 Task: Search one way flight ticket for 2 adults, 2 infants in seat and 1 infant on lap in first from Phoenix: Phoenix Sky Harbor International Airport to Fort Wayne: Fort Wayne International Airport on 5-4-2023. Choice of flights is Singapure airlines. Number of bags: 1 checked bag. Price is upto 85000. Outbound departure time preference is 9:15.
Action: Mouse moved to (424, 358)
Screenshot: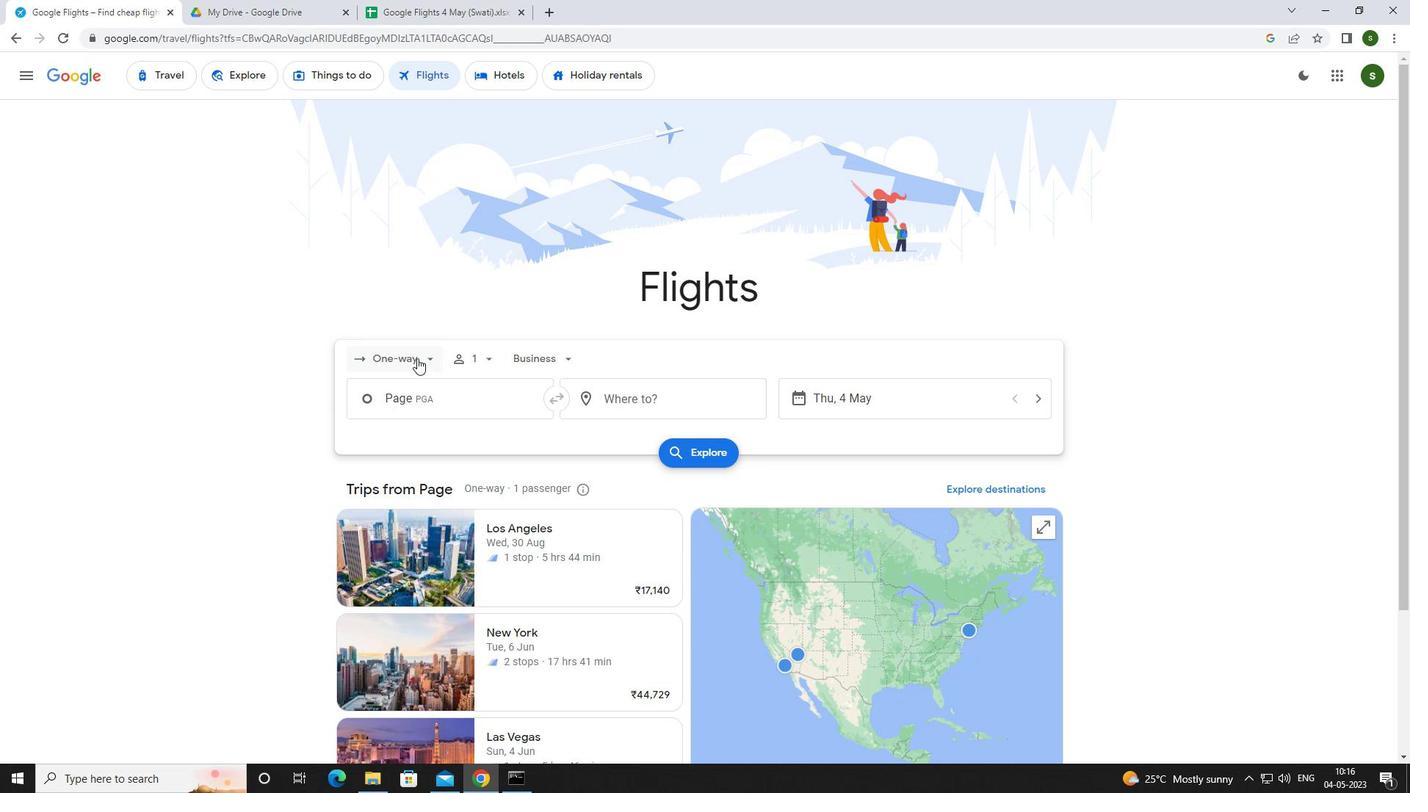 
Action: Mouse pressed left at (424, 358)
Screenshot: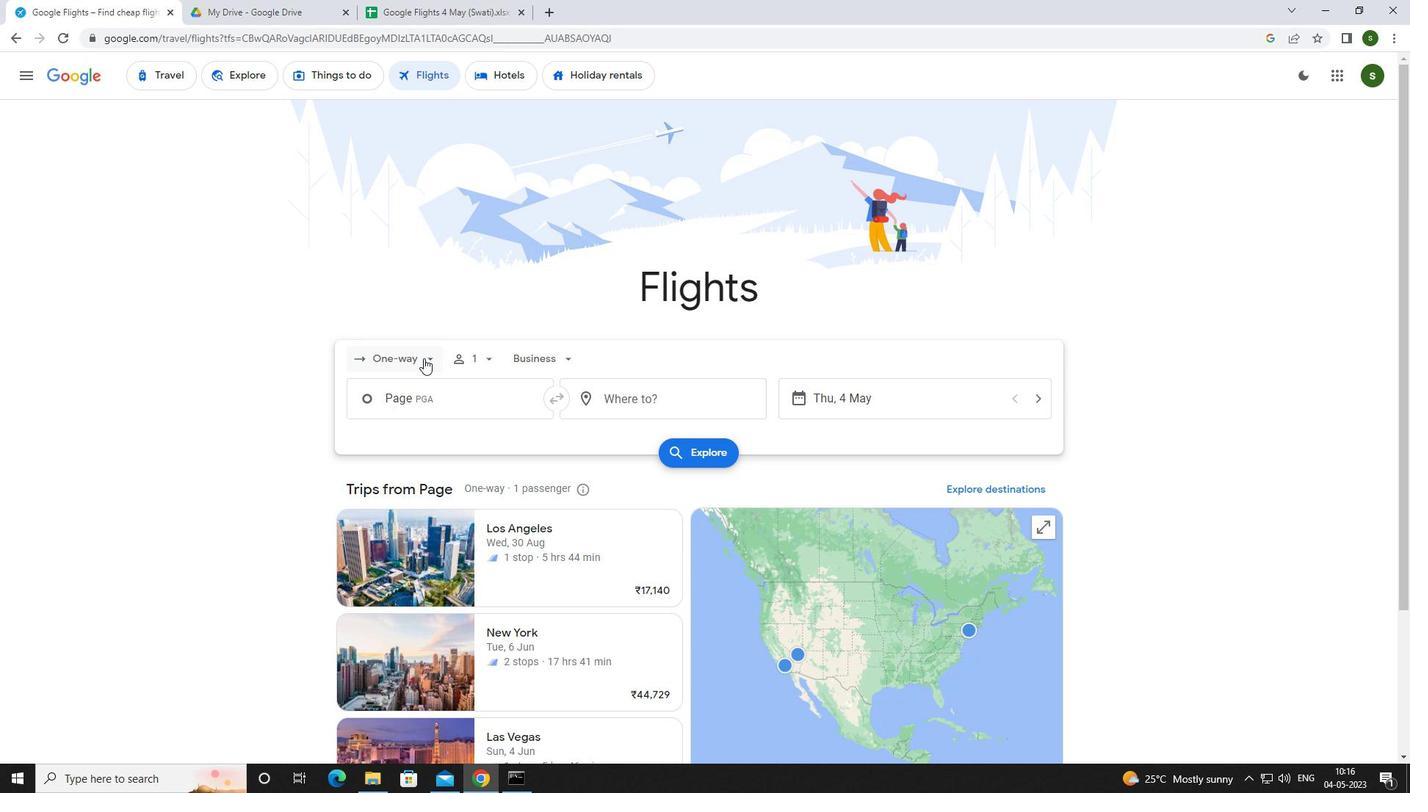 
Action: Mouse moved to (426, 432)
Screenshot: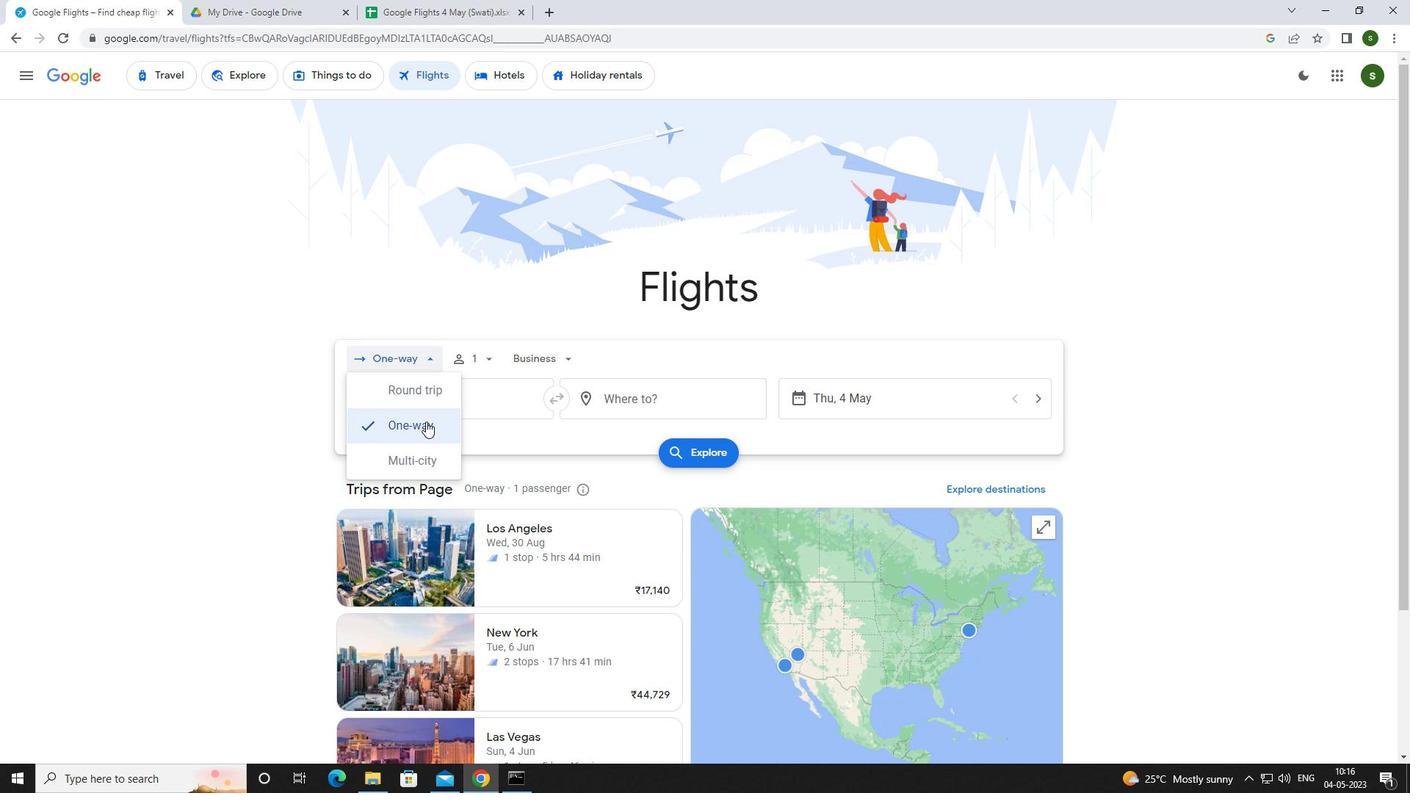 
Action: Mouse pressed left at (426, 432)
Screenshot: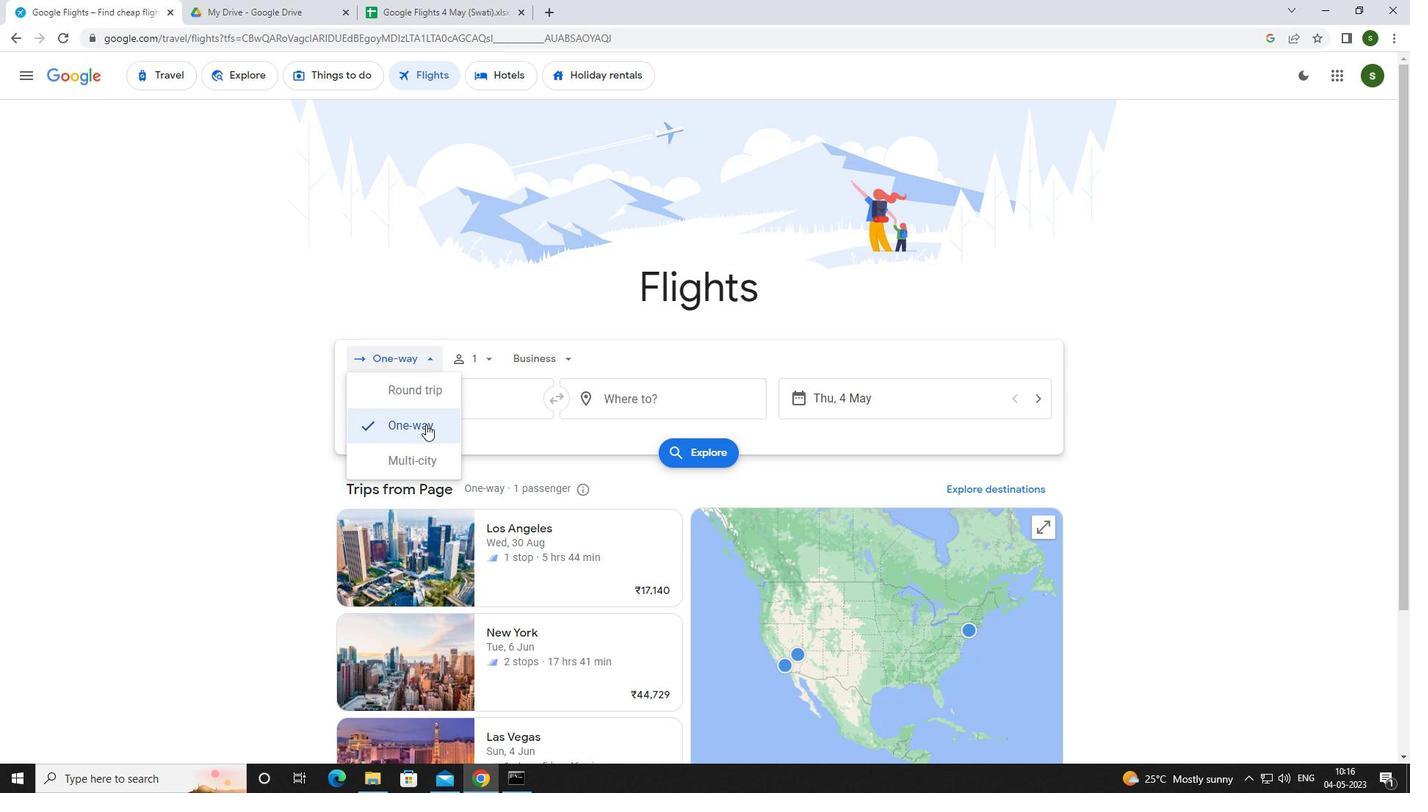 
Action: Mouse moved to (487, 349)
Screenshot: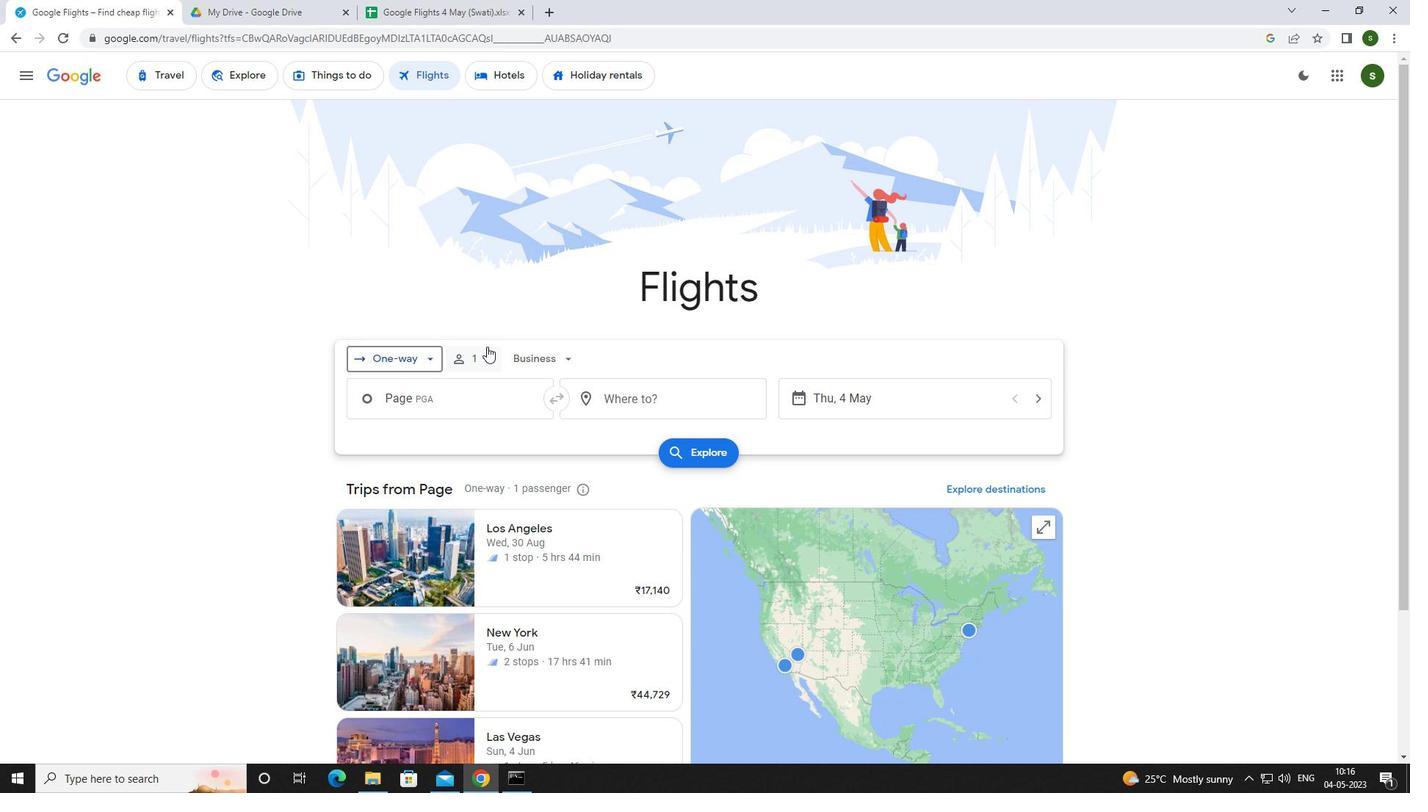 
Action: Mouse pressed left at (487, 349)
Screenshot: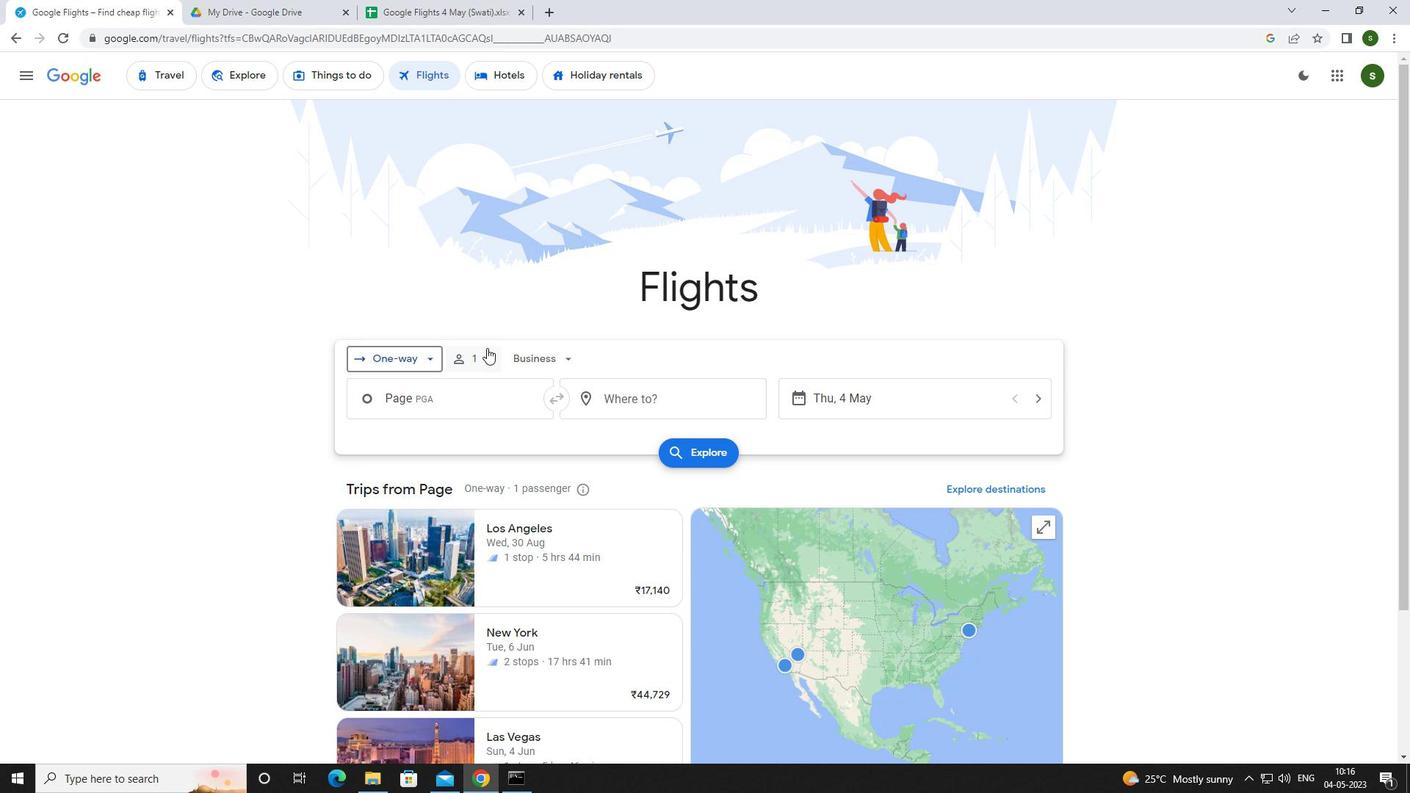 
Action: Mouse moved to (598, 397)
Screenshot: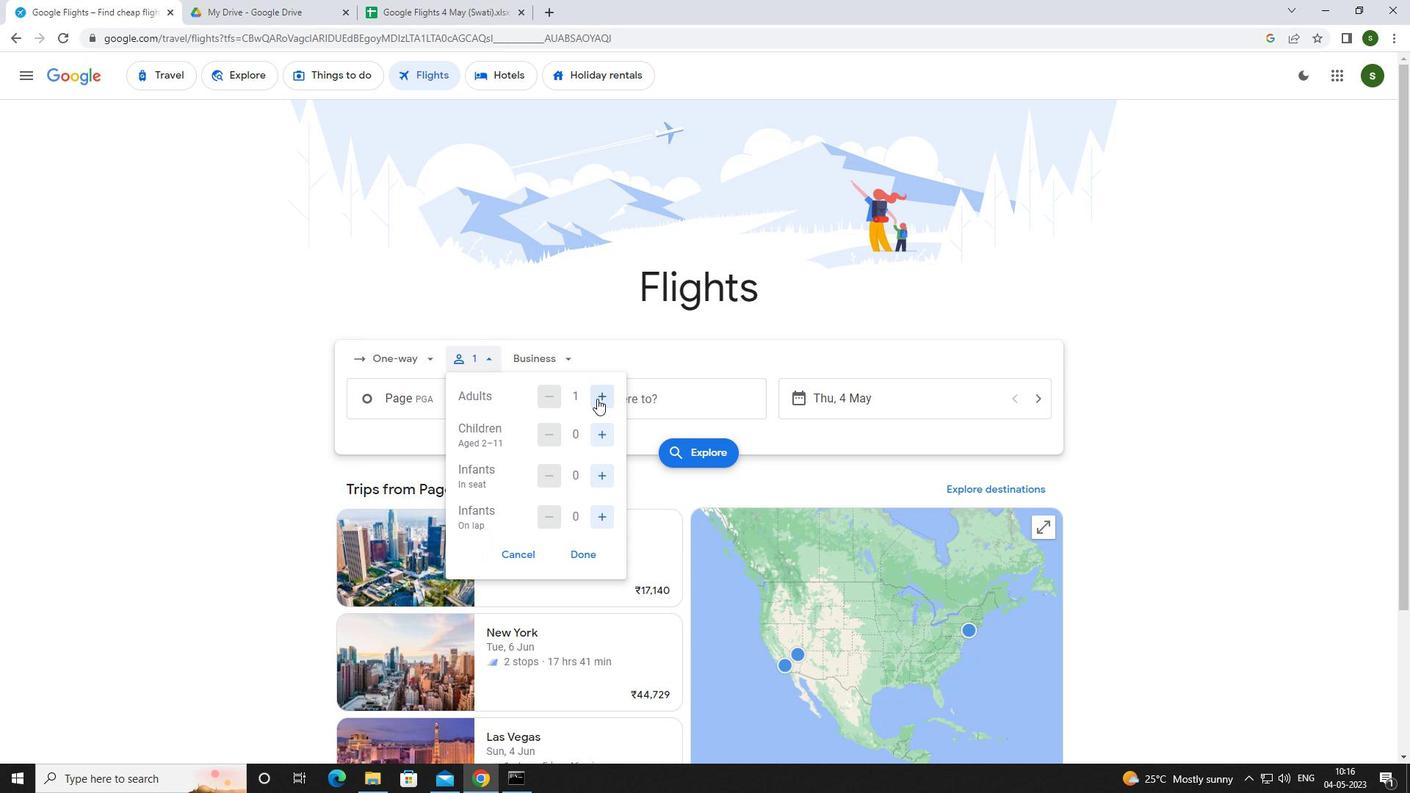 
Action: Mouse pressed left at (598, 397)
Screenshot: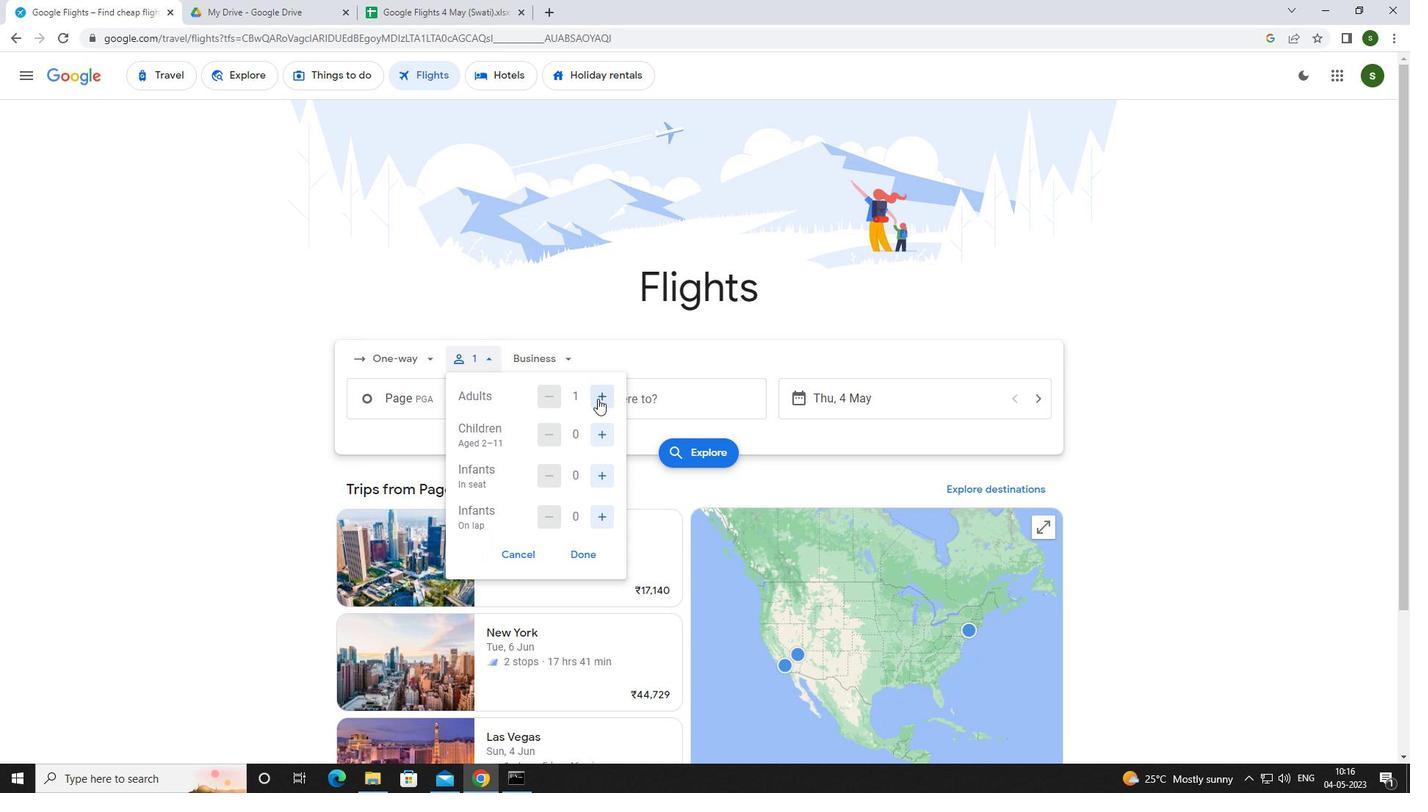 
Action: Mouse moved to (600, 471)
Screenshot: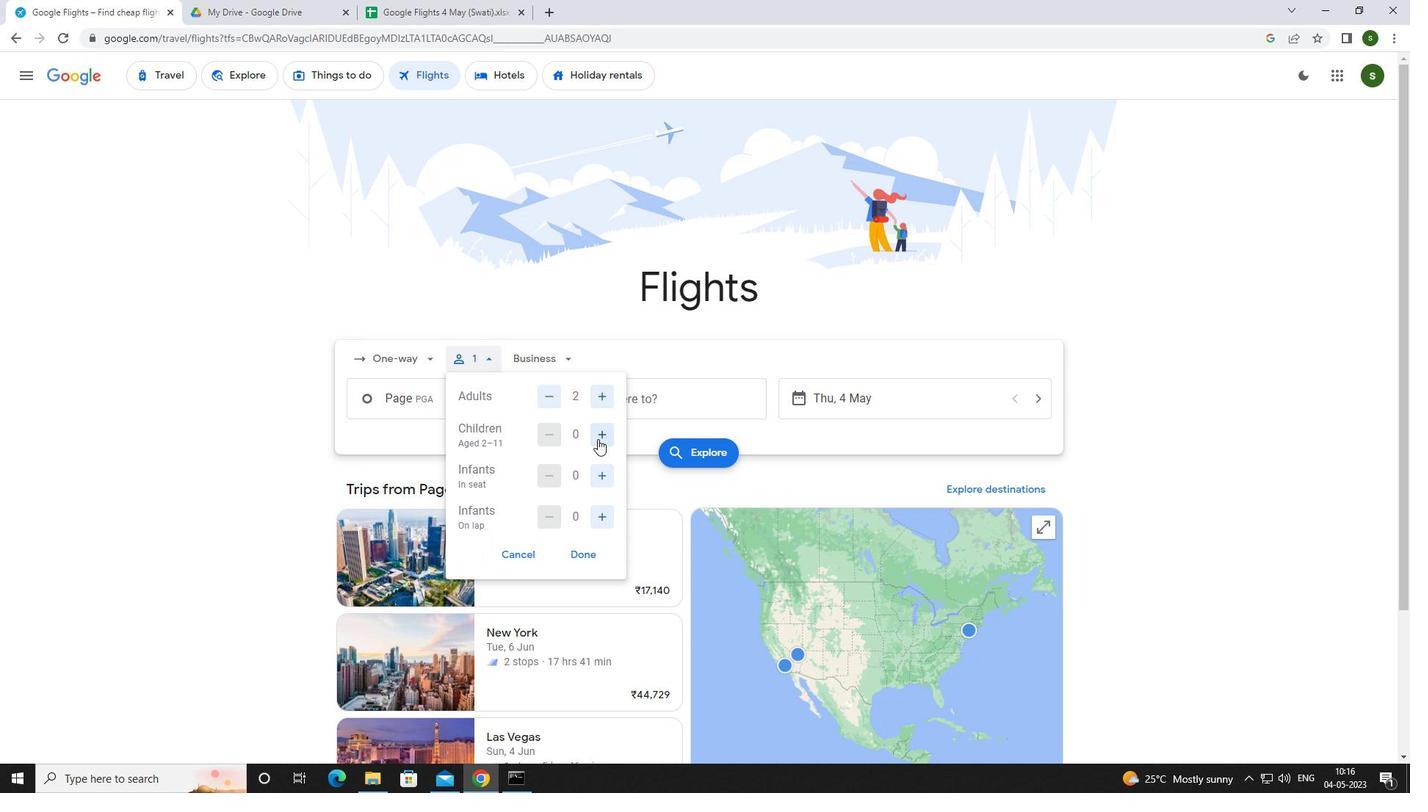 
Action: Mouse pressed left at (600, 471)
Screenshot: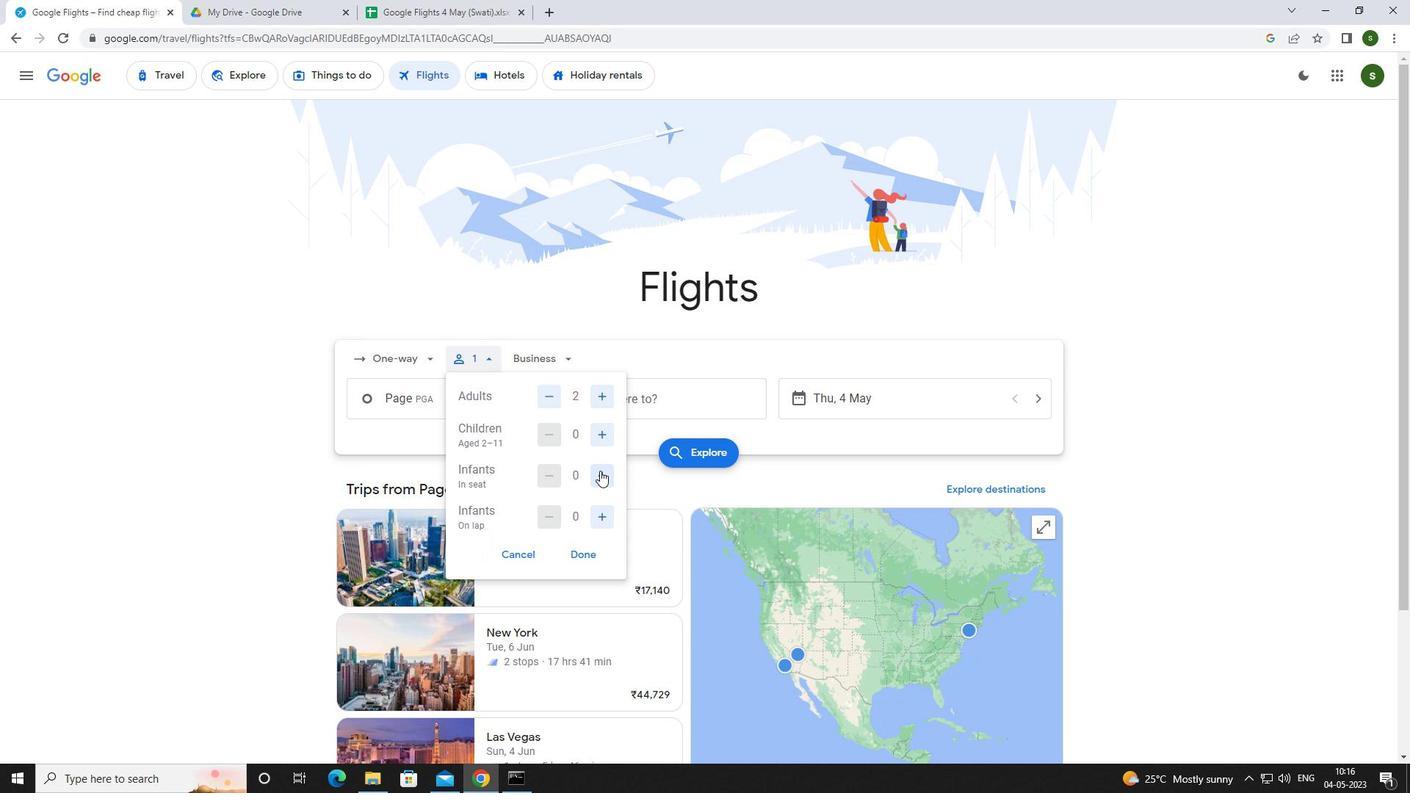 
Action: Mouse pressed left at (600, 471)
Screenshot: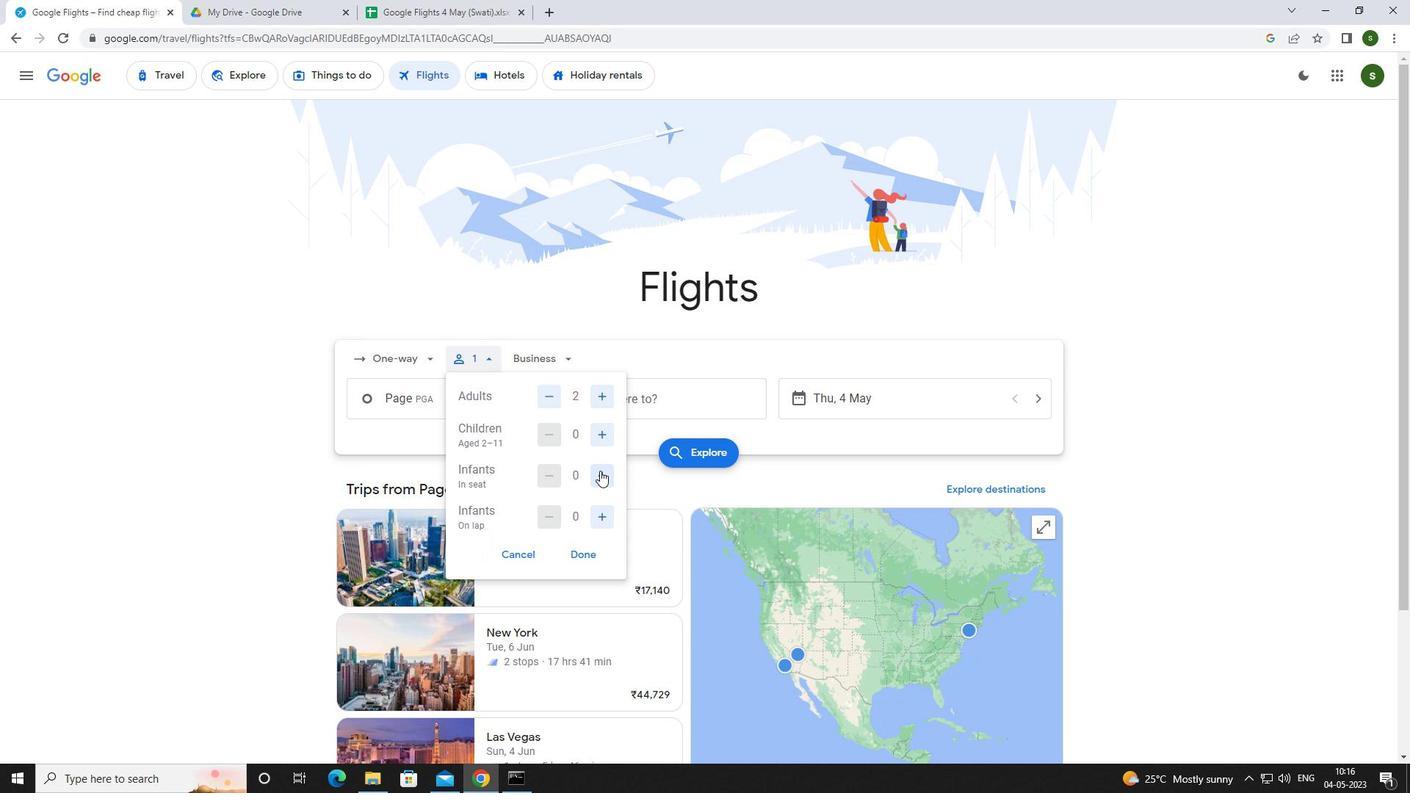 
Action: Mouse moved to (597, 518)
Screenshot: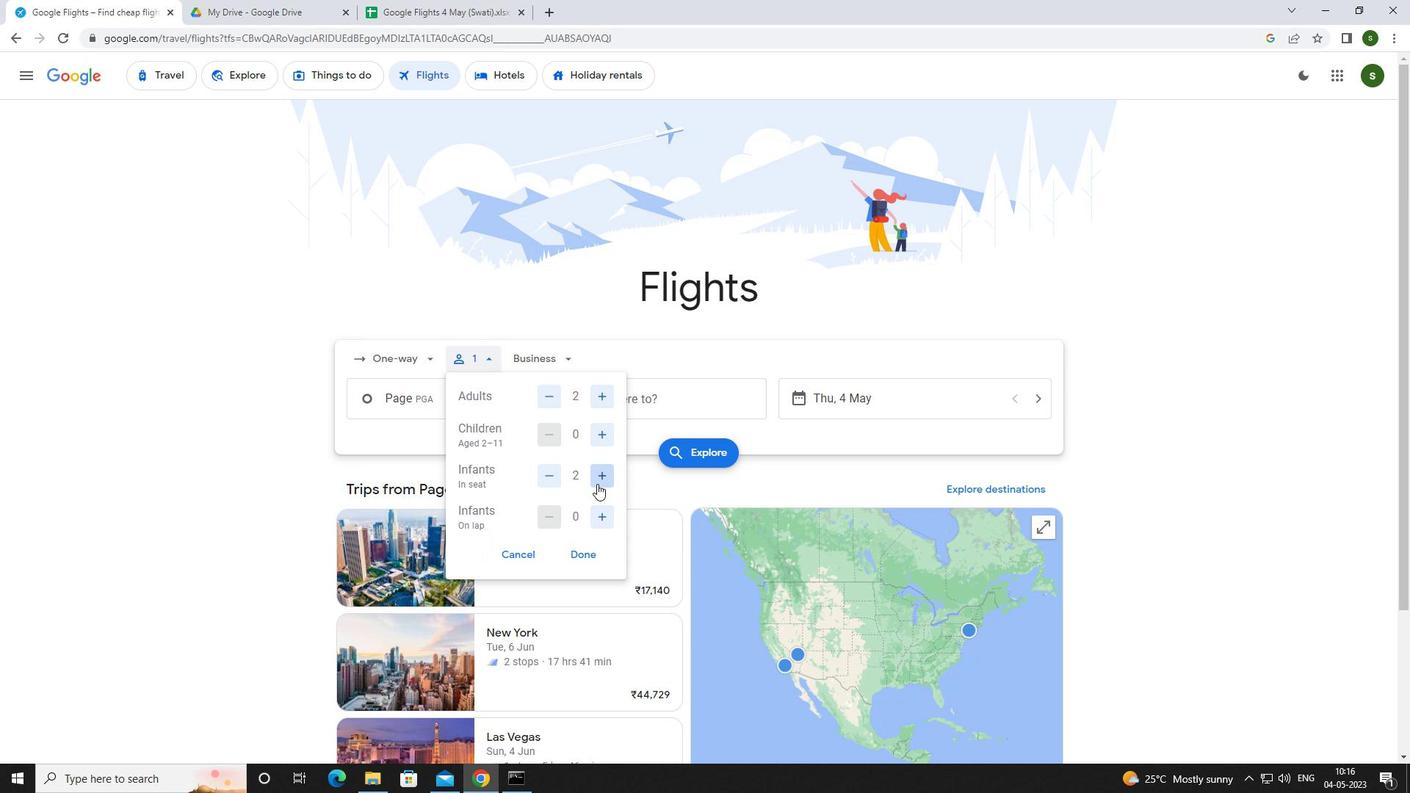
Action: Mouse pressed left at (597, 518)
Screenshot: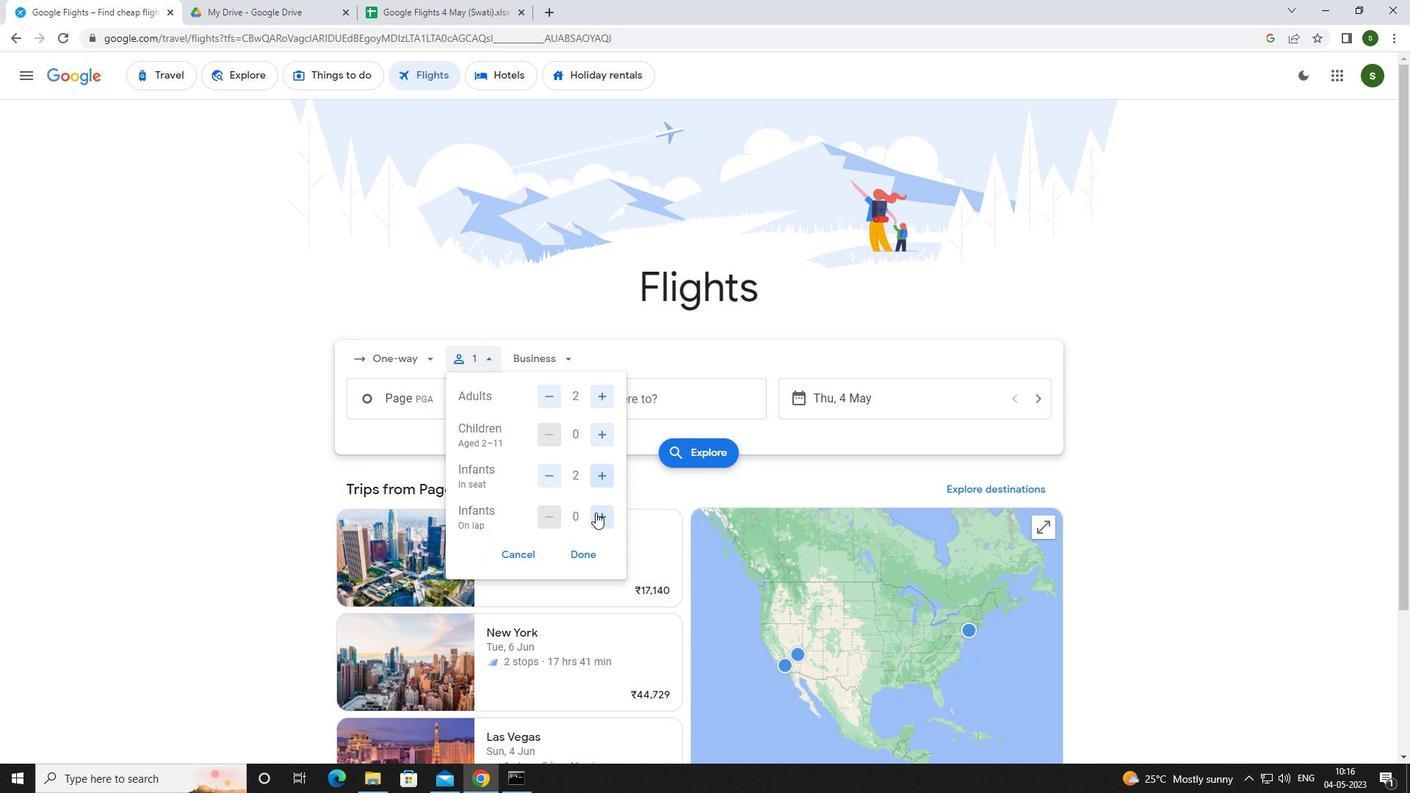 
Action: Mouse moved to (557, 351)
Screenshot: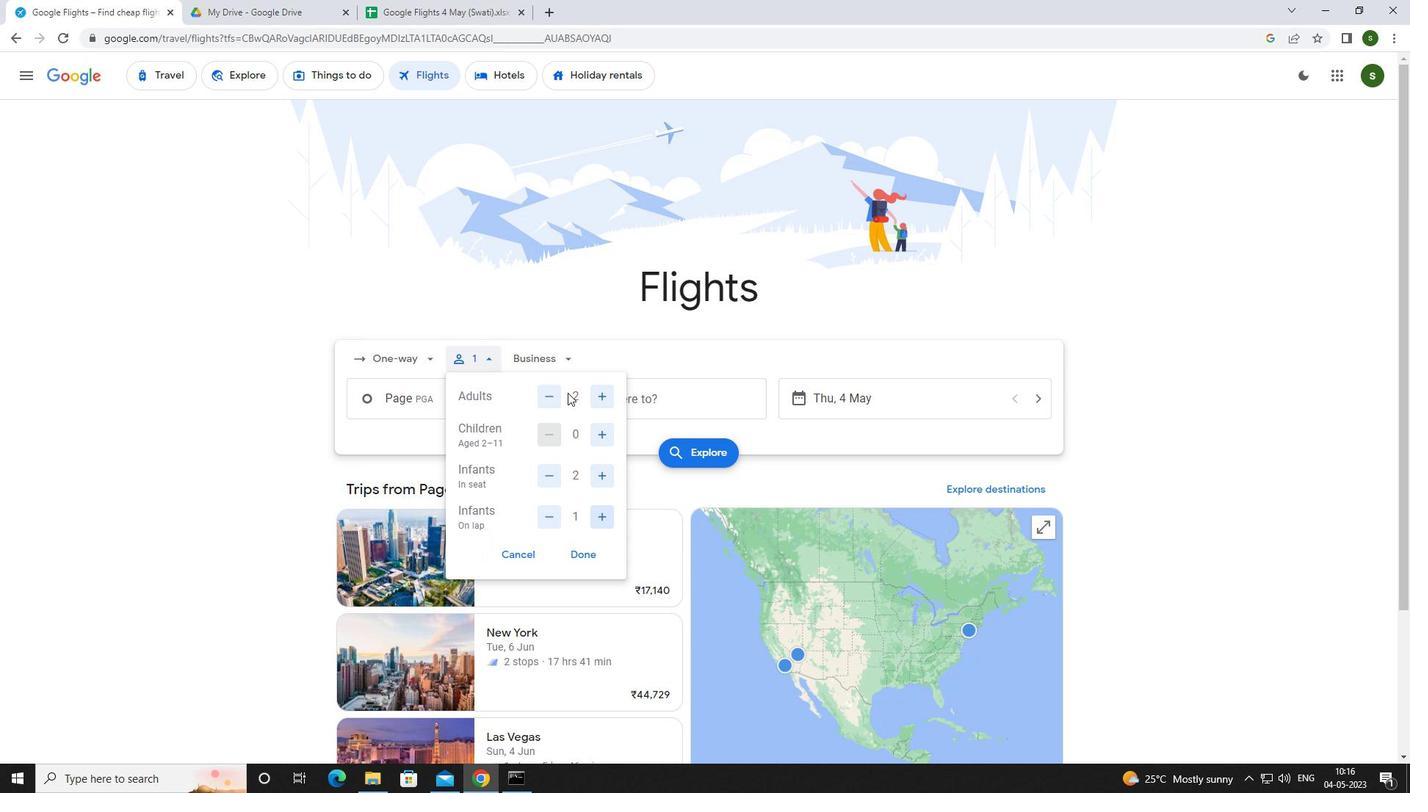 
Action: Mouse pressed left at (557, 351)
Screenshot: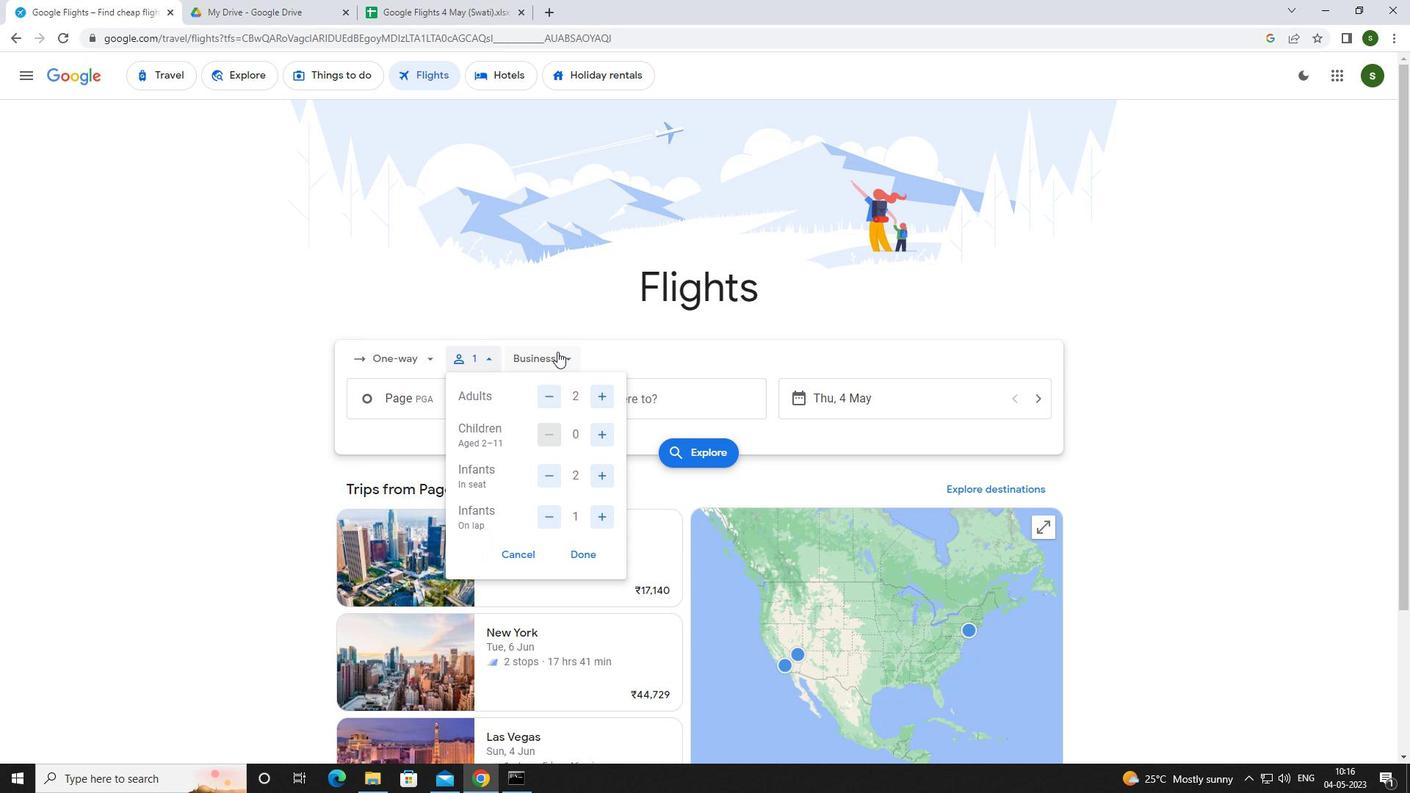 
Action: Mouse moved to (570, 496)
Screenshot: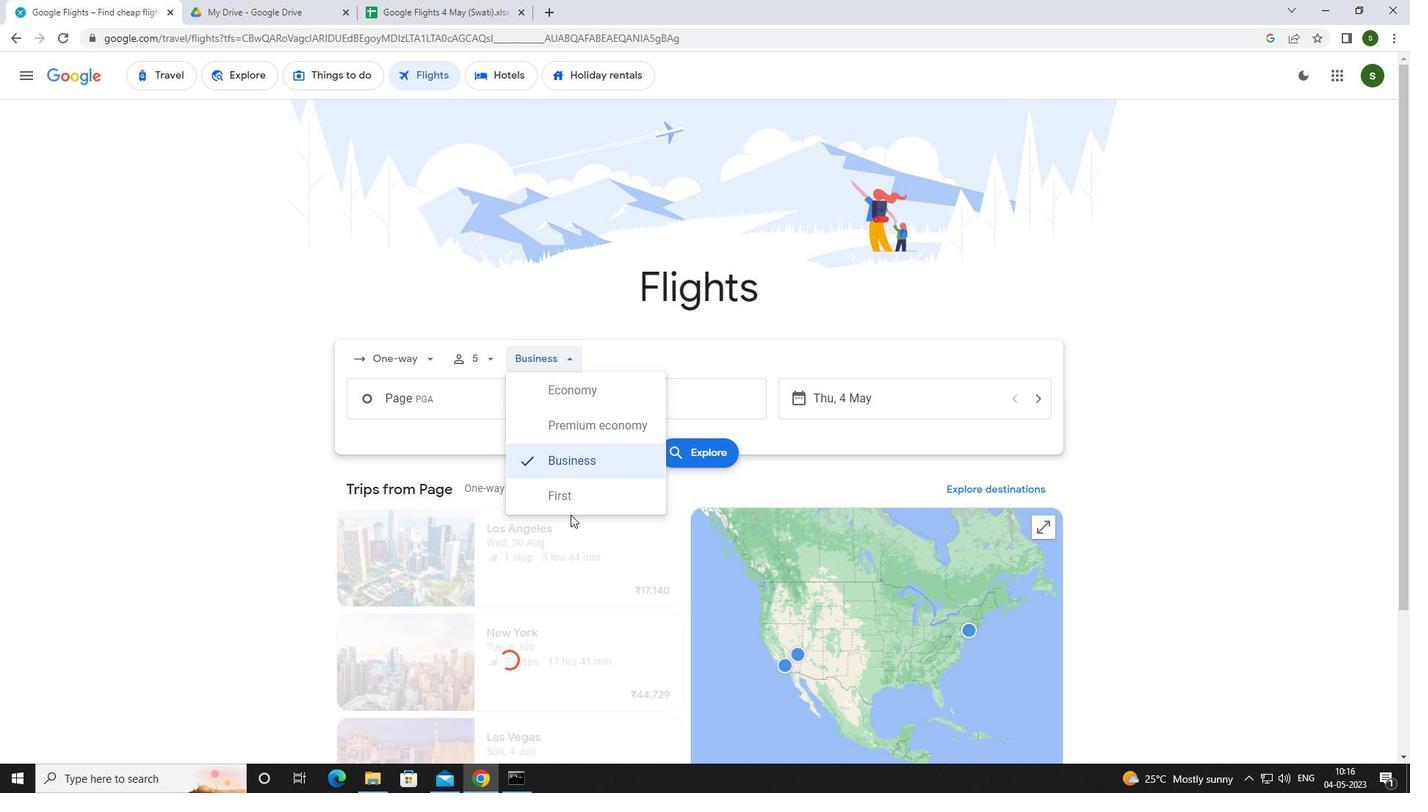 
Action: Mouse pressed left at (570, 496)
Screenshot: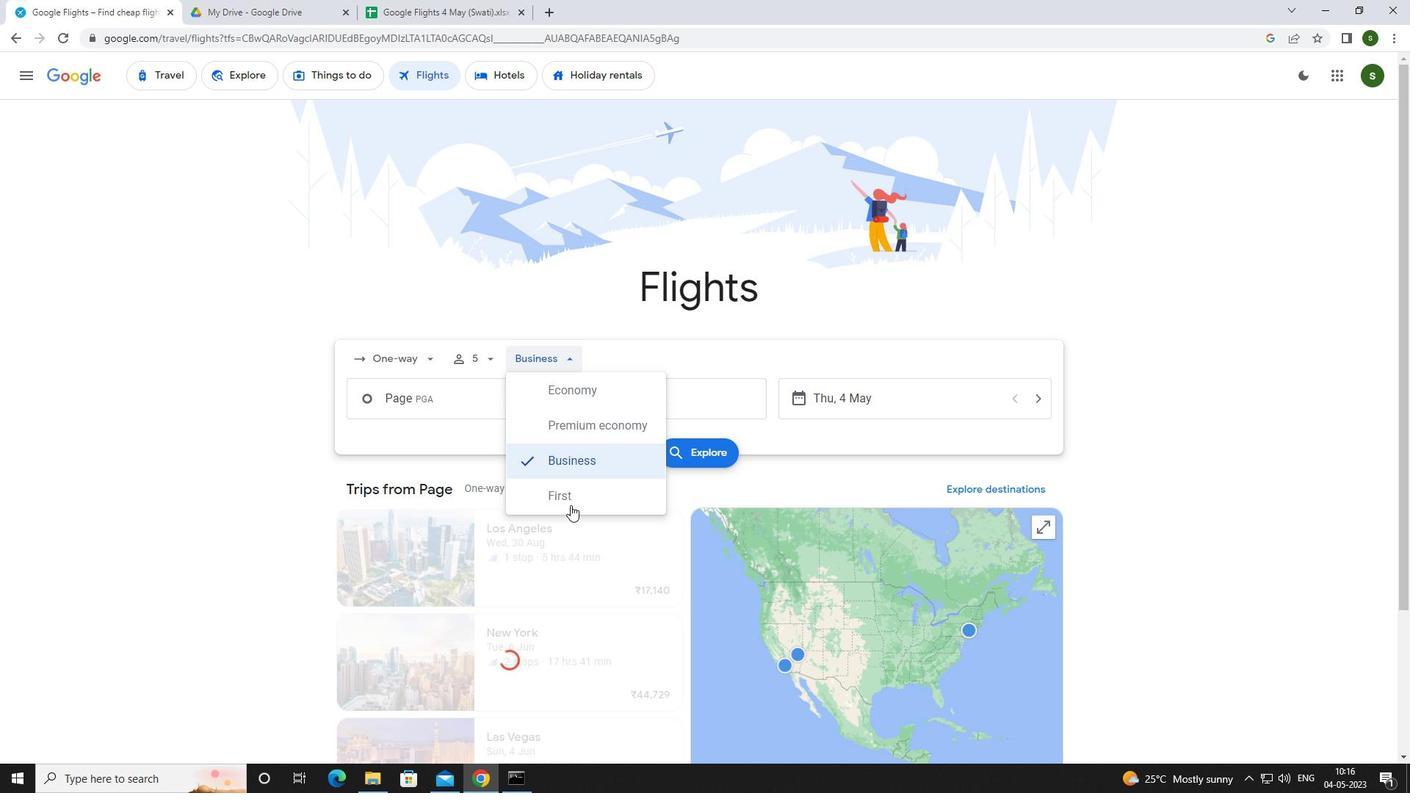 
Action: Mouse moved to (454, 398)
Screenshot: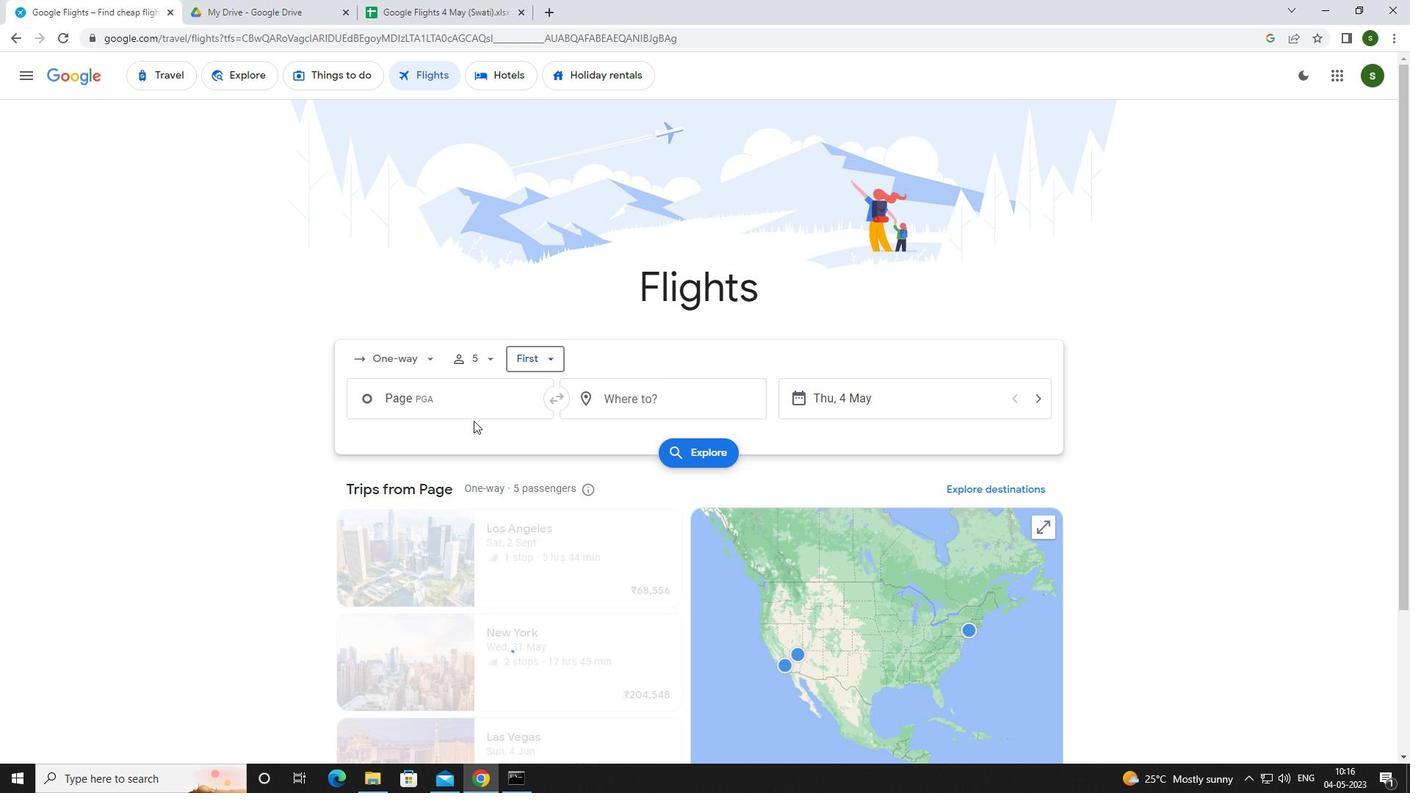 
Action: Mouse pressed left at (454, 398)
Screenshot: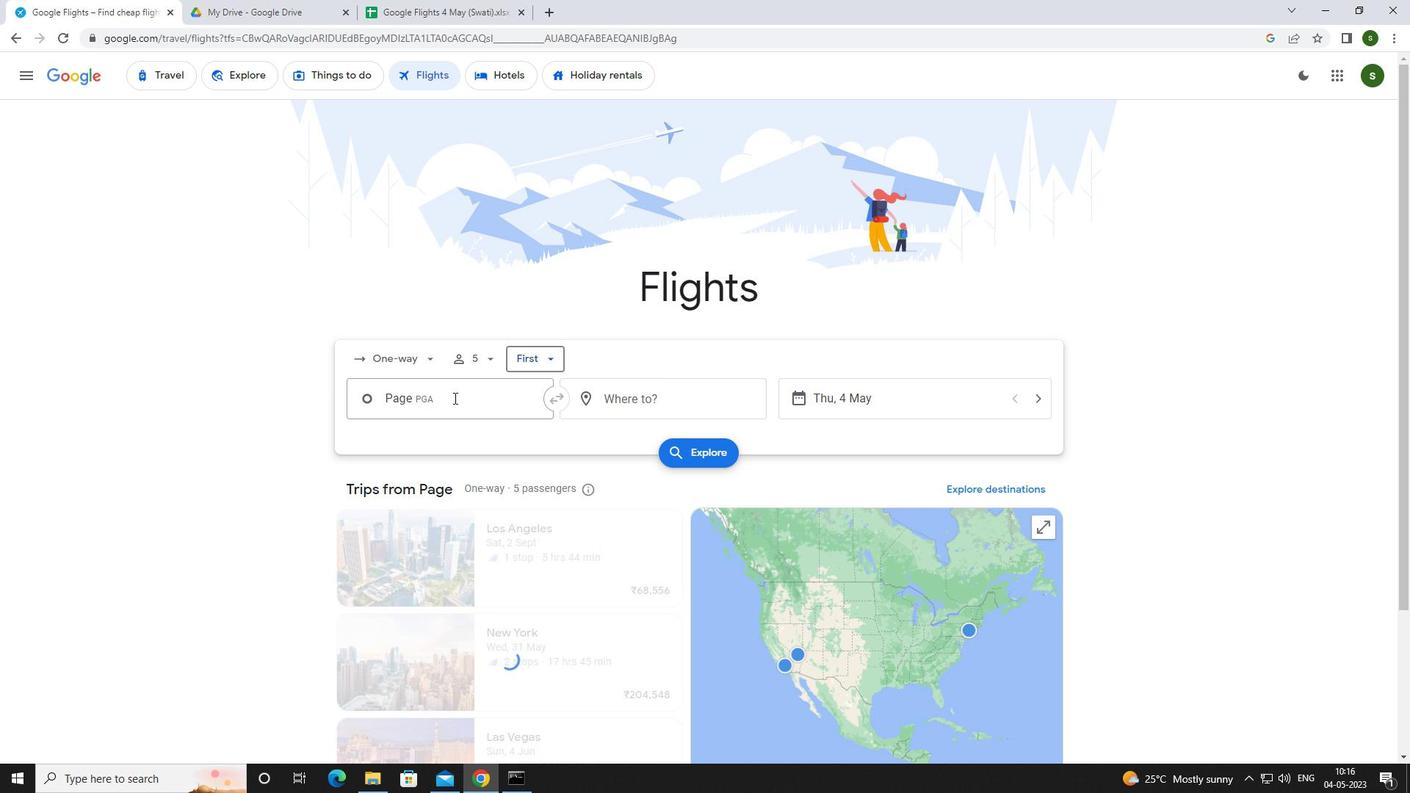 
Action: Key pressed <Key.caps_lock>p<Key.caps_lock>hoenix
Screenshot: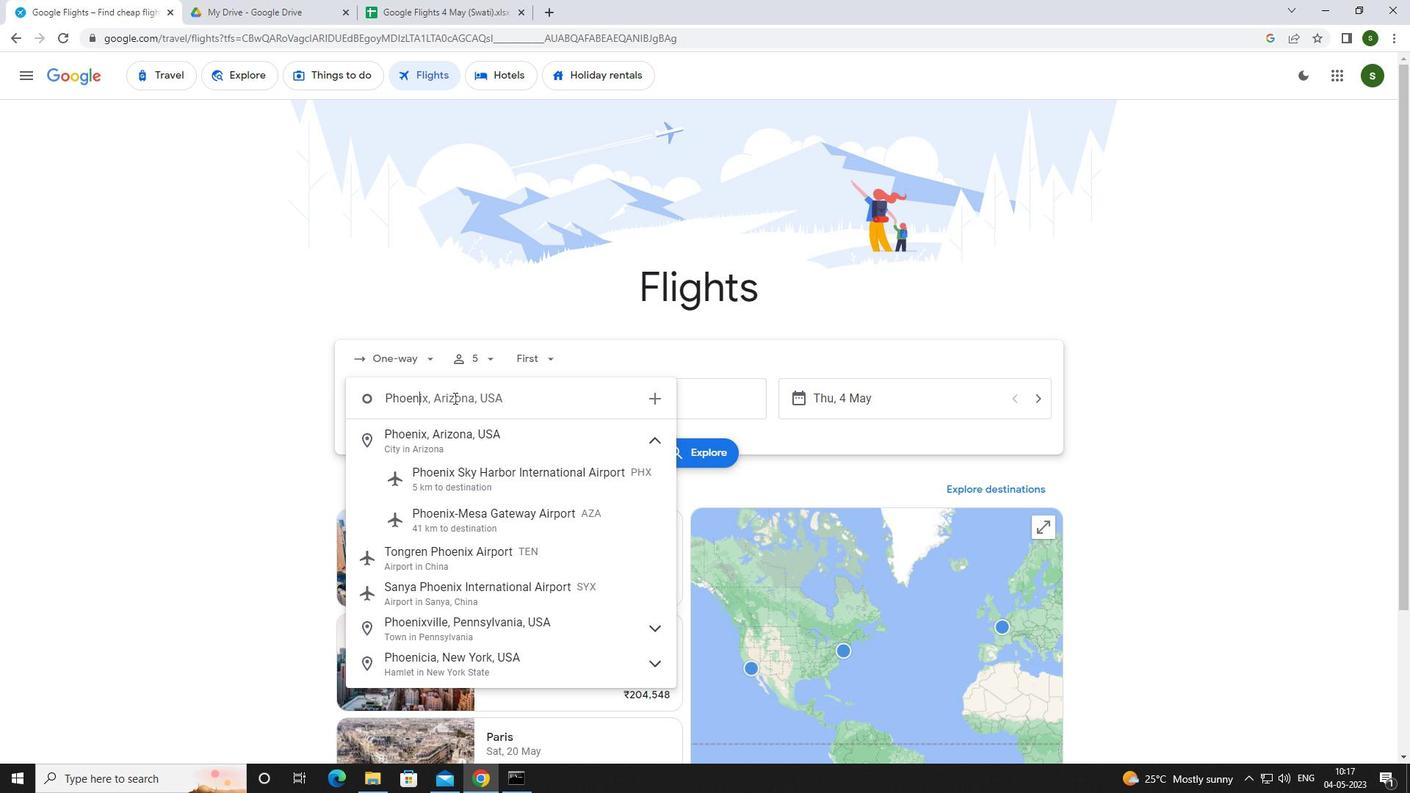 
Action: Mouse moved to (481, 471)
Screenshot: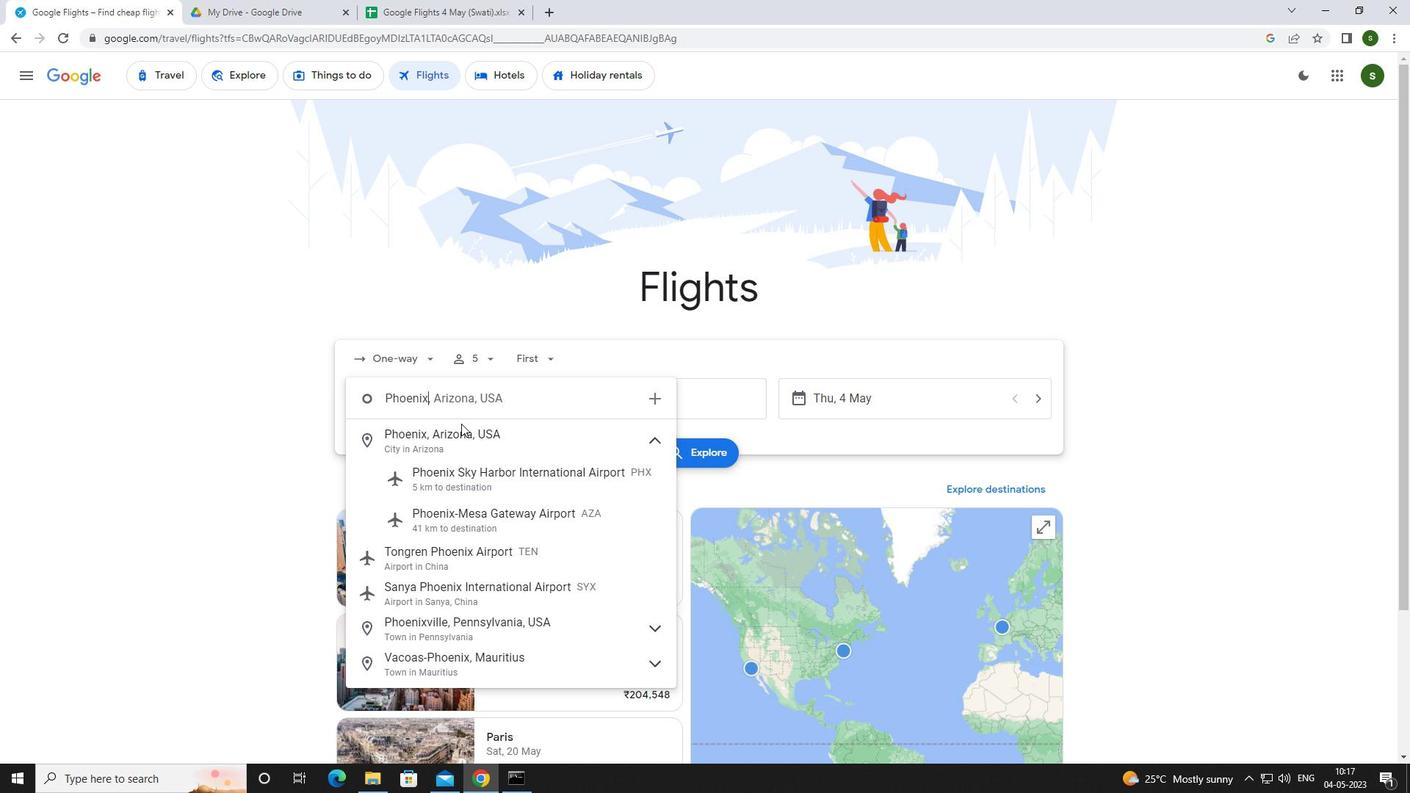 
Action: Mouse pressed left at (481, 471)
Screenshot: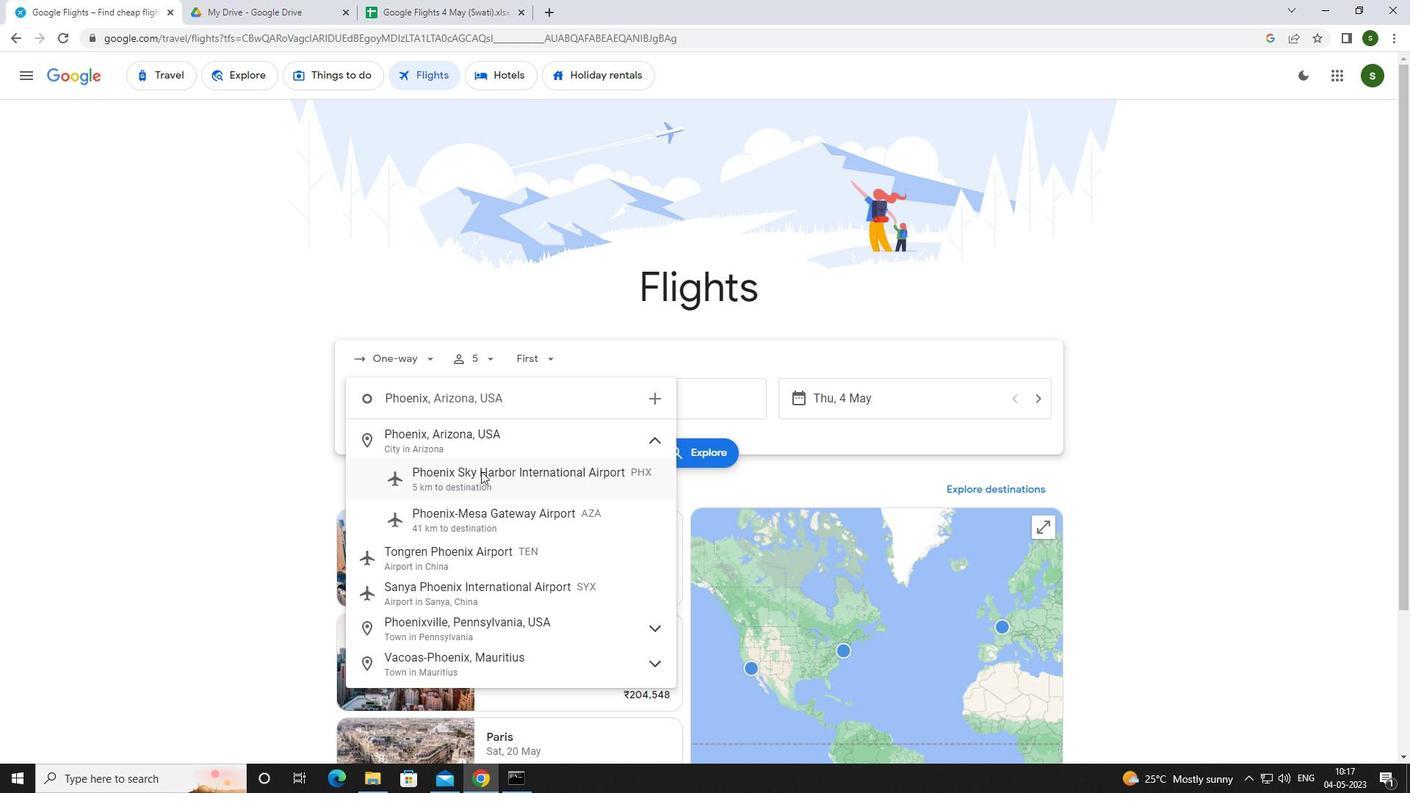 
Action: Mouse moved to (672, 396)
Screenshot: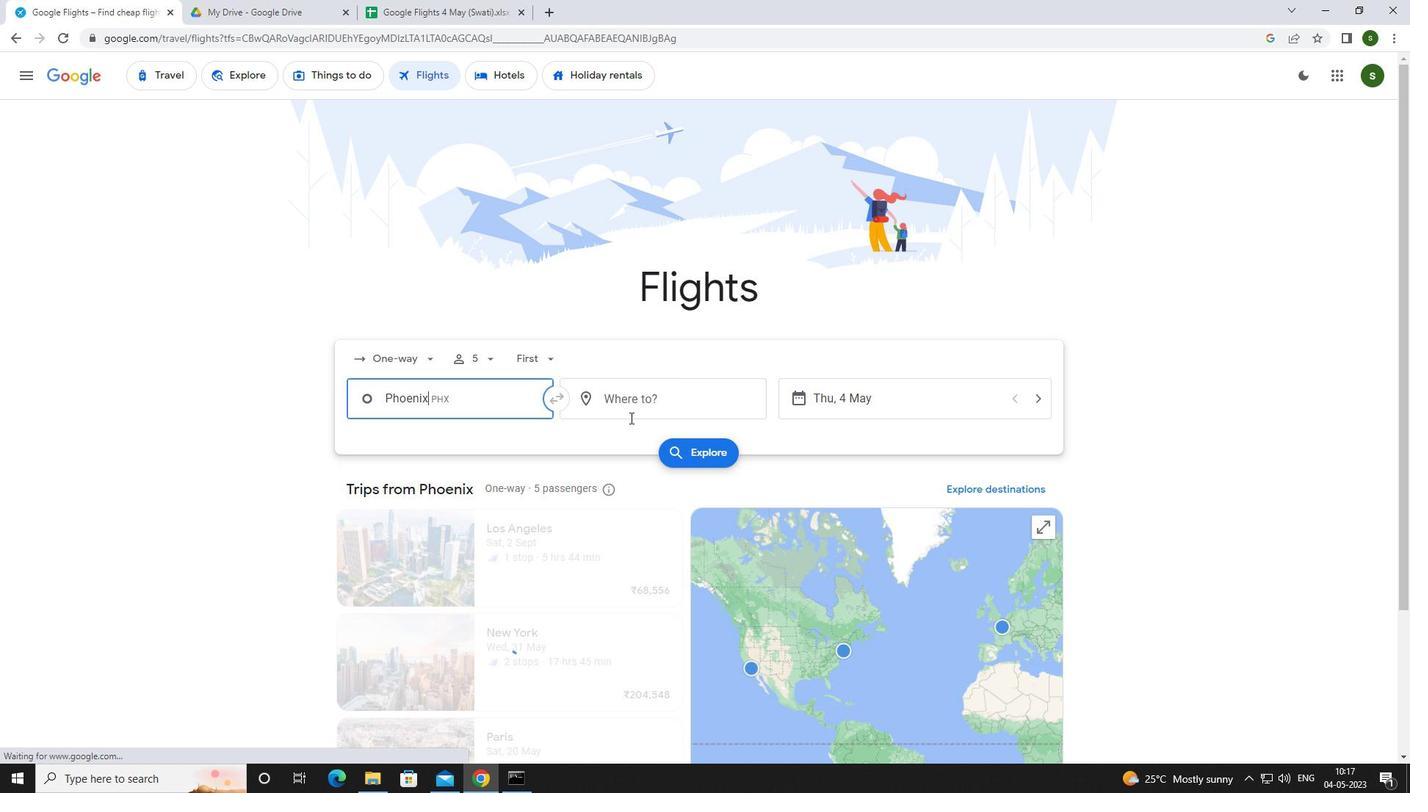 
Action: Mouse pressed left at (672, 396)
Screenshot: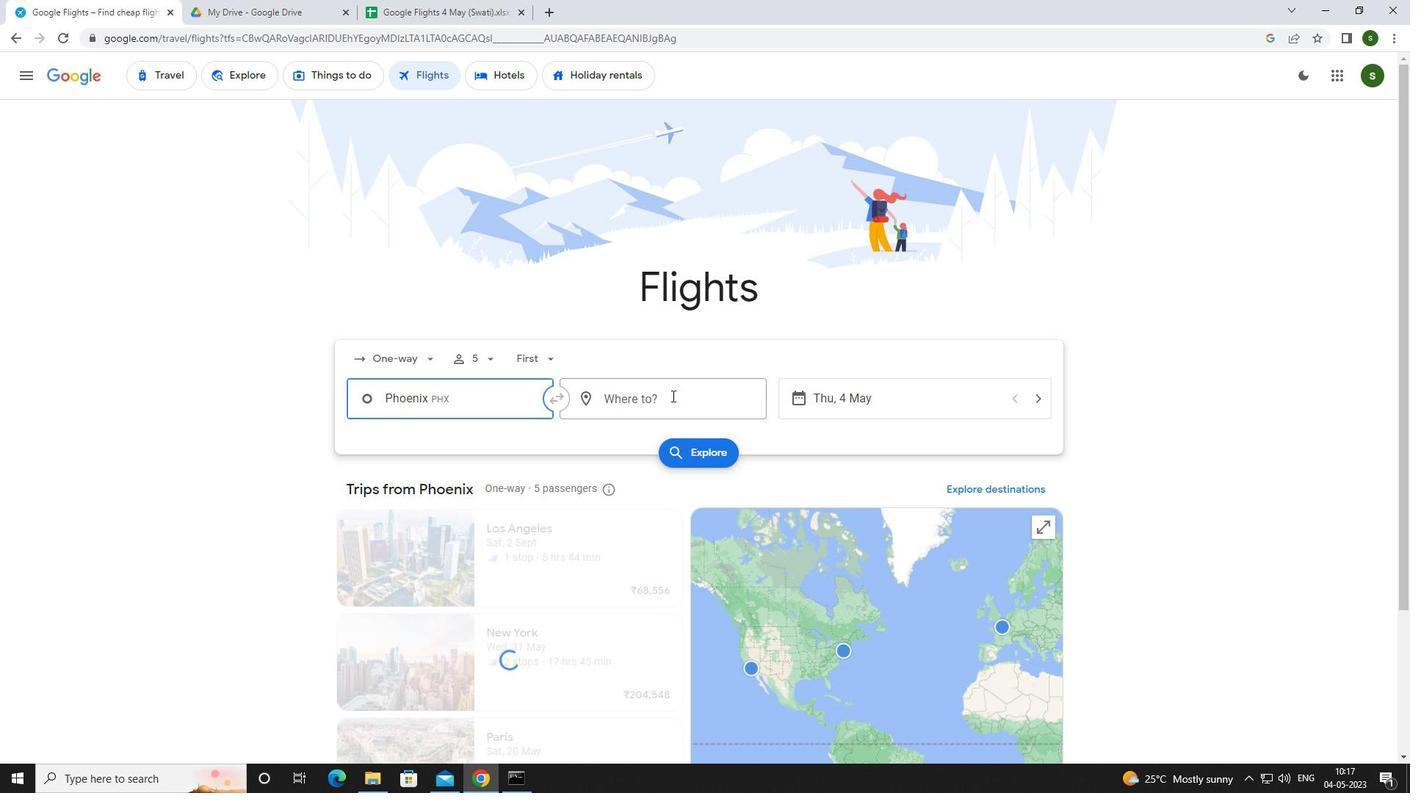 
Action: Key pressed <Key.caps_lock>f<Key.caps_lock>ort<Key.space><Key.caps_lock>
Screenshot: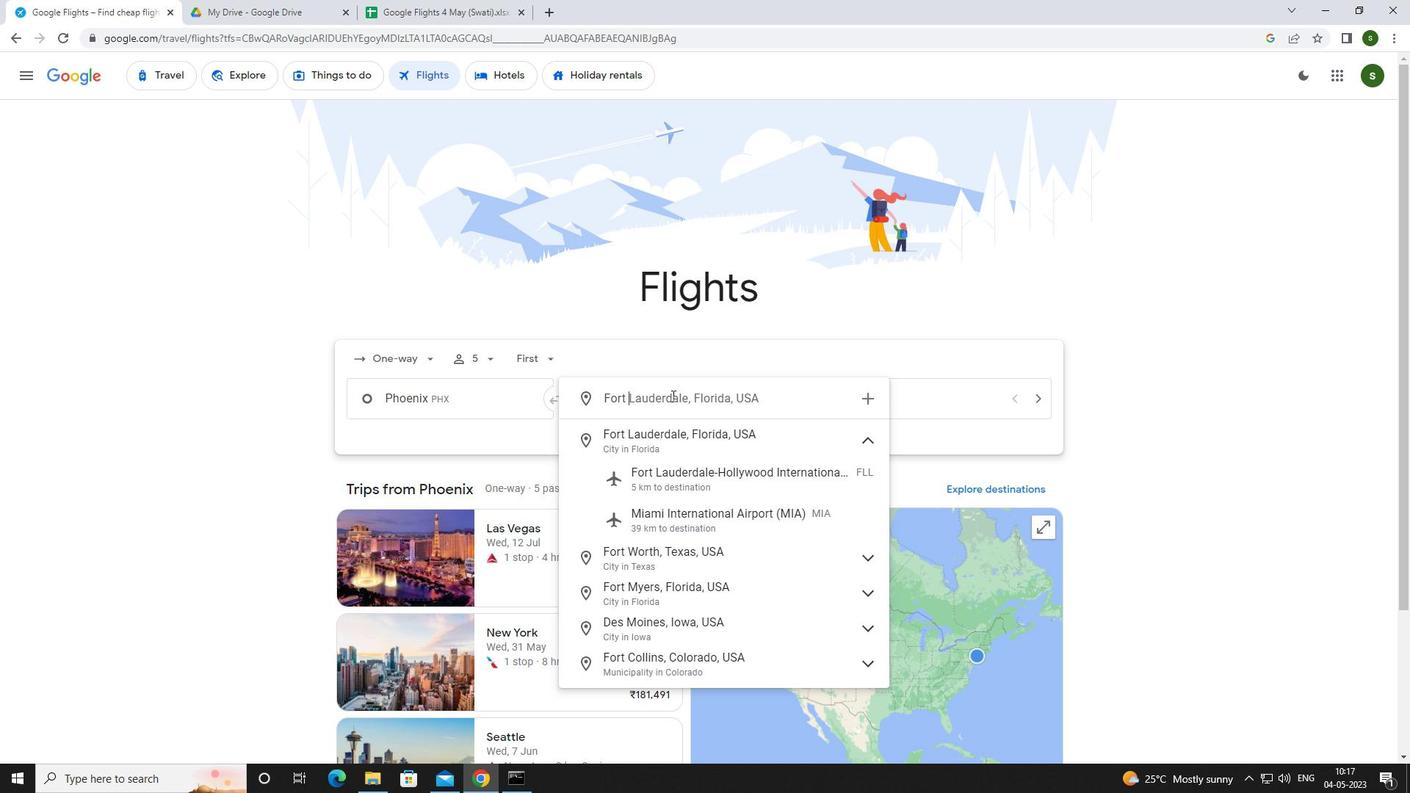 
Action: Mouse moved to (672, 396)
Screenshot: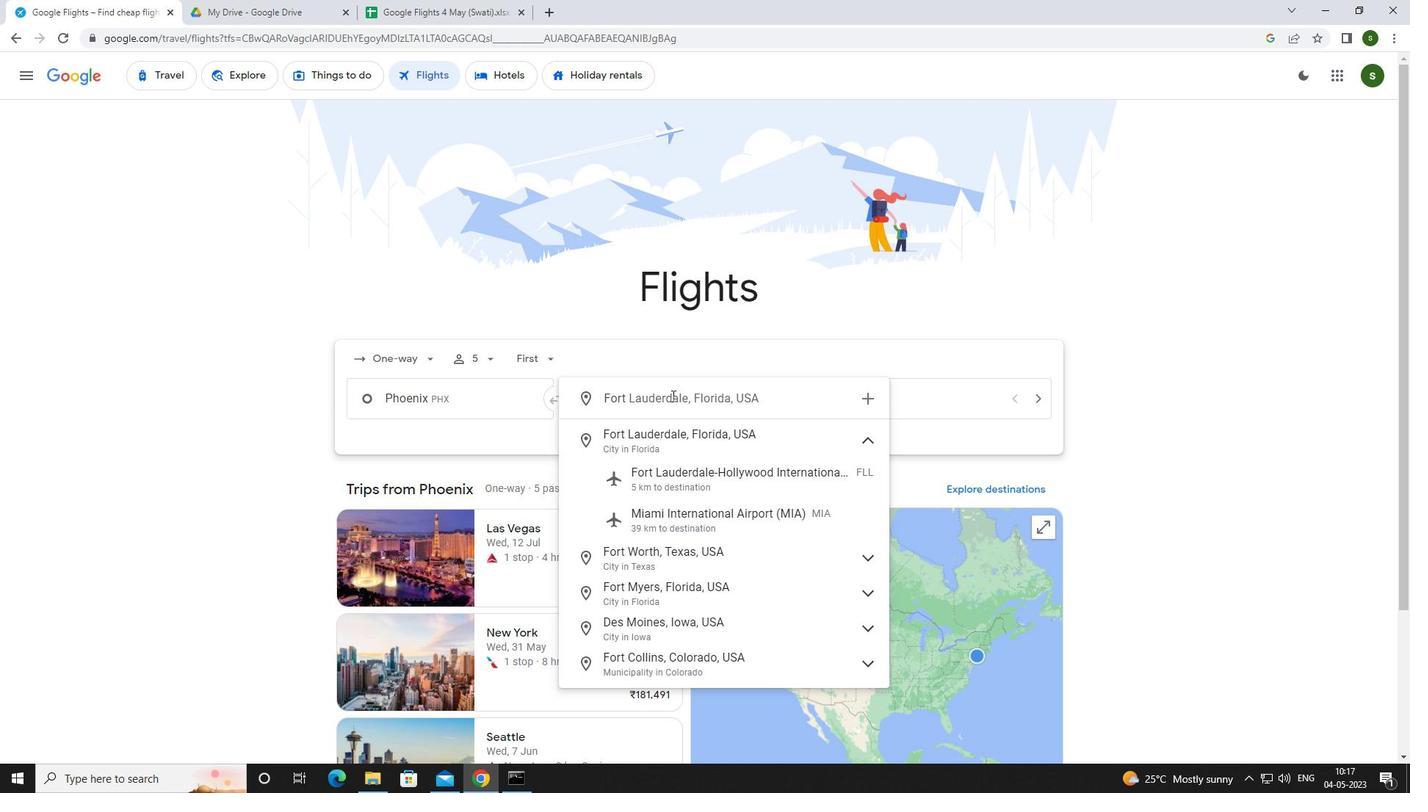 
Action: Key pressed w<Key.caps_lock>a
Screenshot: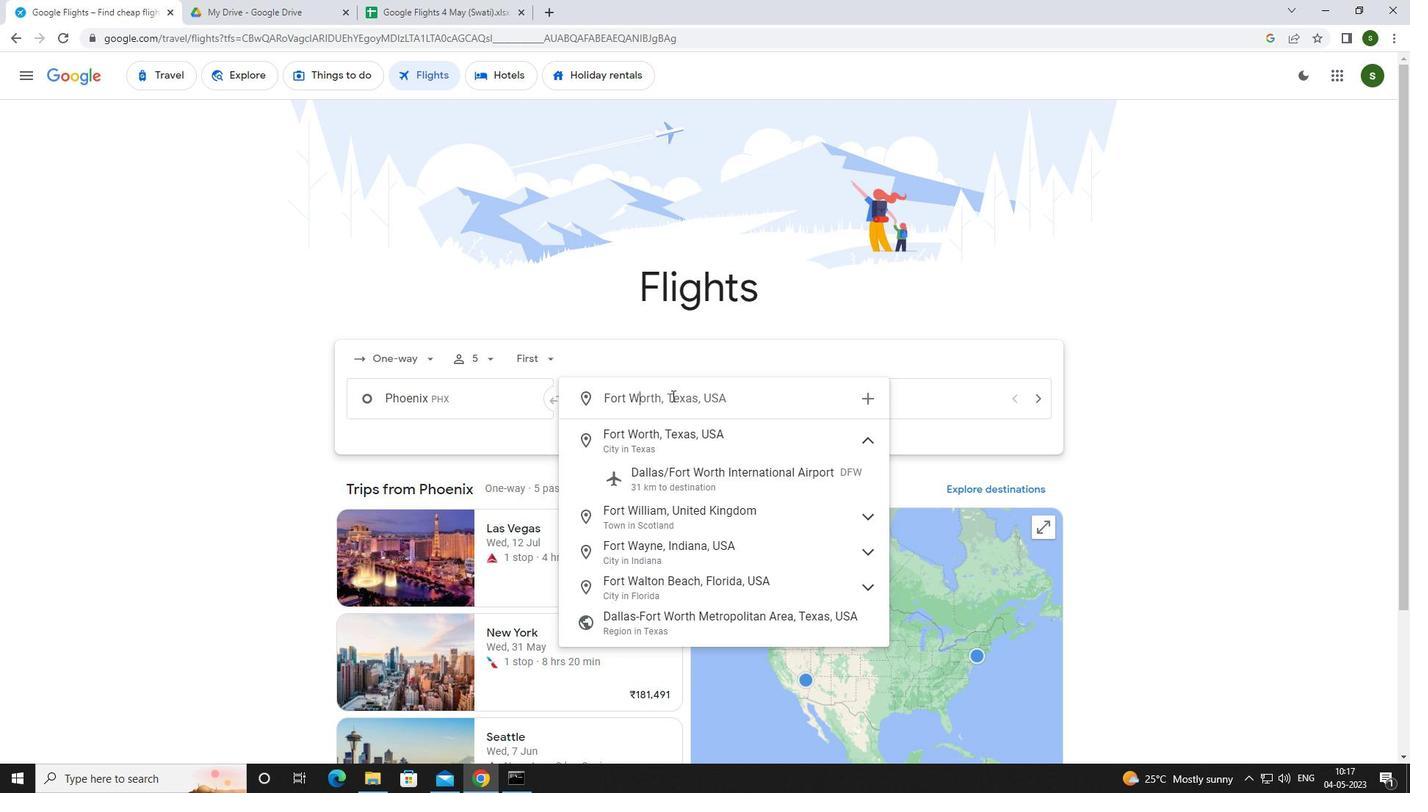 
Action: Mouse moved to (684, 469)
Screenshot: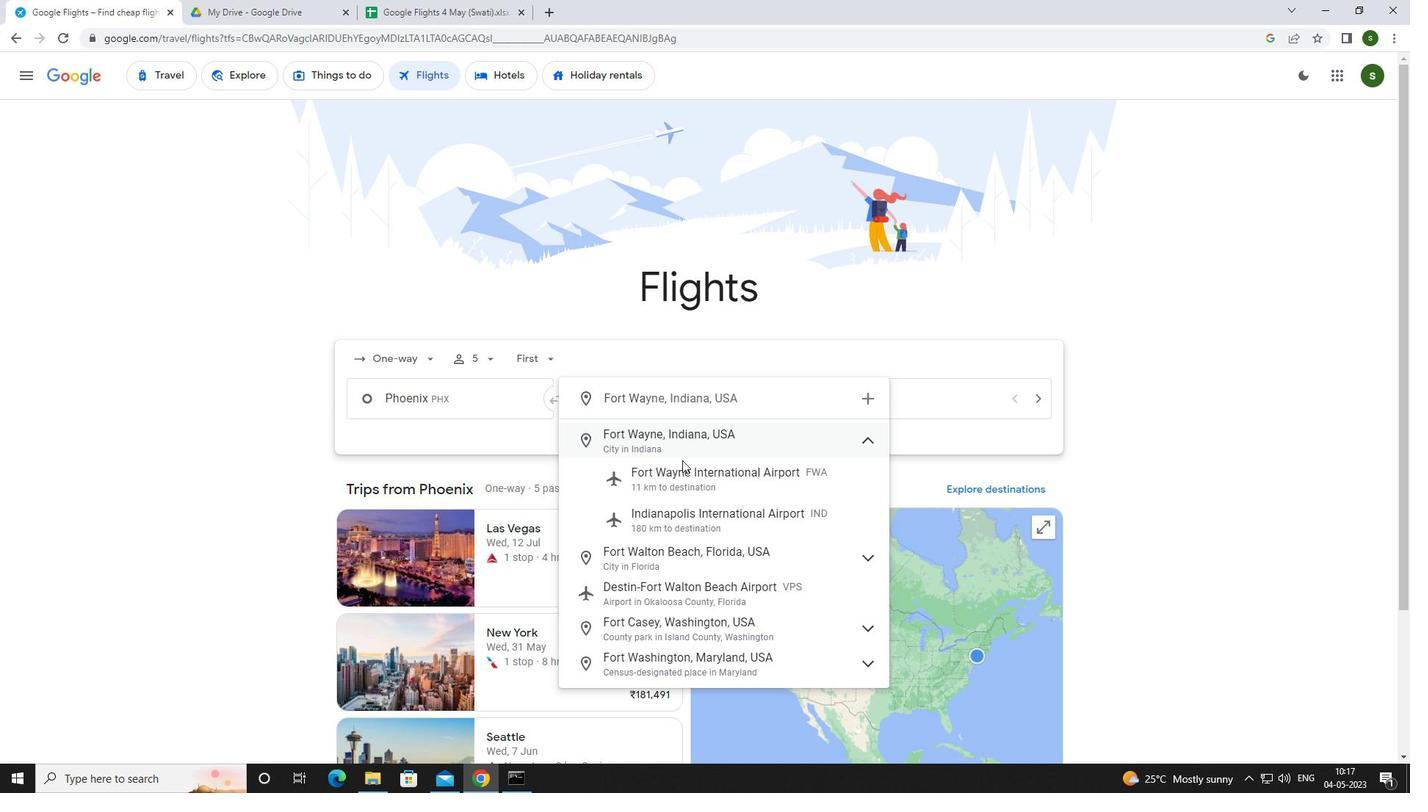 
Action: Mouse pressed left at (684, 469)
Screenshot: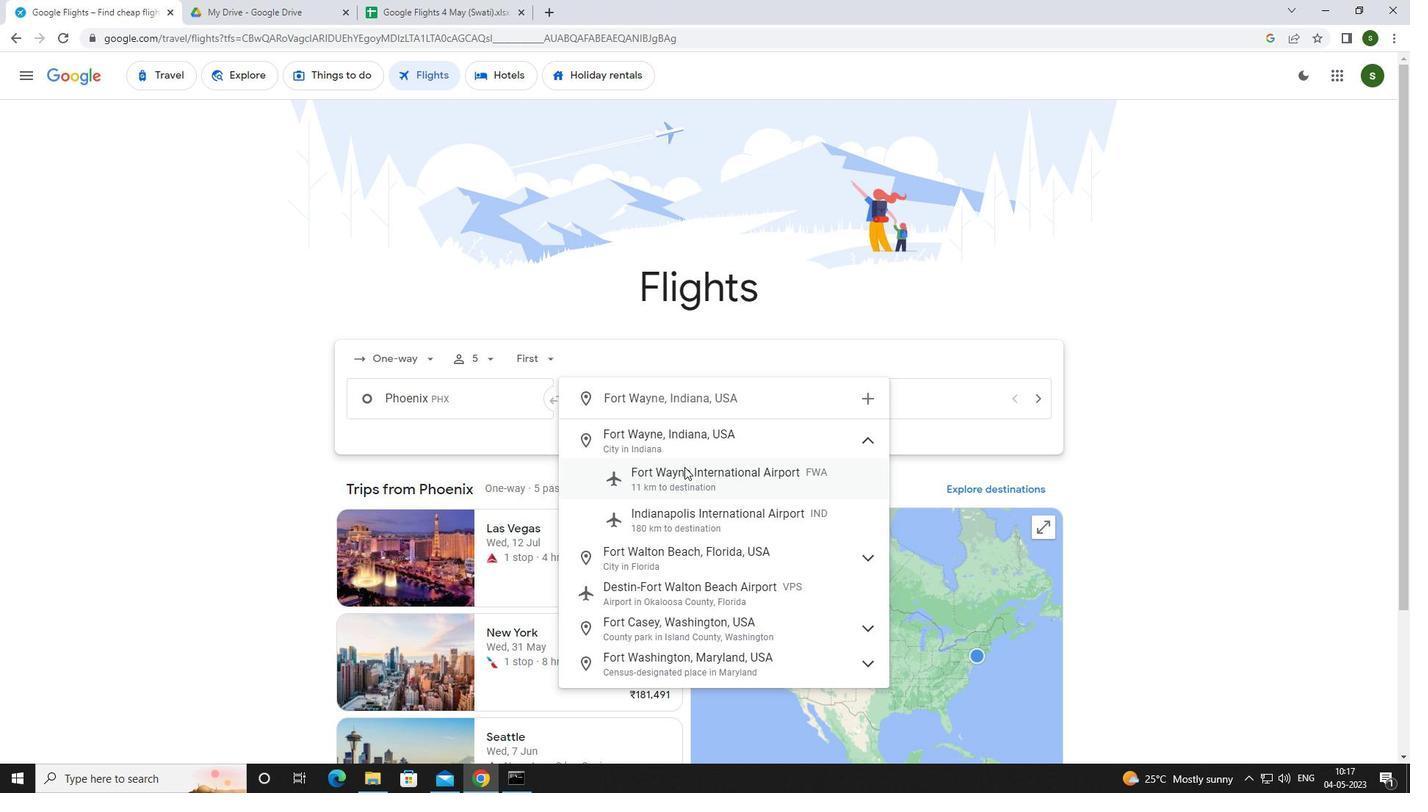 
Action: Mouse moved to (886, 396)
Screenshot: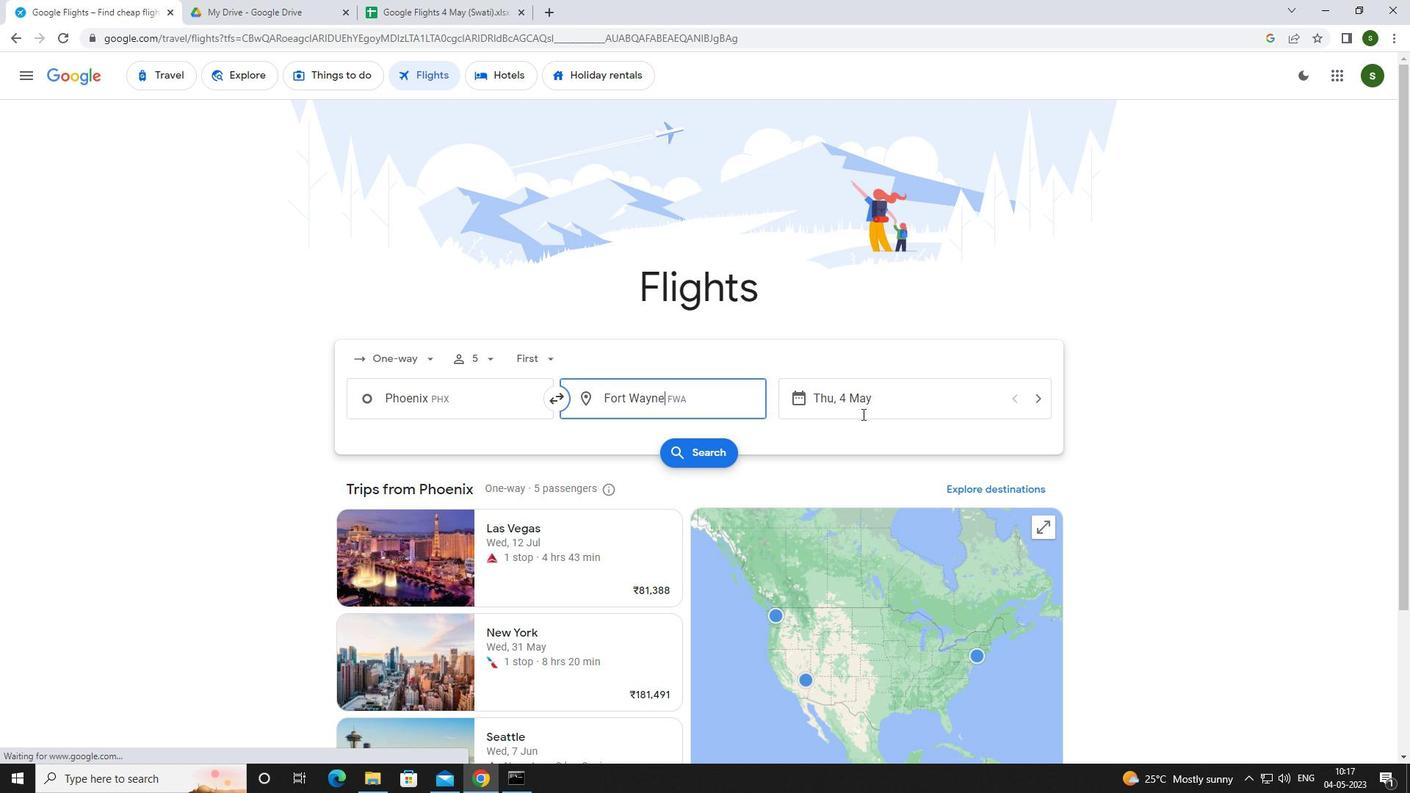 
Action: Mouse pressed left at (886, 396)
Screenshot: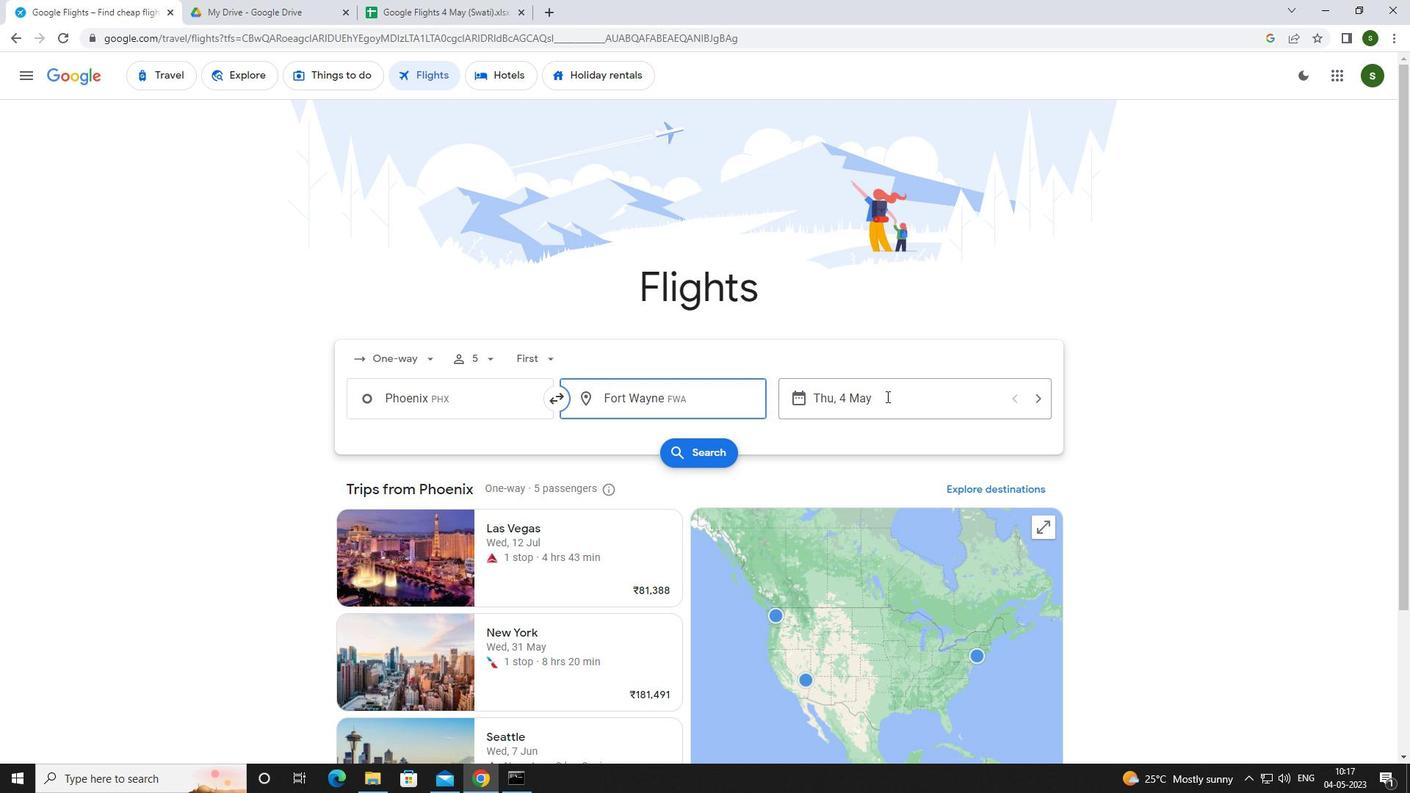 
Action: Mouse moved to (670, 507)
Screenshot: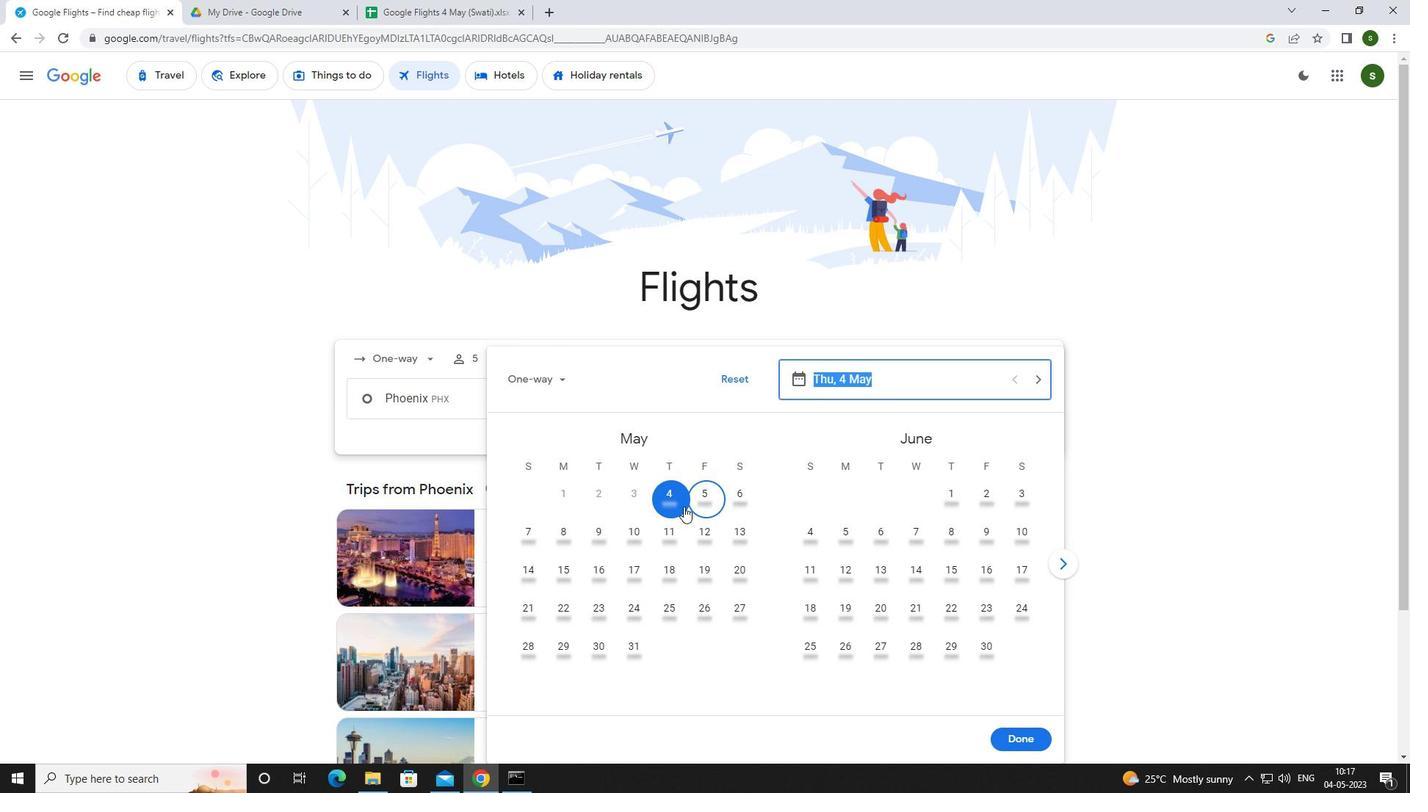 
Action: Mouse pressed left at (670, 507)
Screenshot: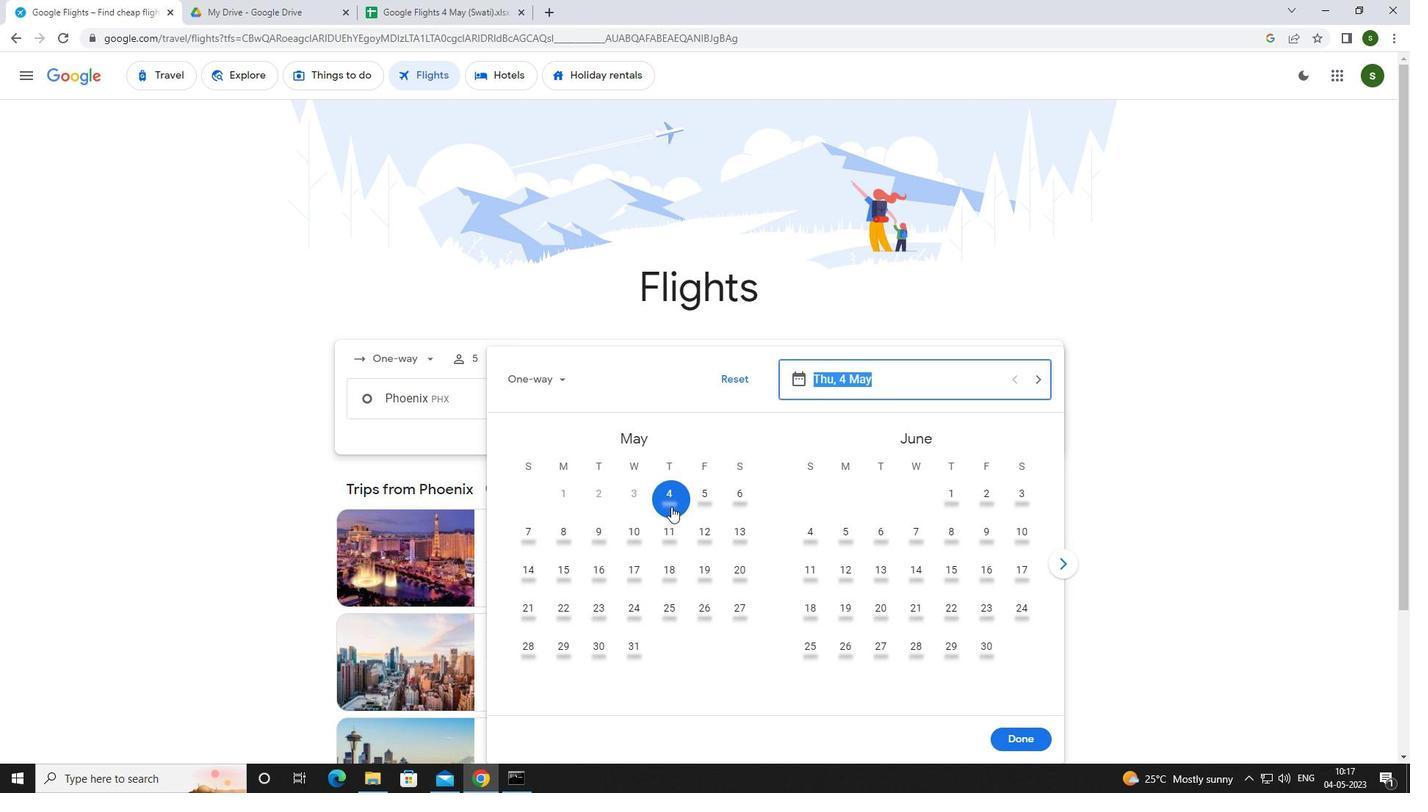 
Action: Mouse moved to (1020, 731)
Screenshot: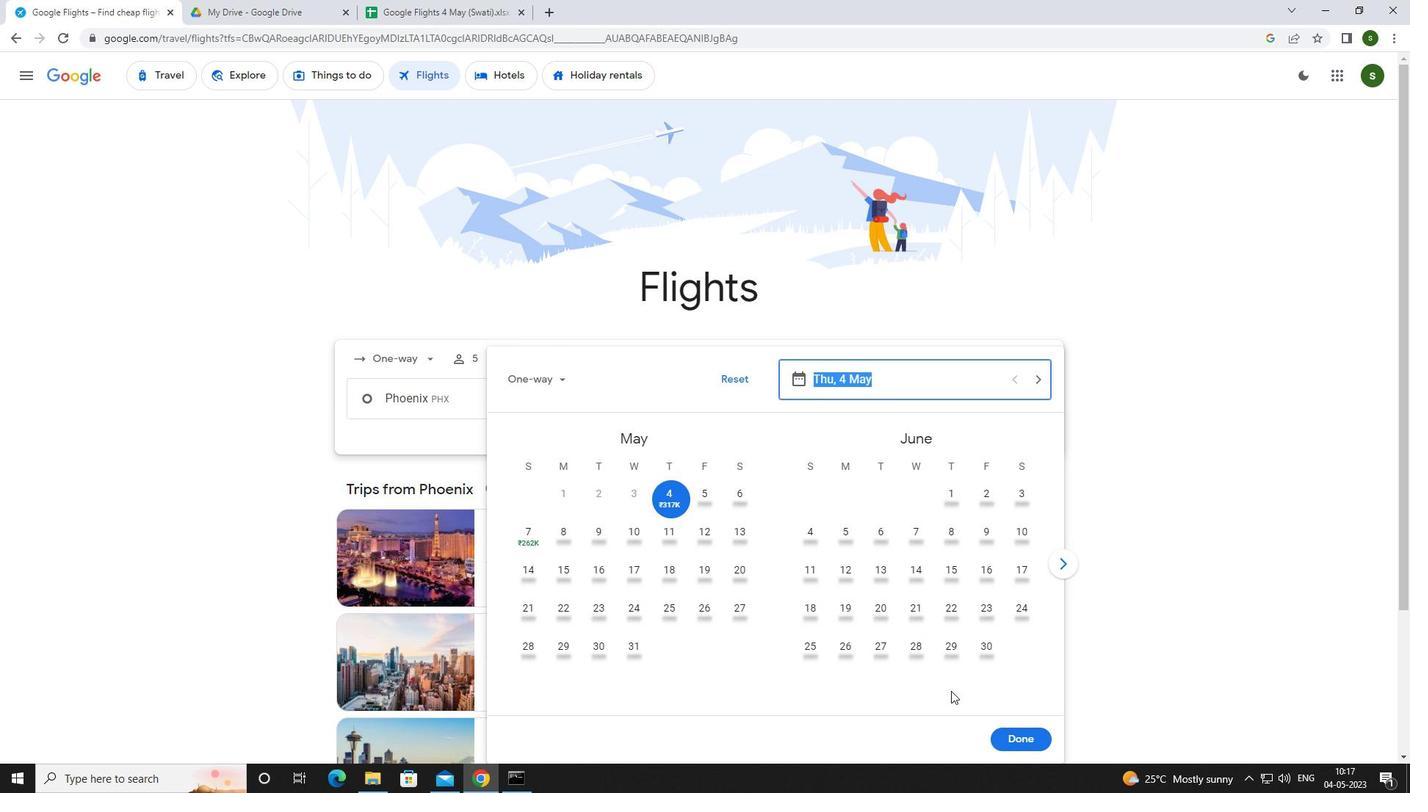 
Action: Mouse pressed left at (1020, 731)
Screenshot: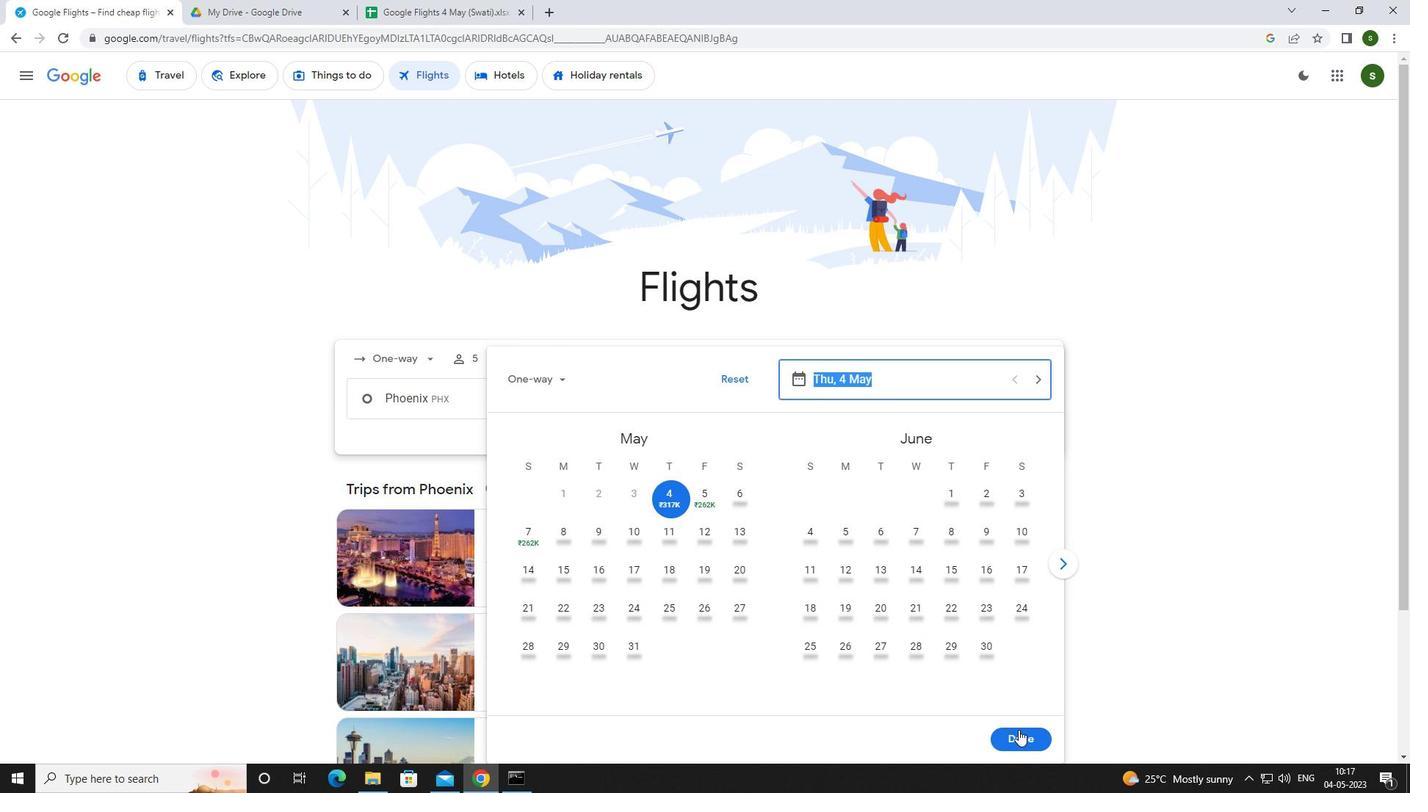 
Action: Mouse moved to (697, 457)
Screenshot: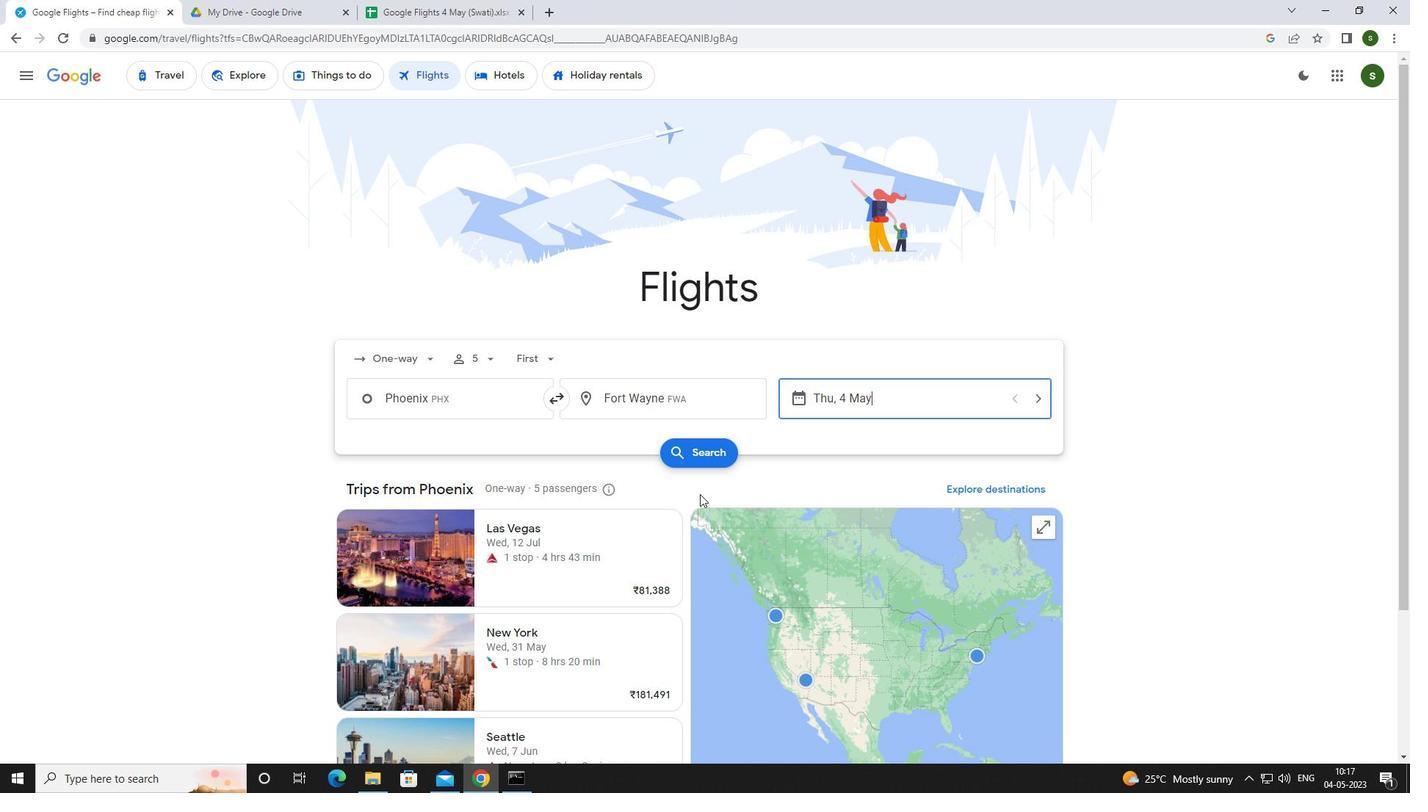 
Action: Mouse pressed left at (697, 457)
Screenshot: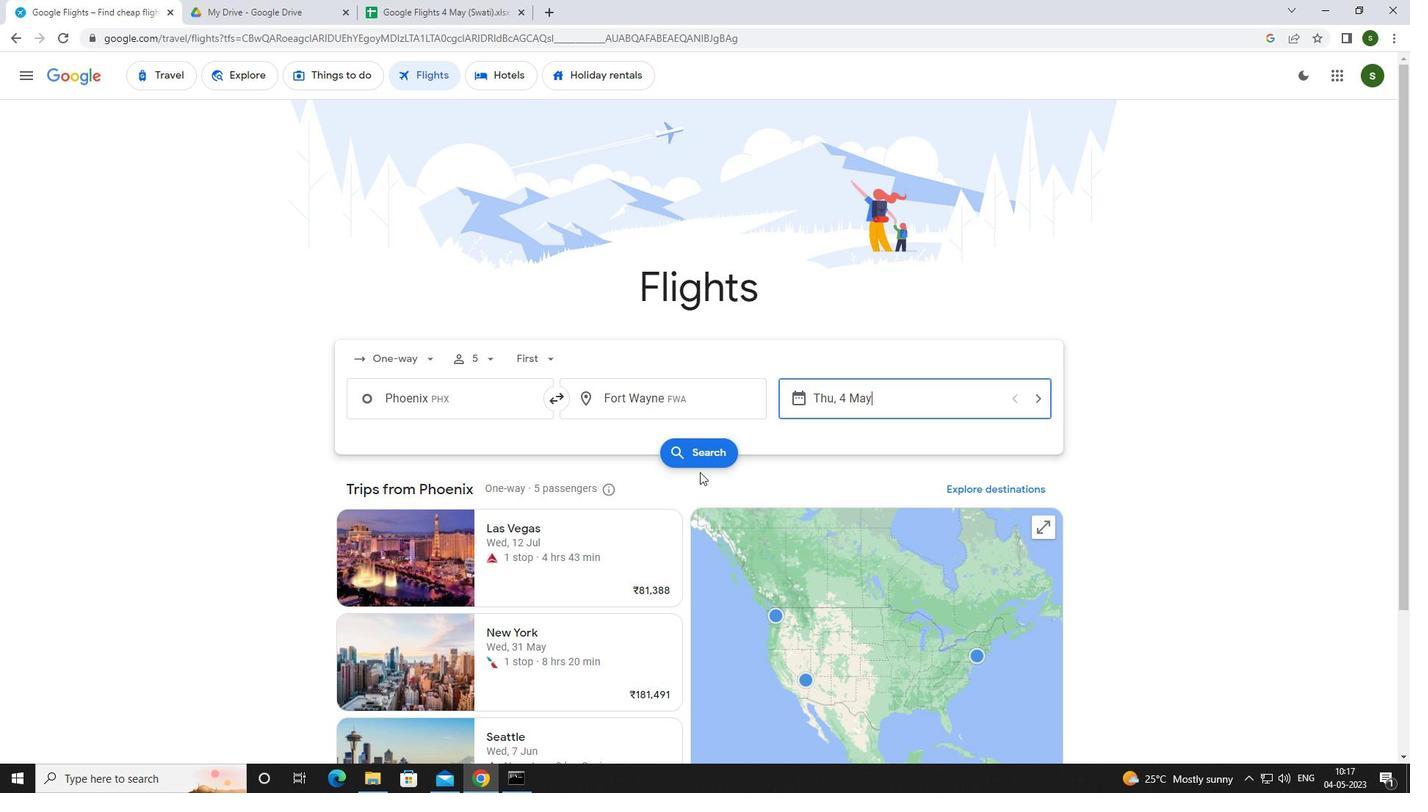 
Action: Mouse moved to (372, 208)
Screenshot: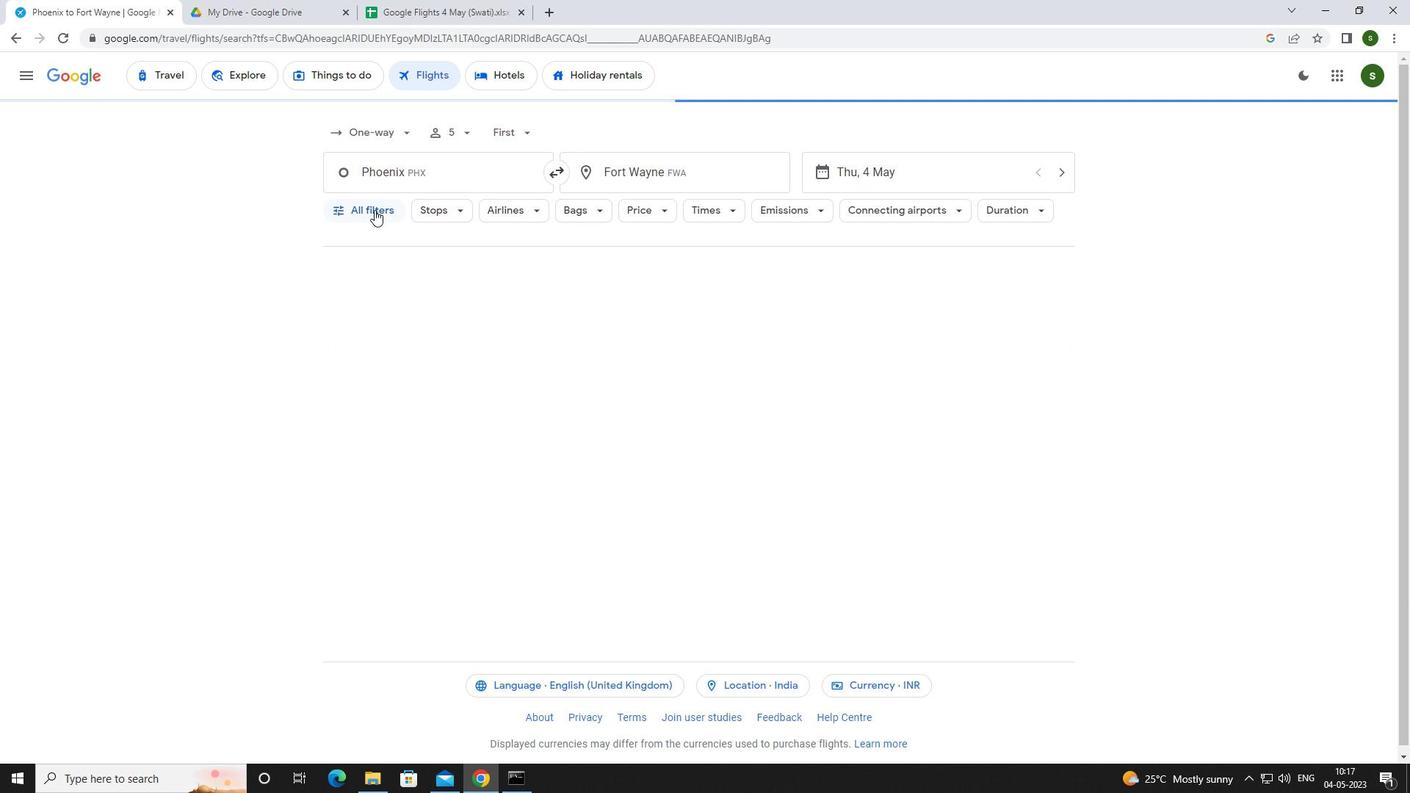 
Action: Mouse pressed left at (372, 208)
Screenshot: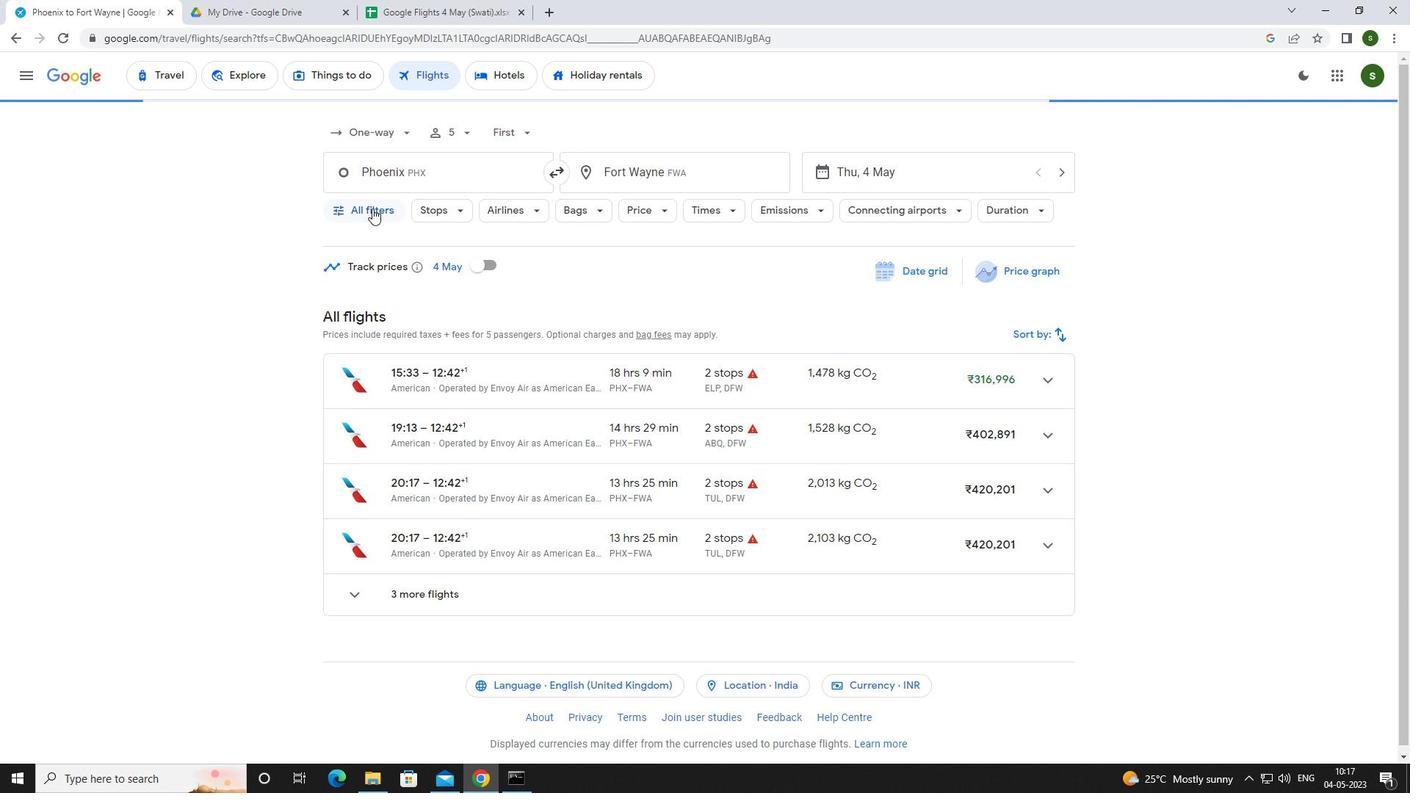 
Action: Mouse moved to (560, 523)
Screenshot: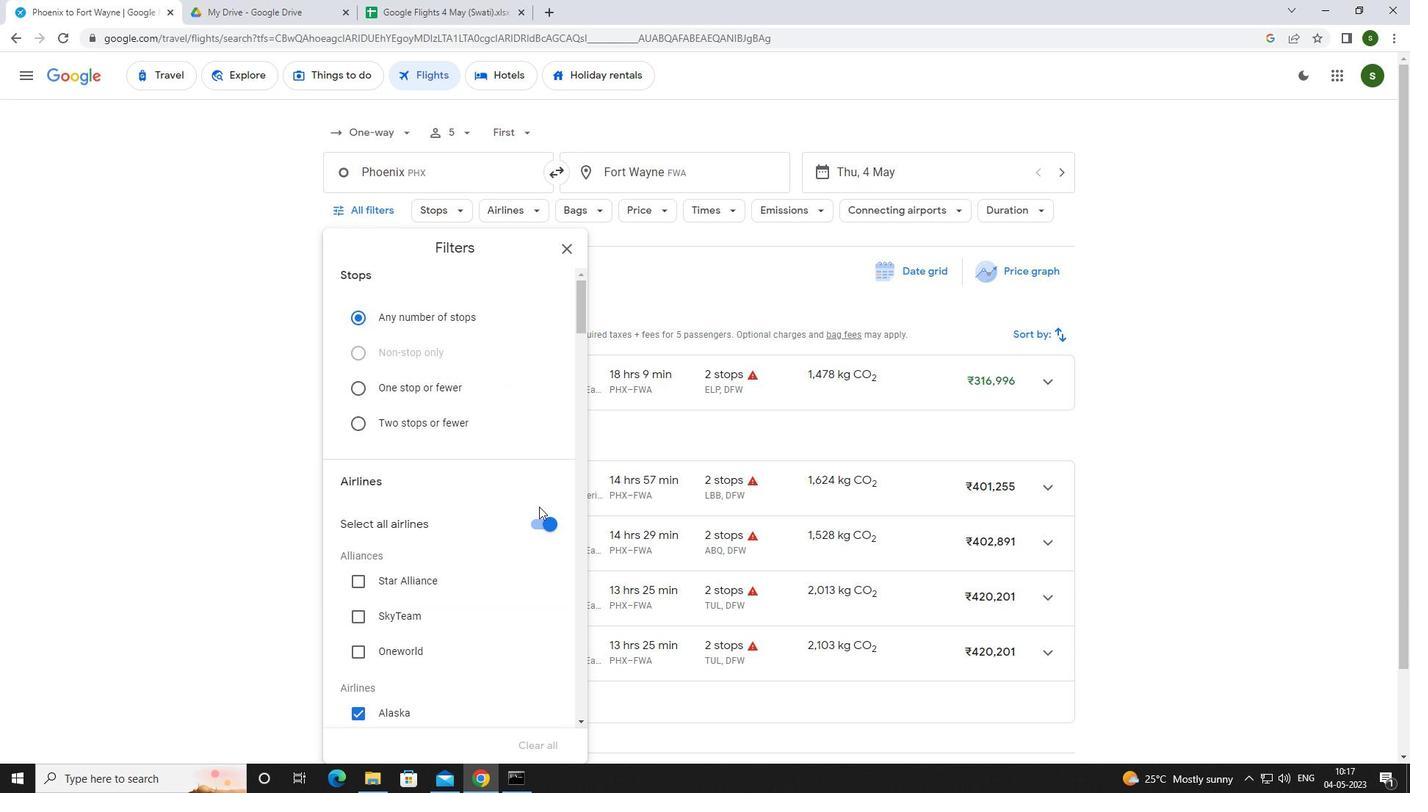 
Action: Mouse pressed left at (560, 523)
Screenshot: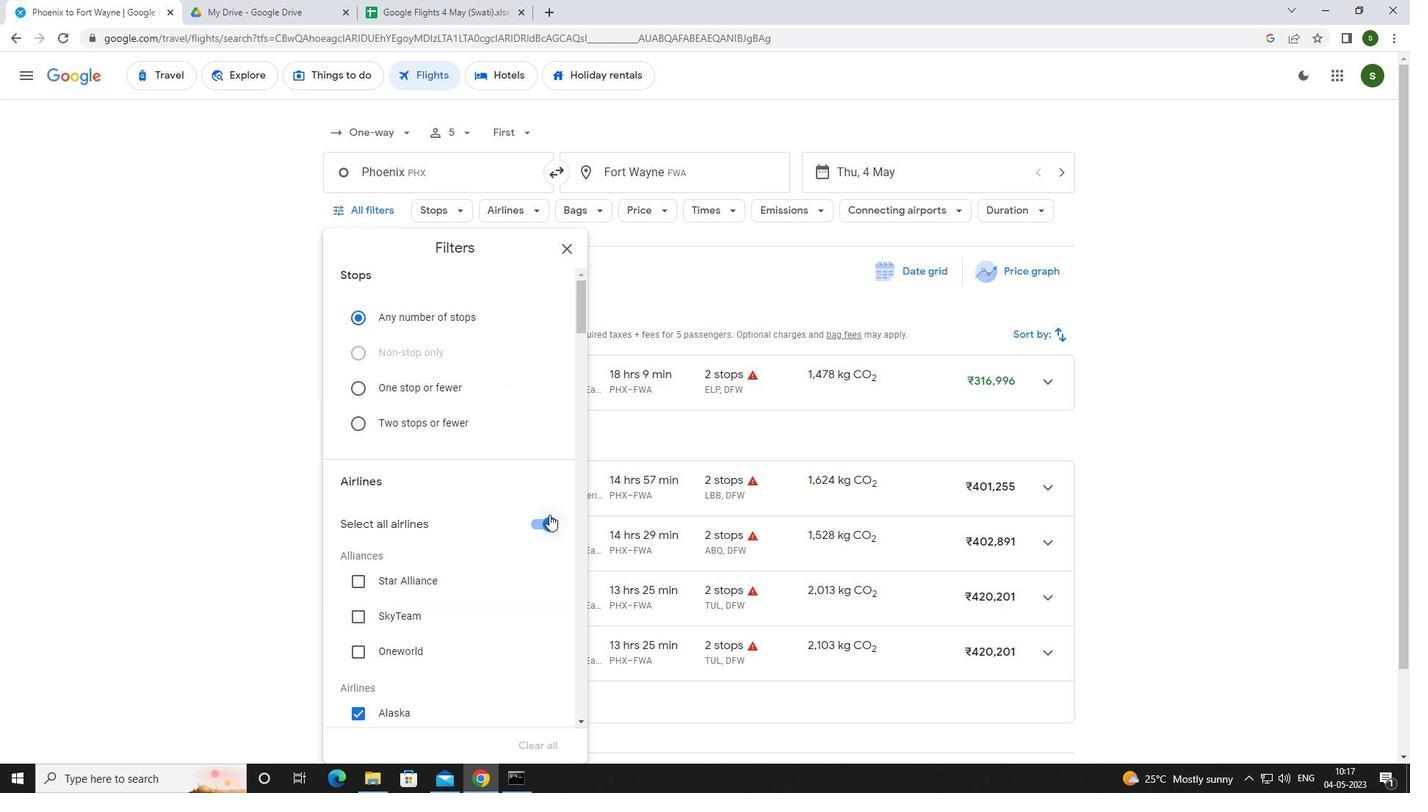 
Action: Mouse moved to (500, 457)
Screenshot: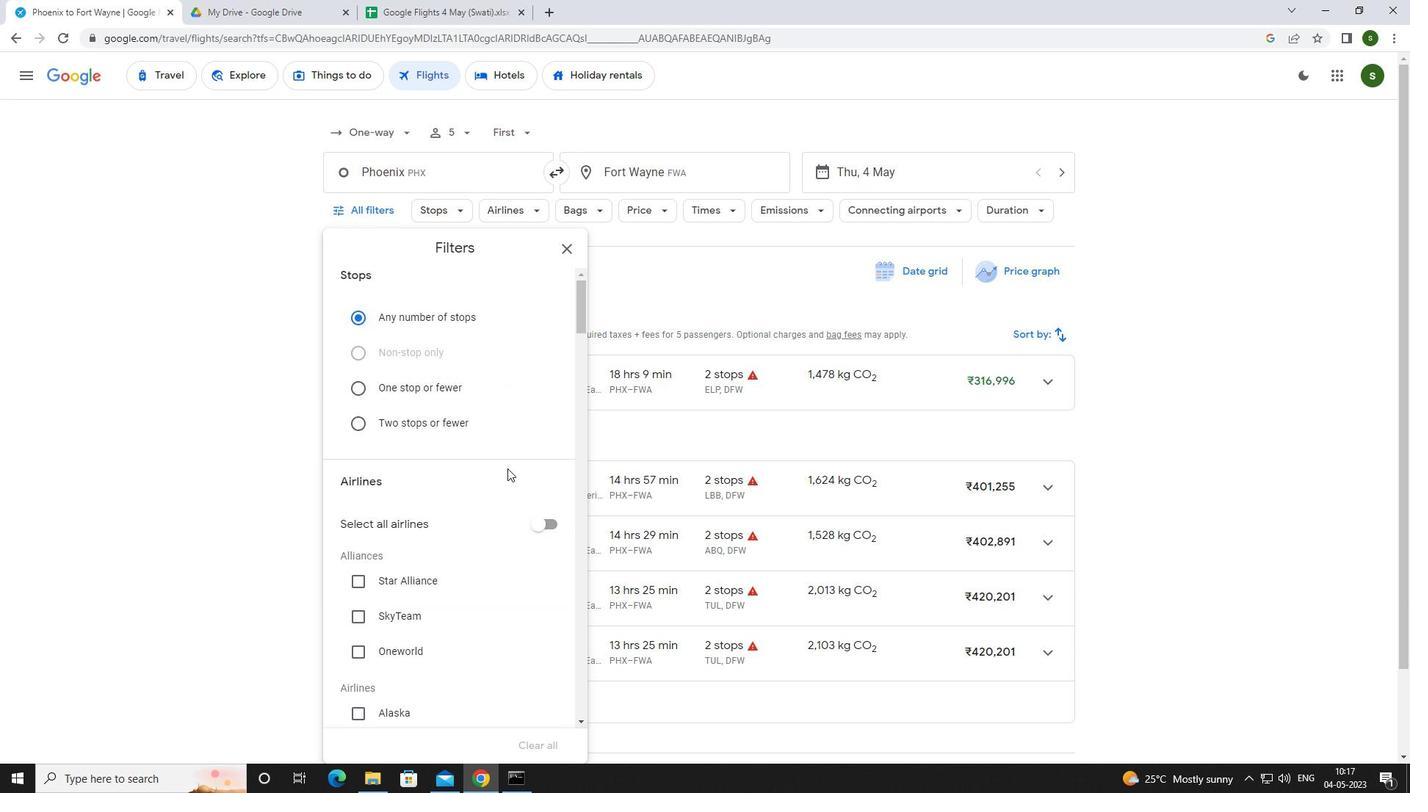 
Action: Mouse scrolled (500, 456) with delta (0, 0)
Screenshot: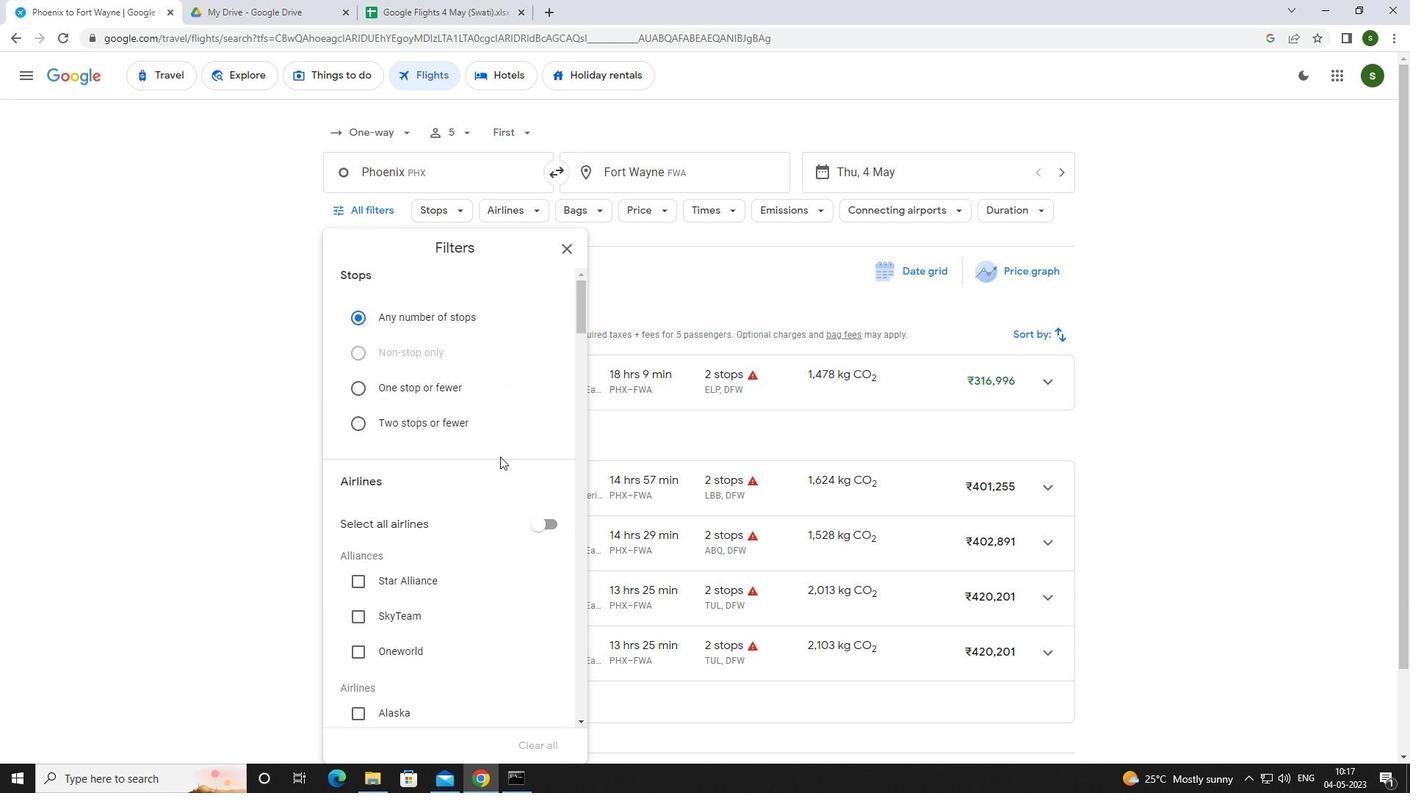 
Action: Mouse scrolled (500, 456) with delta (0, 0)
Screenshot: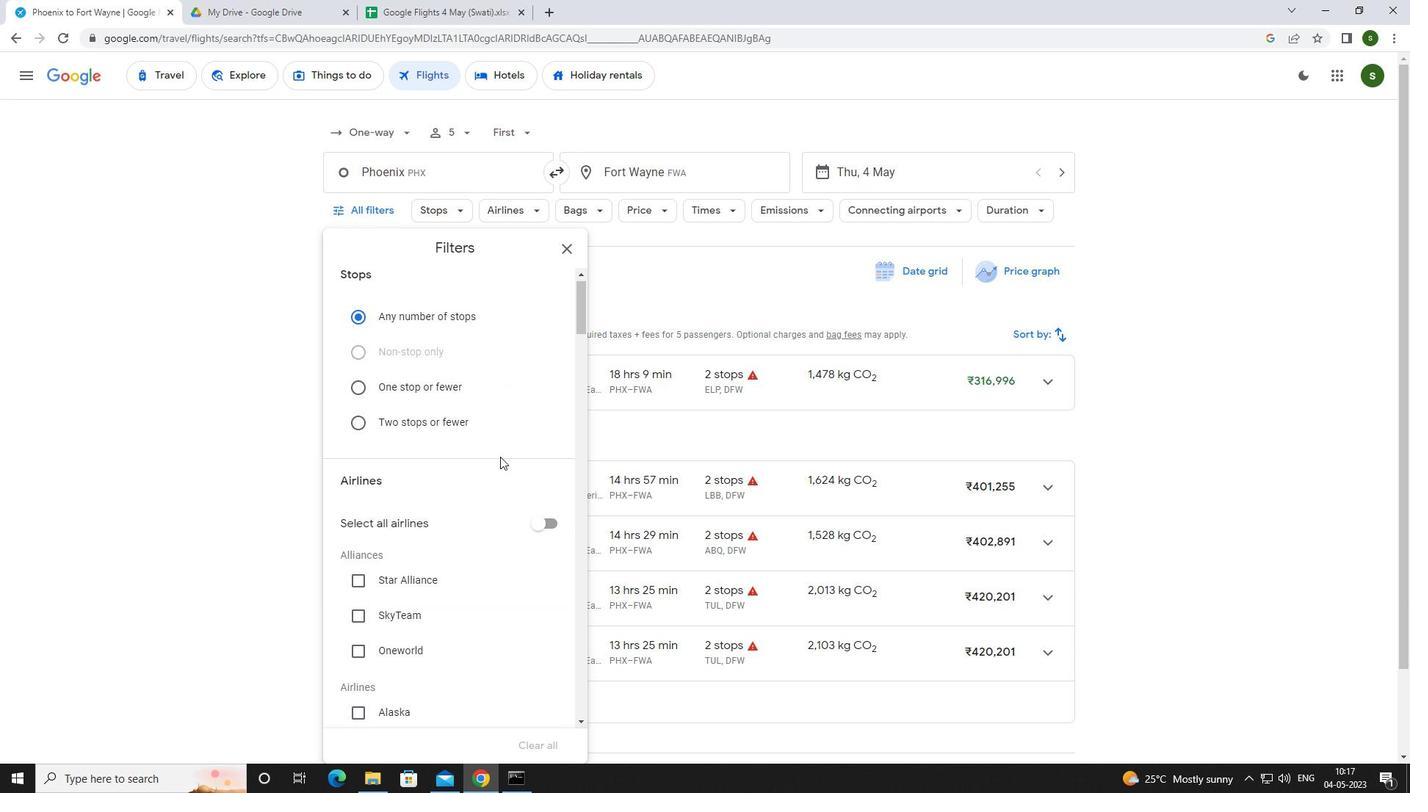 
Action: Mouse scrolled (500, 456) with delta (0, 0)
Screenshot: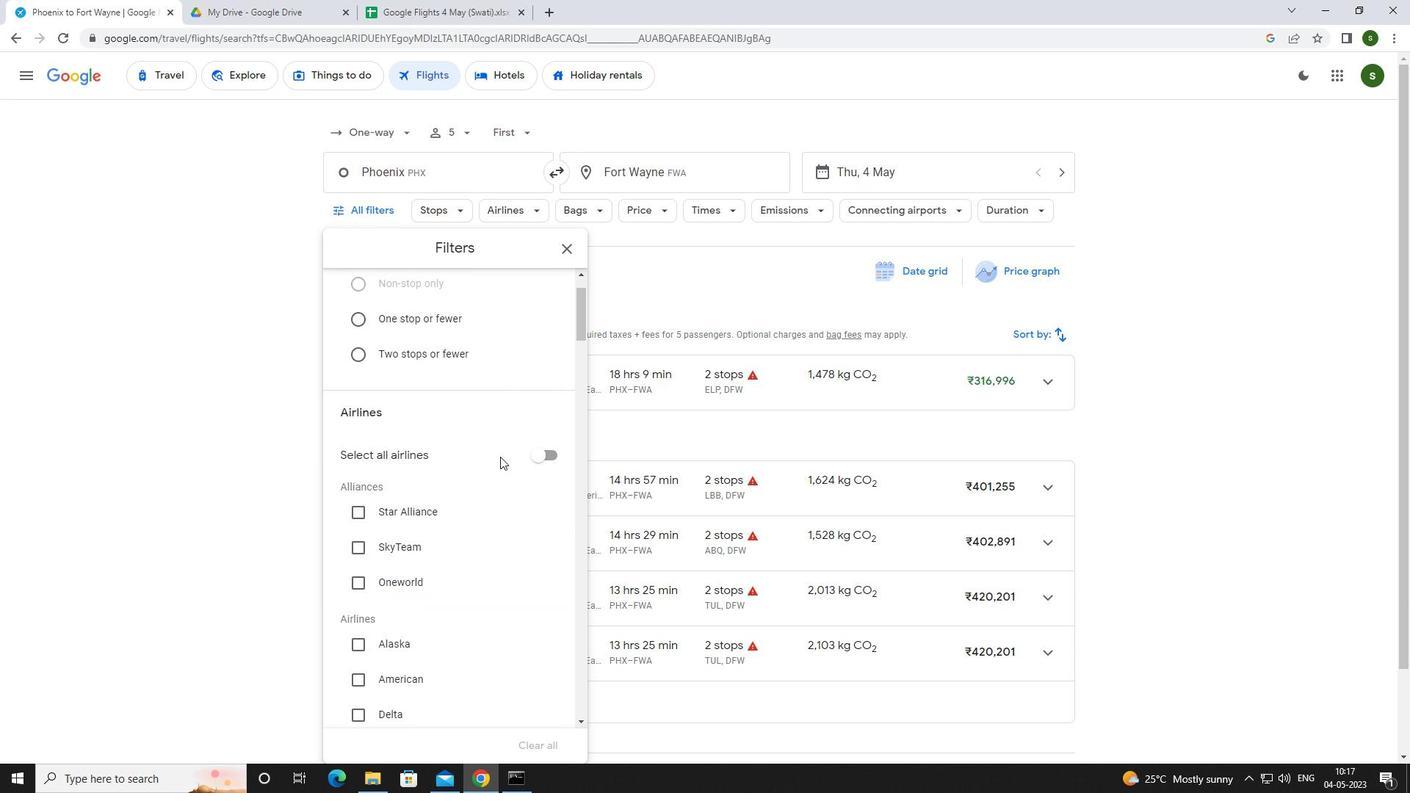 
Action: Mouse scrolled (500, 456) with delta (0, 0)
Screenshot: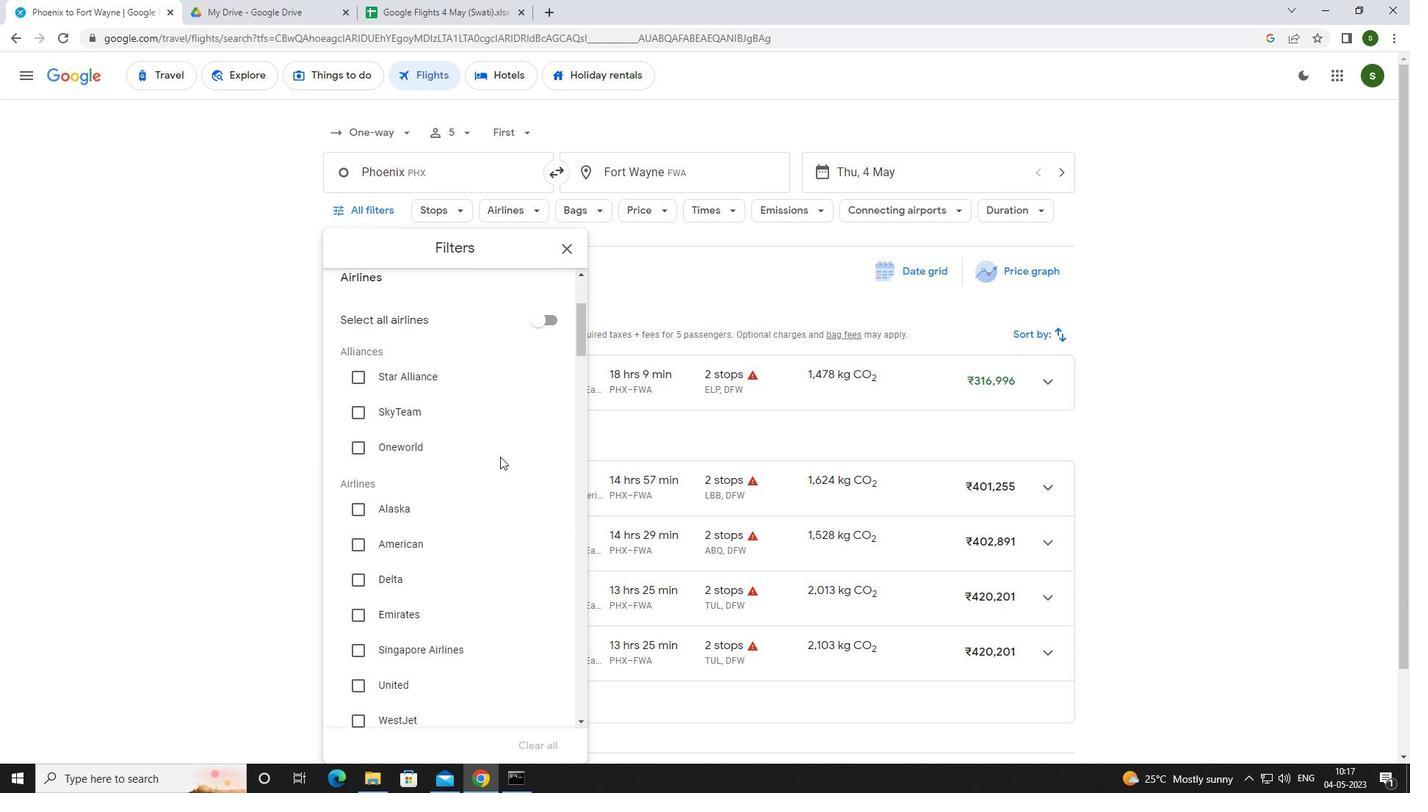 
Action: Mouse moved to (447, 563)
Screenshot: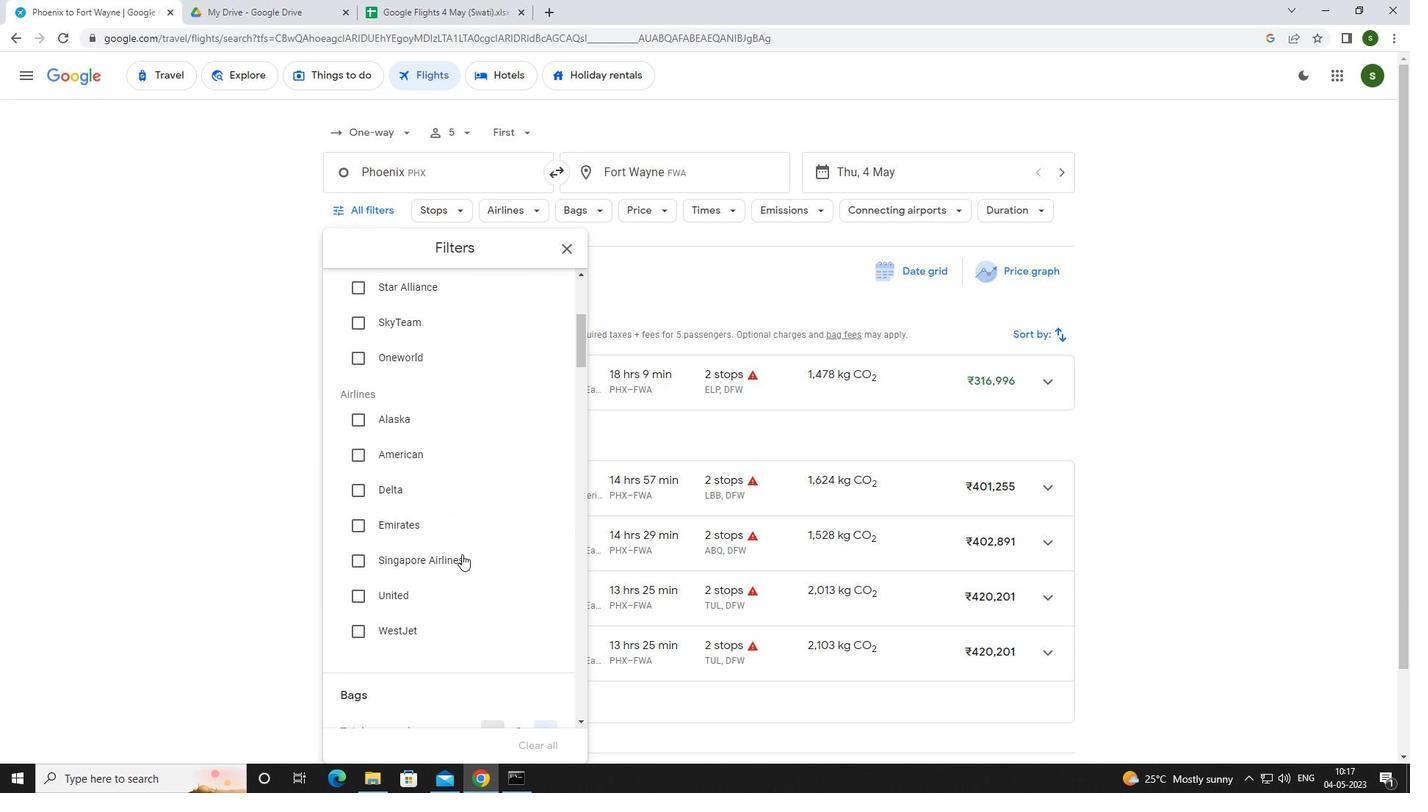
Action: Mouse pressed left at (447, 563)
Screenshot: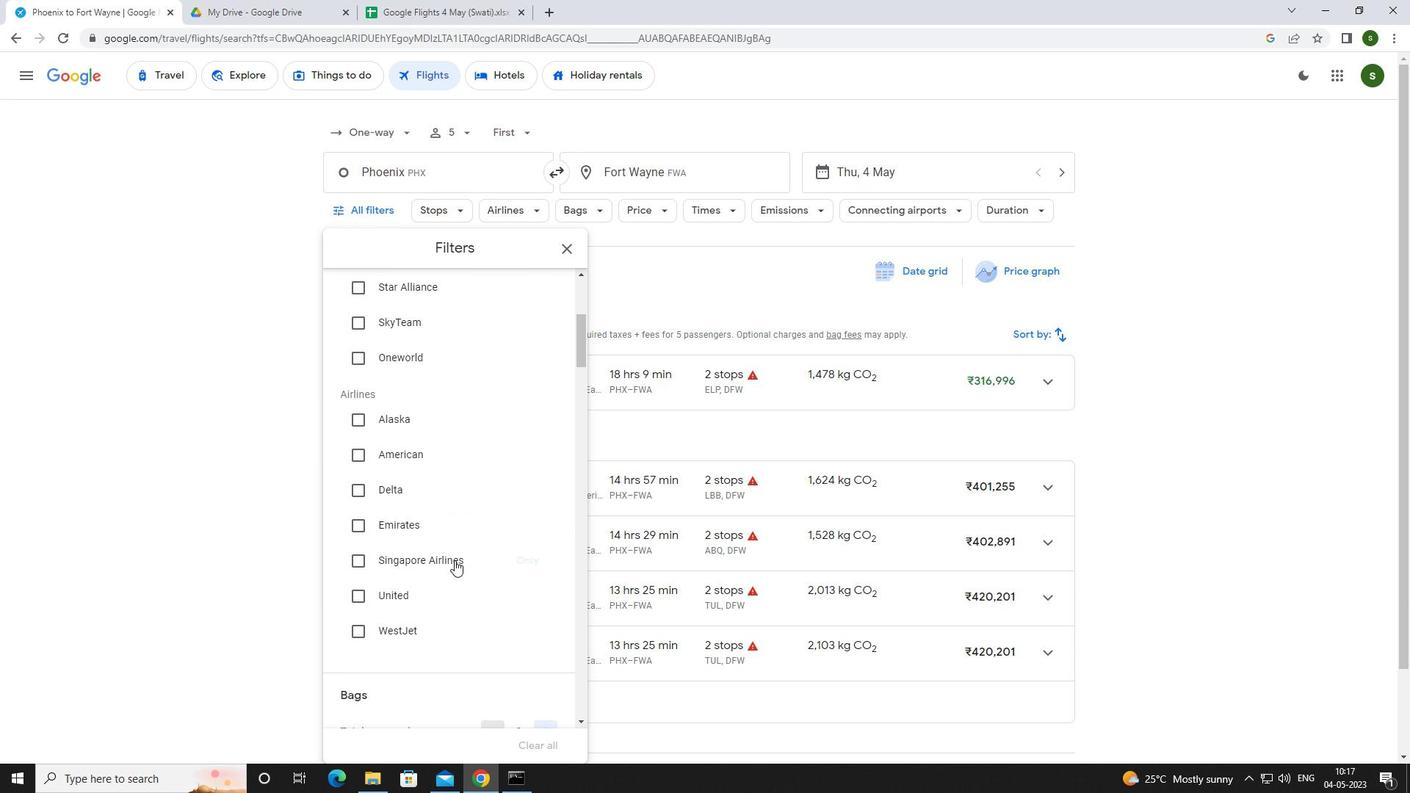 
Action: Mouse scrolled (447, 562) with delta (0, 0)
Screenshot: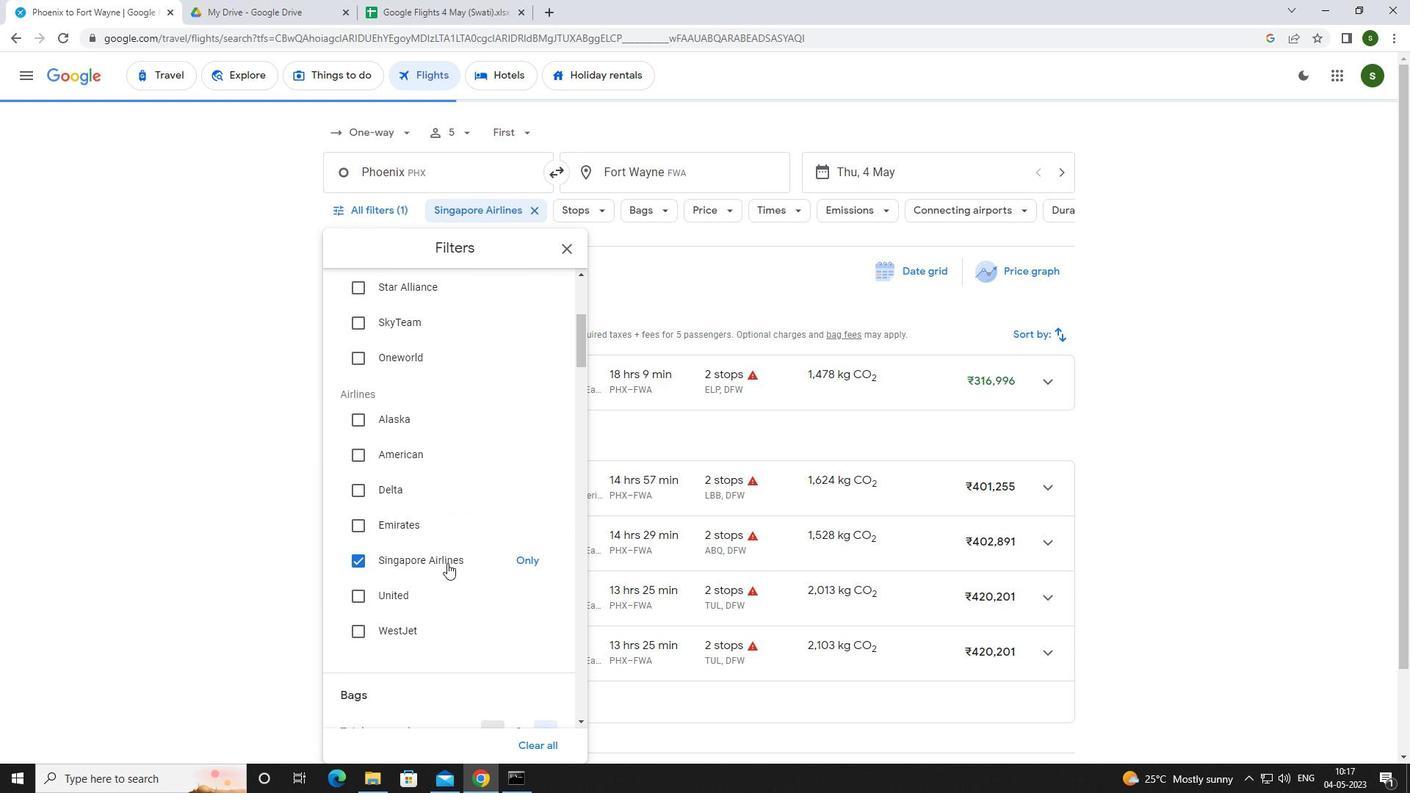 
Action: Mouse scrolled (447, 562) with delta (0, 0)
Screenshot: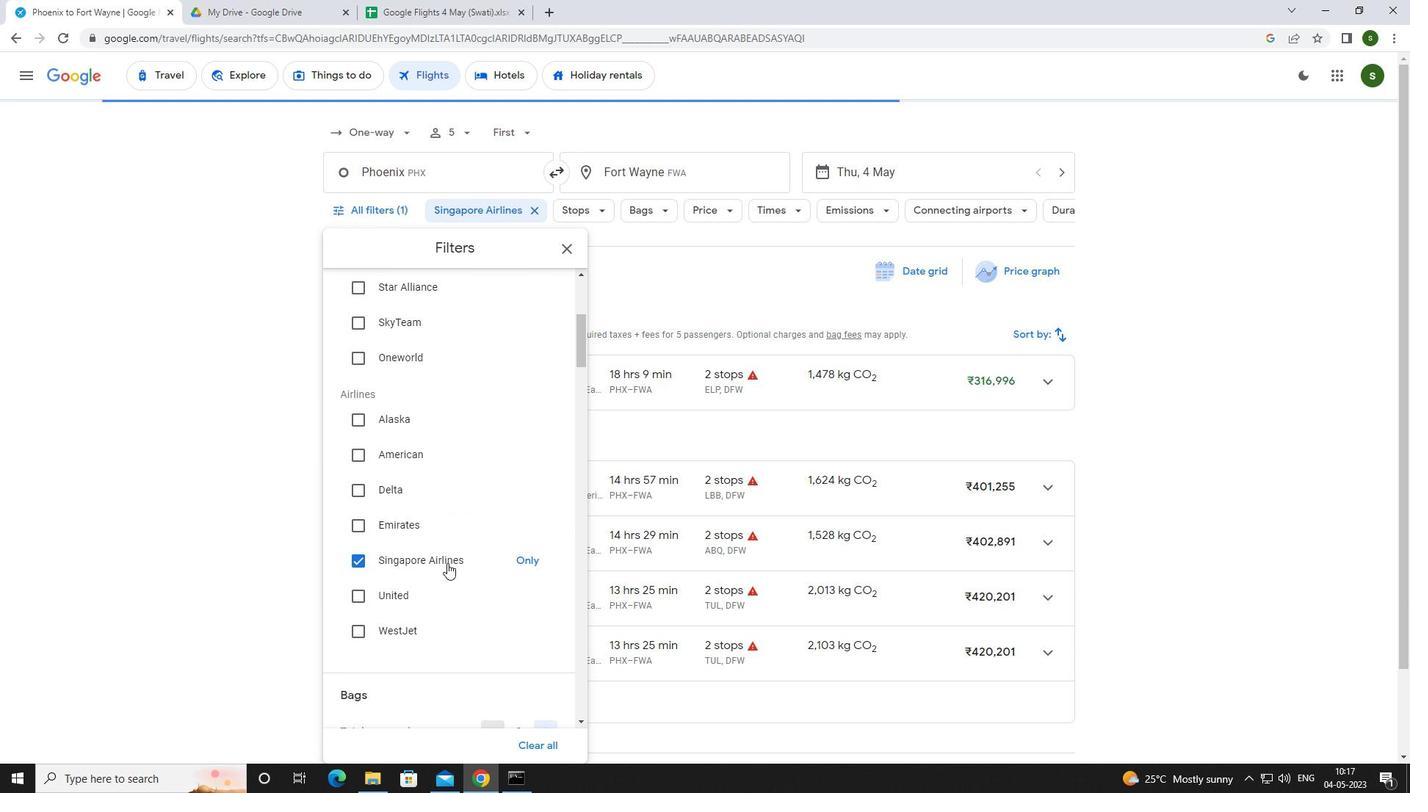 
Action: Mouse scrolled (447, 562) with delta (0, 0)
Screenshot: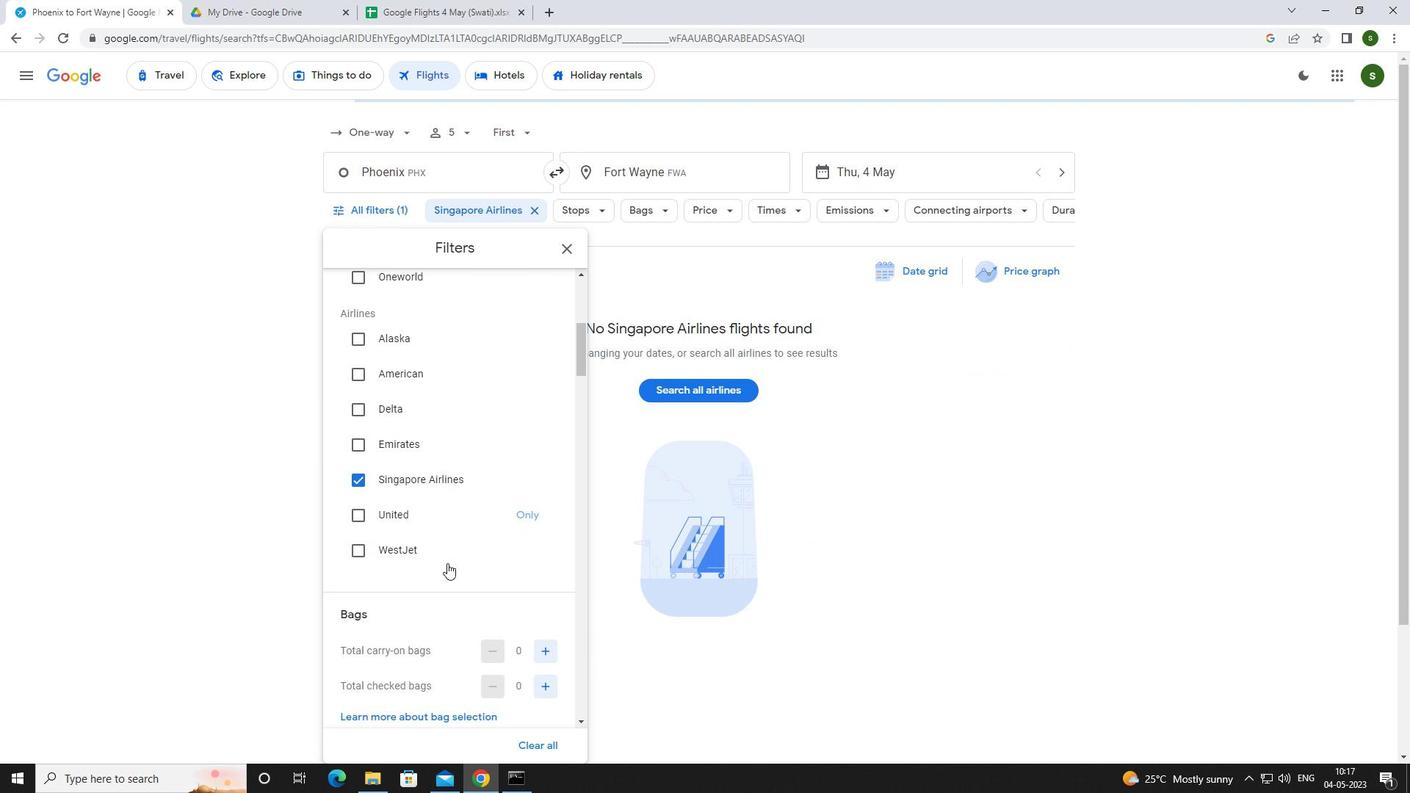 
Action: Mouse moved to (553, 551)
Screenshot: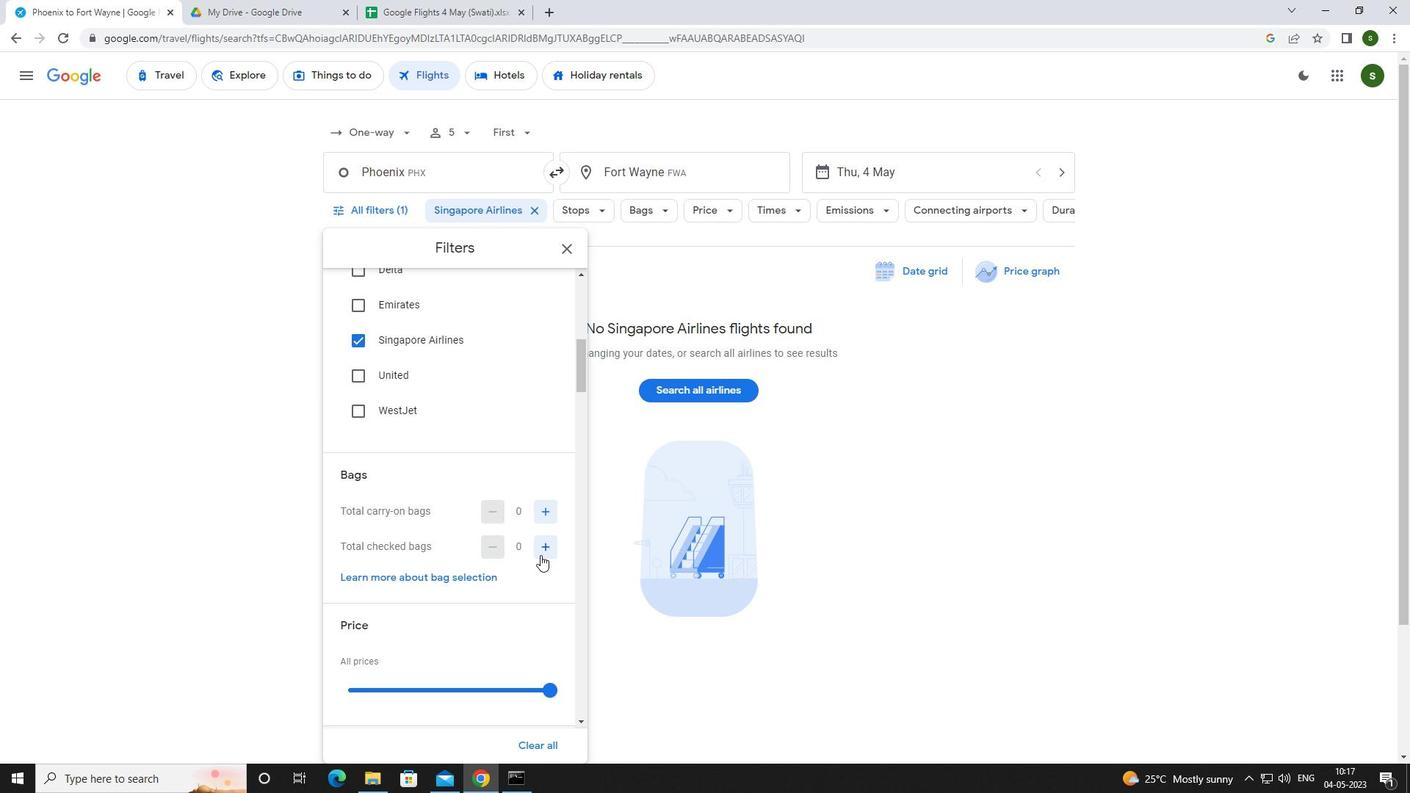 
Action: Mouse pressed left at (553, 551)
Screenshot: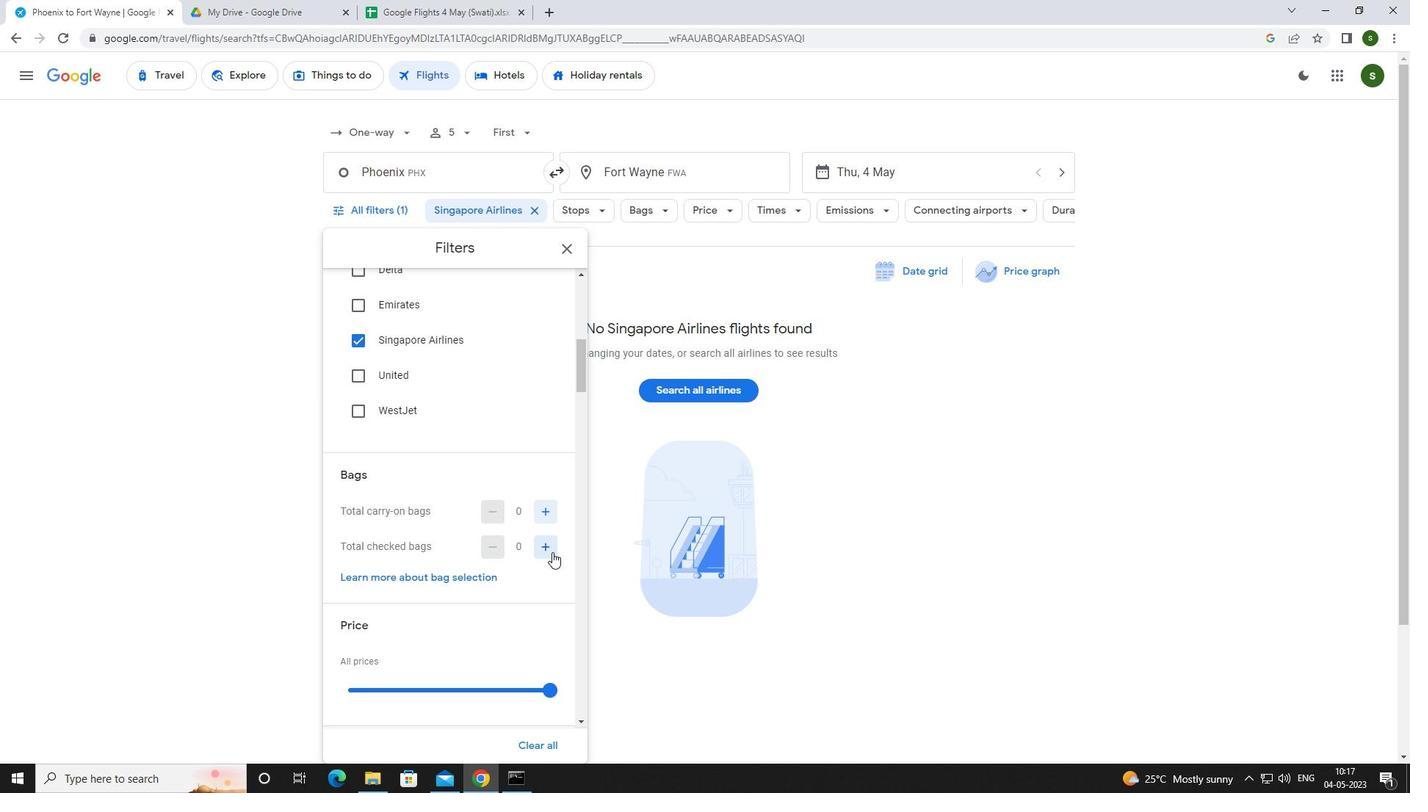 
Action: Mouse moved to (553, 551)
Screenshot: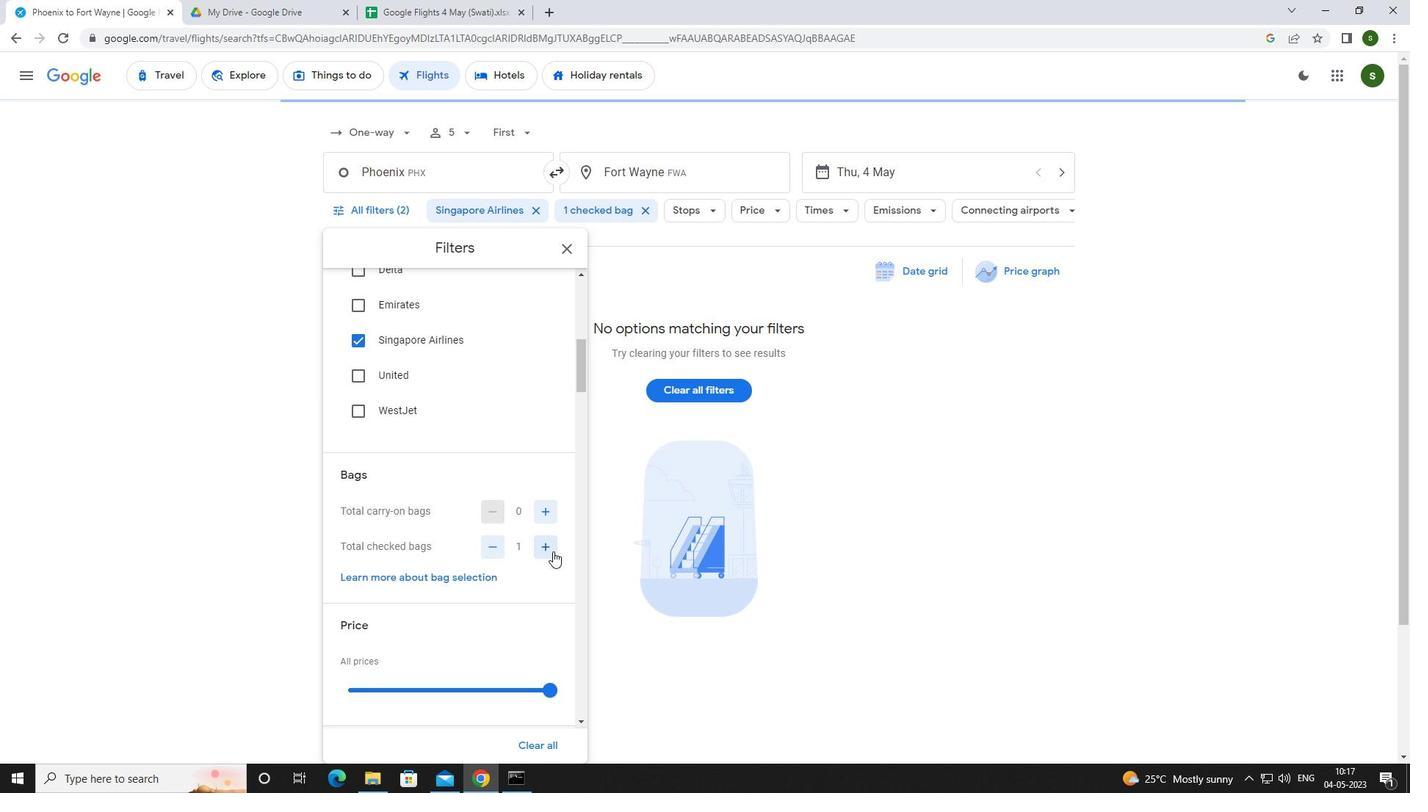 
Action: Mouse scrolled (553, 551) with delta (0, 0)
Screenshot: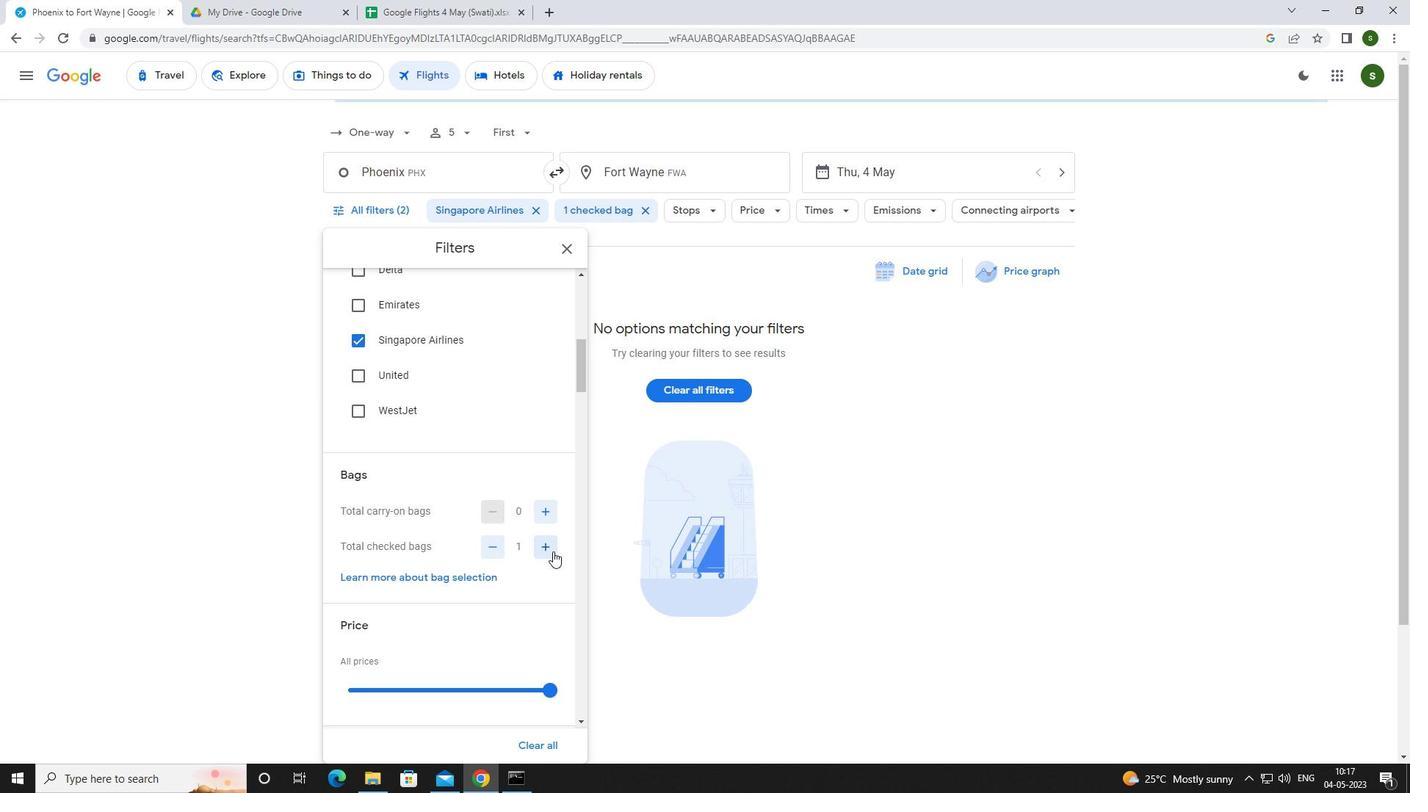 
Action: Mouse scrolled (553, 551) with delta (0, 0)
Screenshot: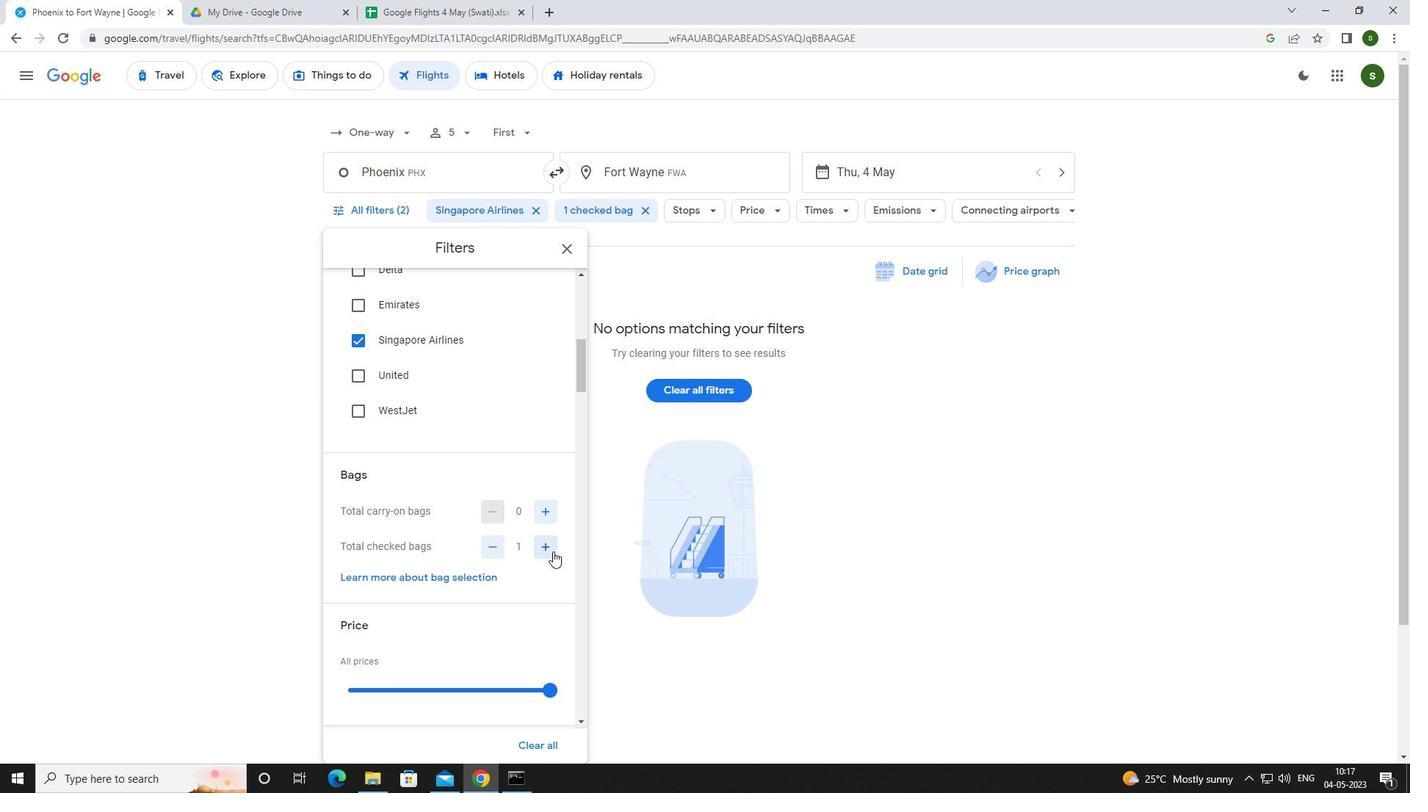 
Action: Mouse moved to (552, 546)
Screenshot: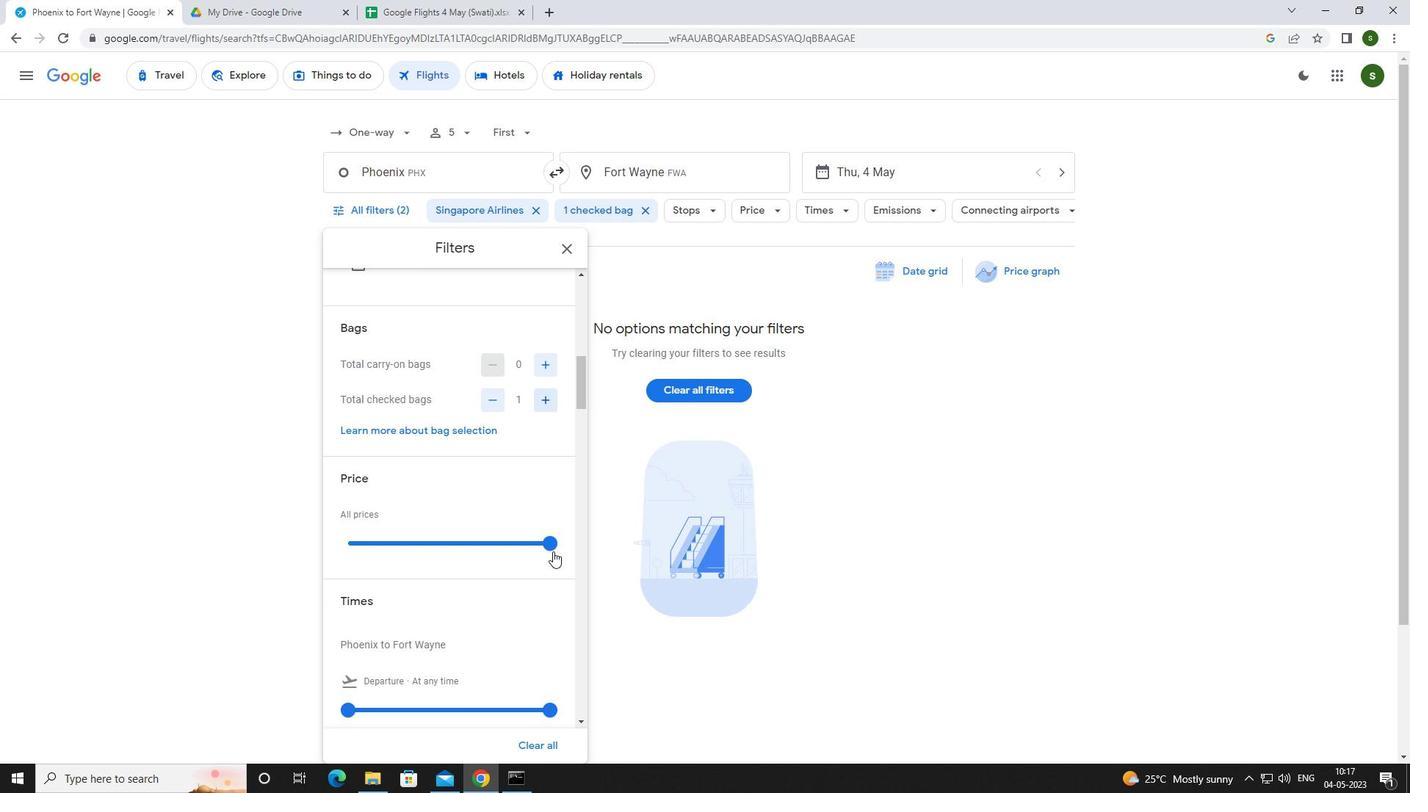 
Action: Mouse pressed left at (552, 546)
Screenshot: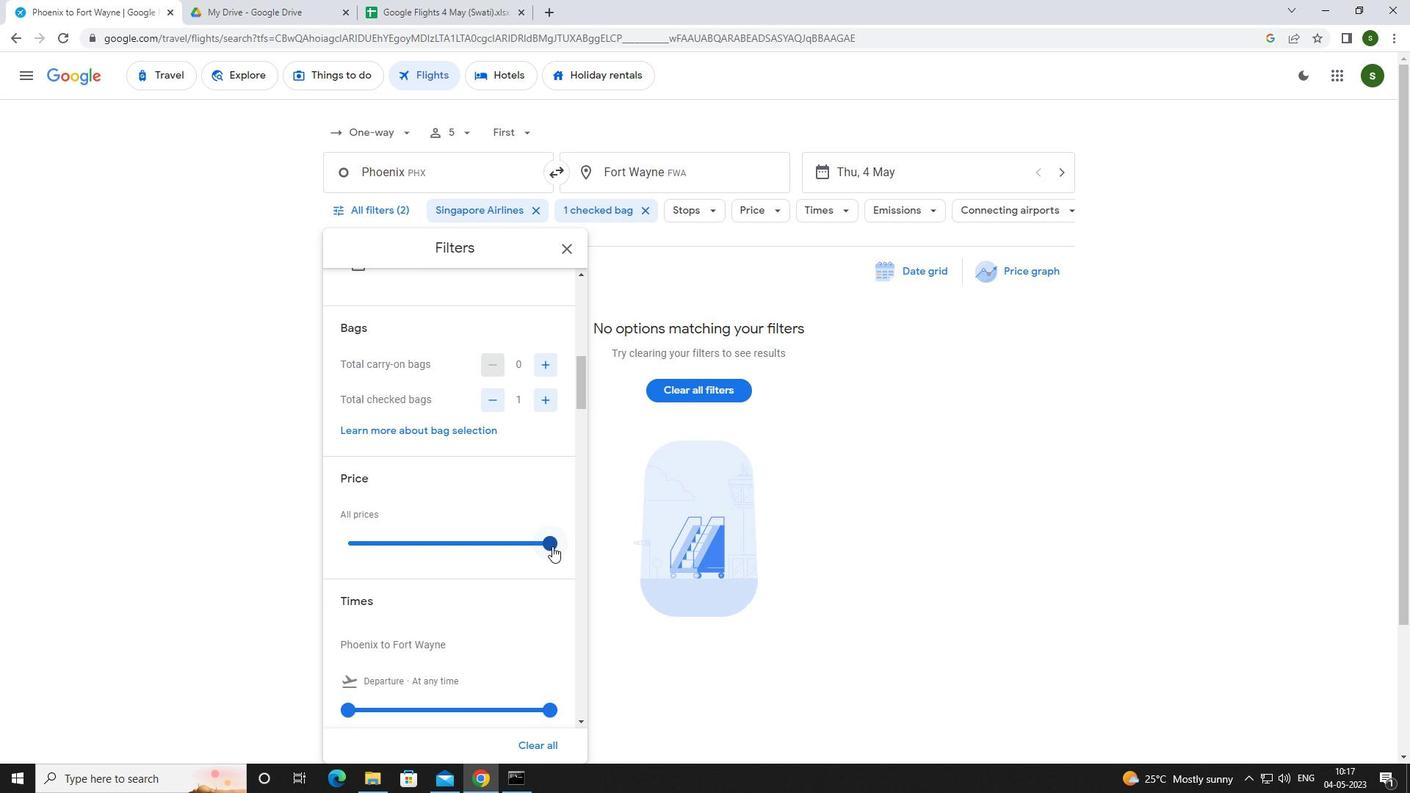 
Action: Mouse moved to (441, 553)
Screenshot: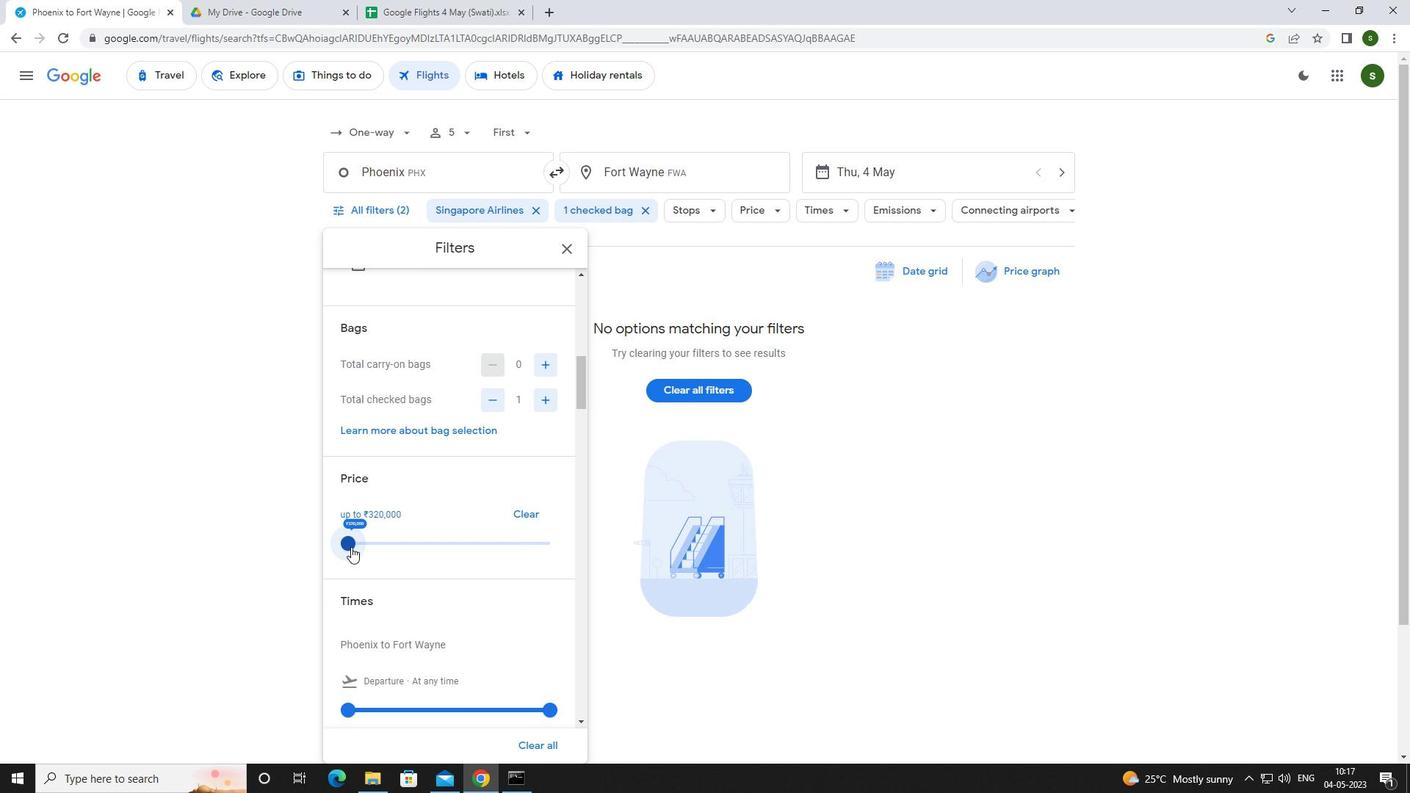 
Action: Mouse scrolled (441, 552) with delta (0, 0)
Screenshot: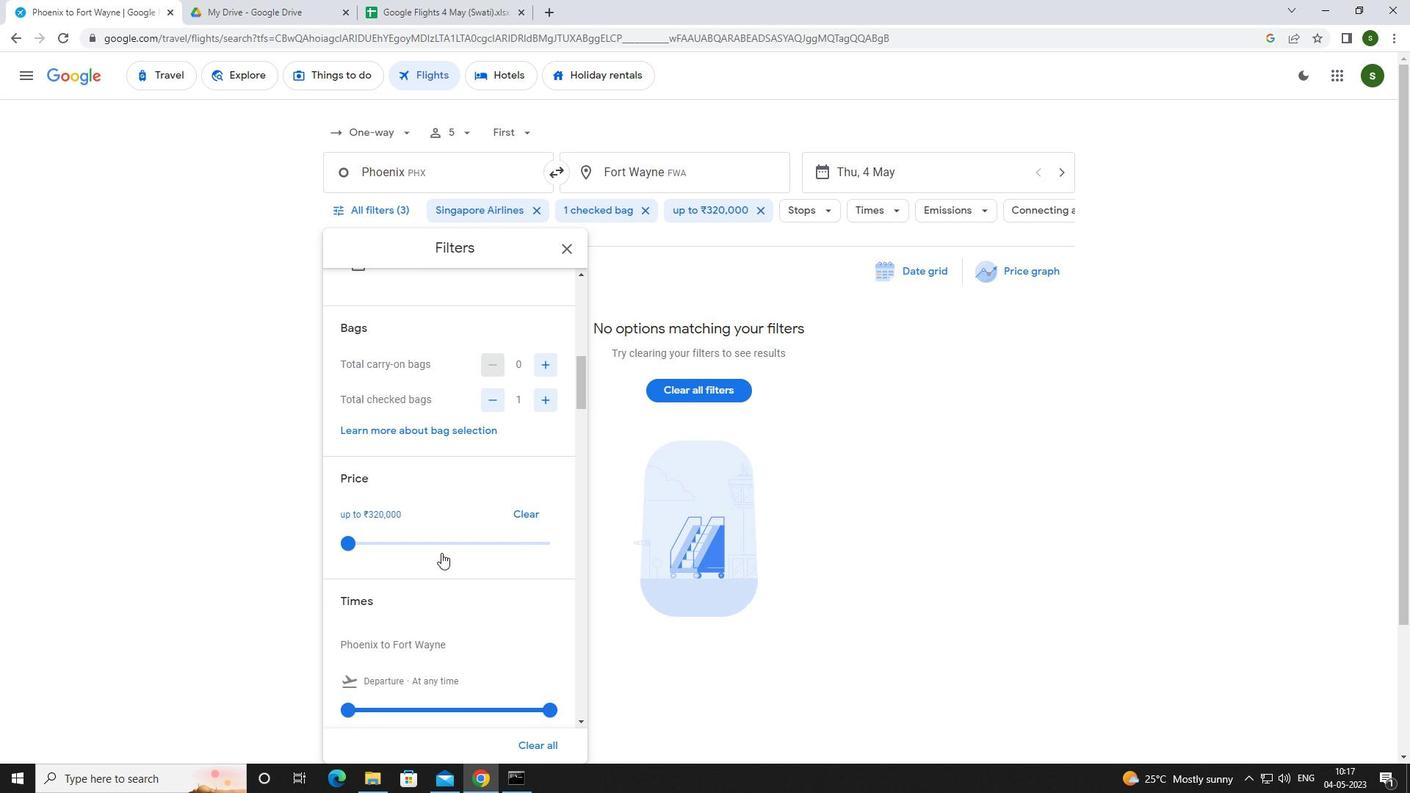 
Action: Mouse scrolled (441, 552) with delta (0, 0)
Screenshot: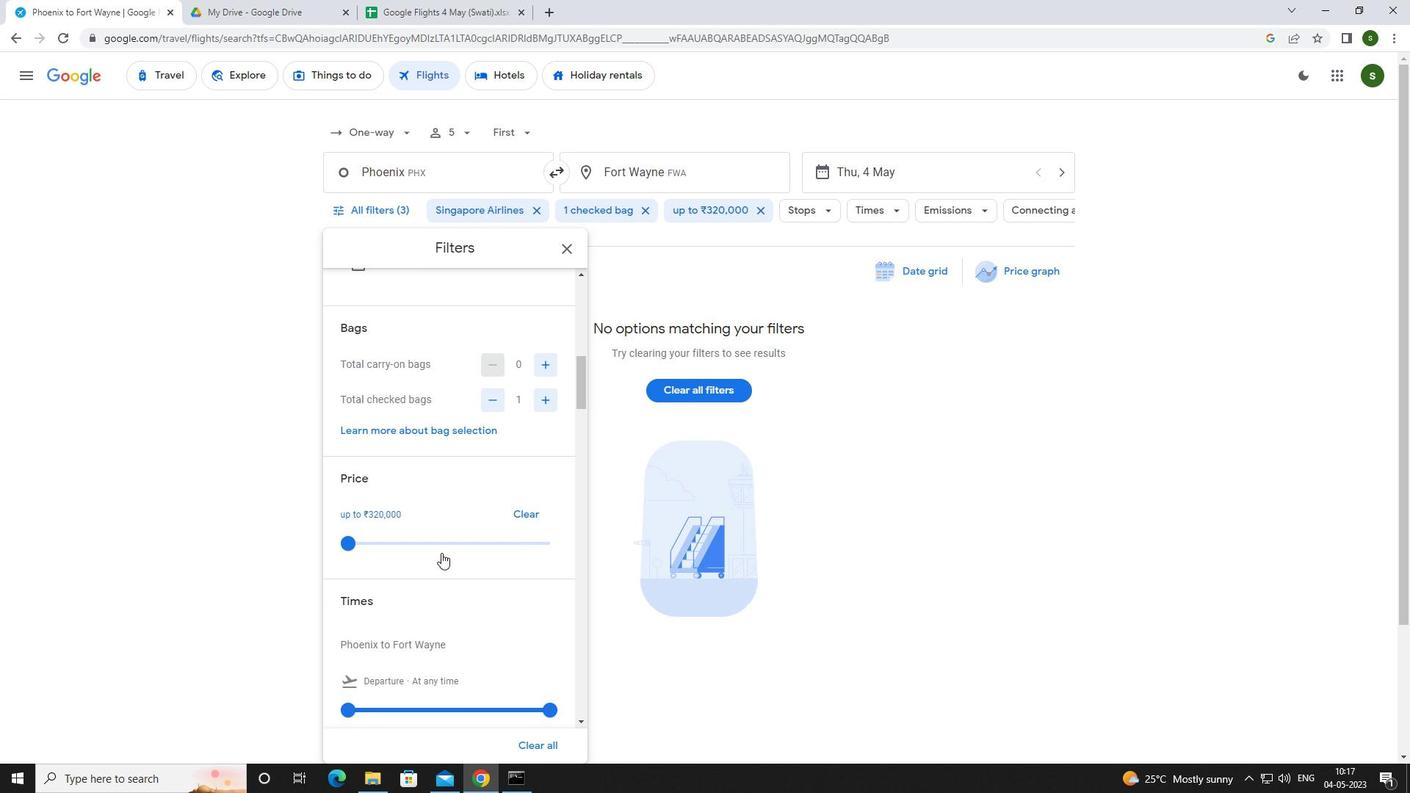 
Action: Mouse moved to (348, 560)
Screenshot: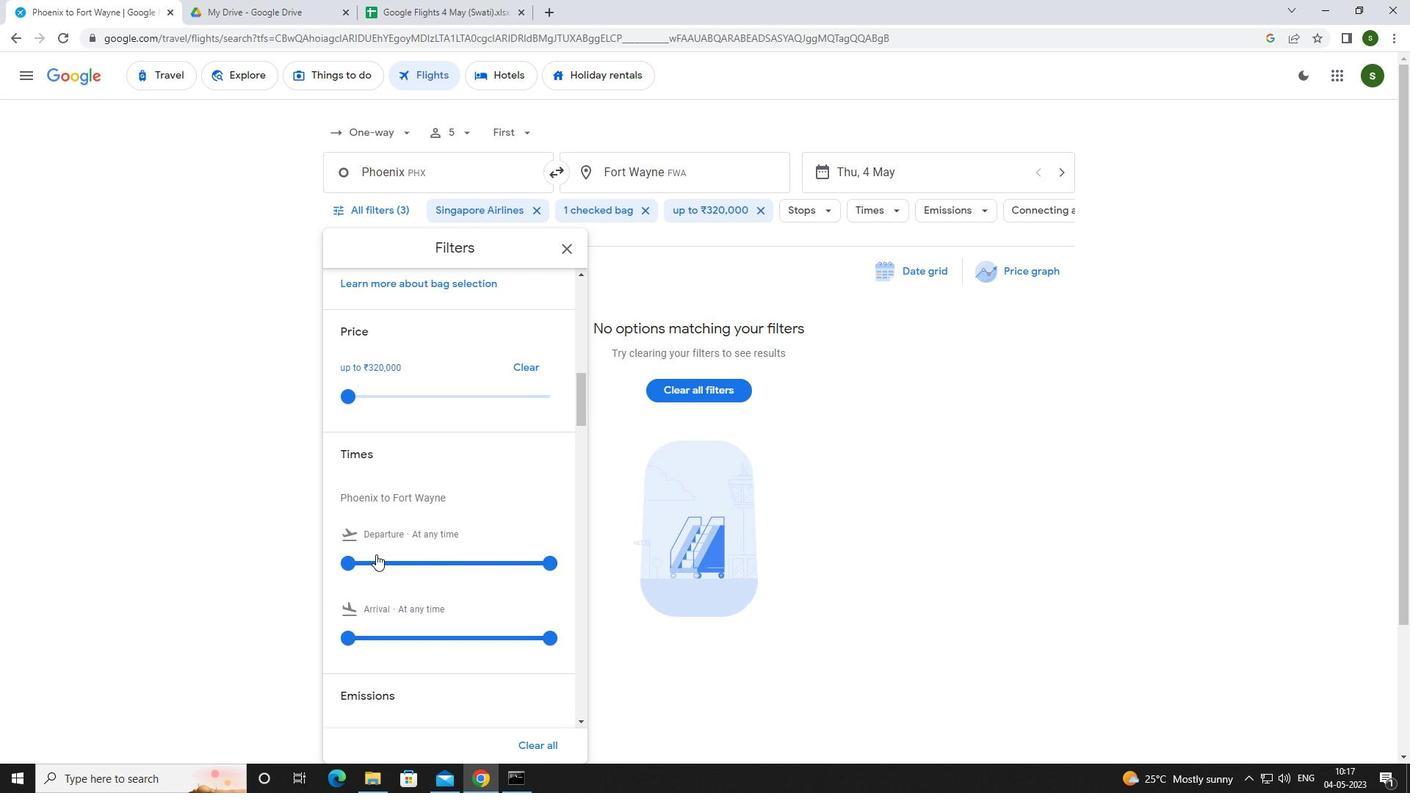 
Action: Mouse pressed left at (348, 560)
Screenshot: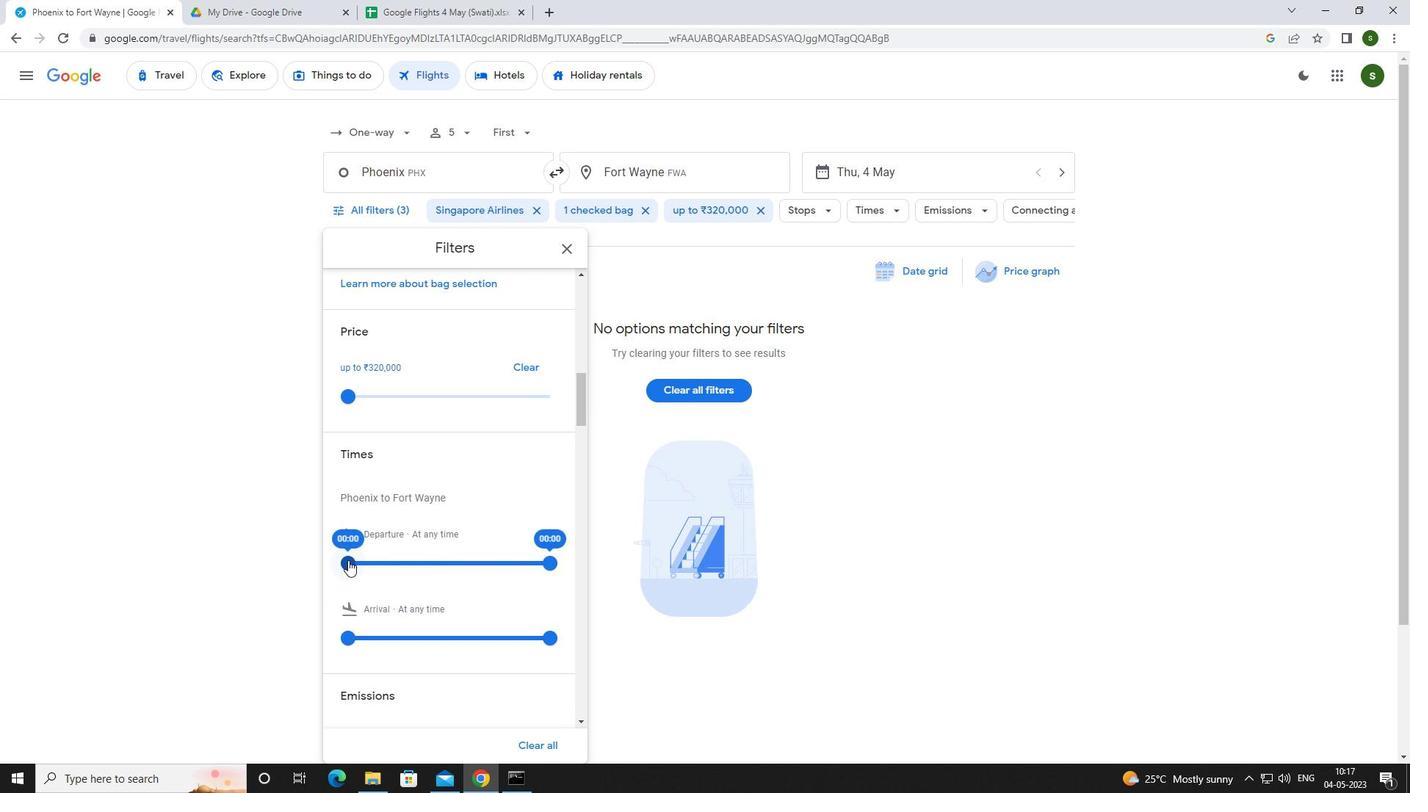 
Action: Mouse moved to (909, 548)
Screenshot: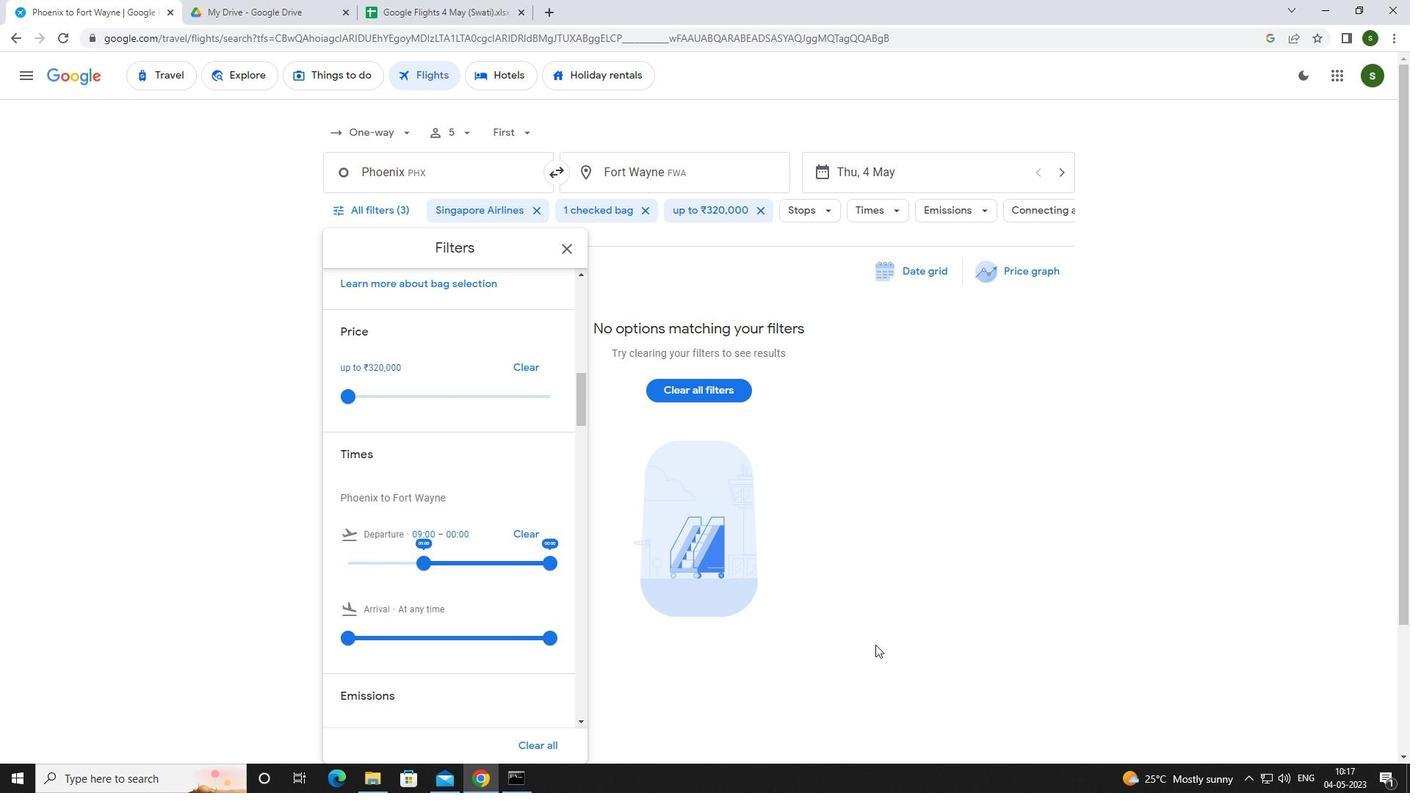 
Action: Mouse pressed left at (909, 548)
Screenshot: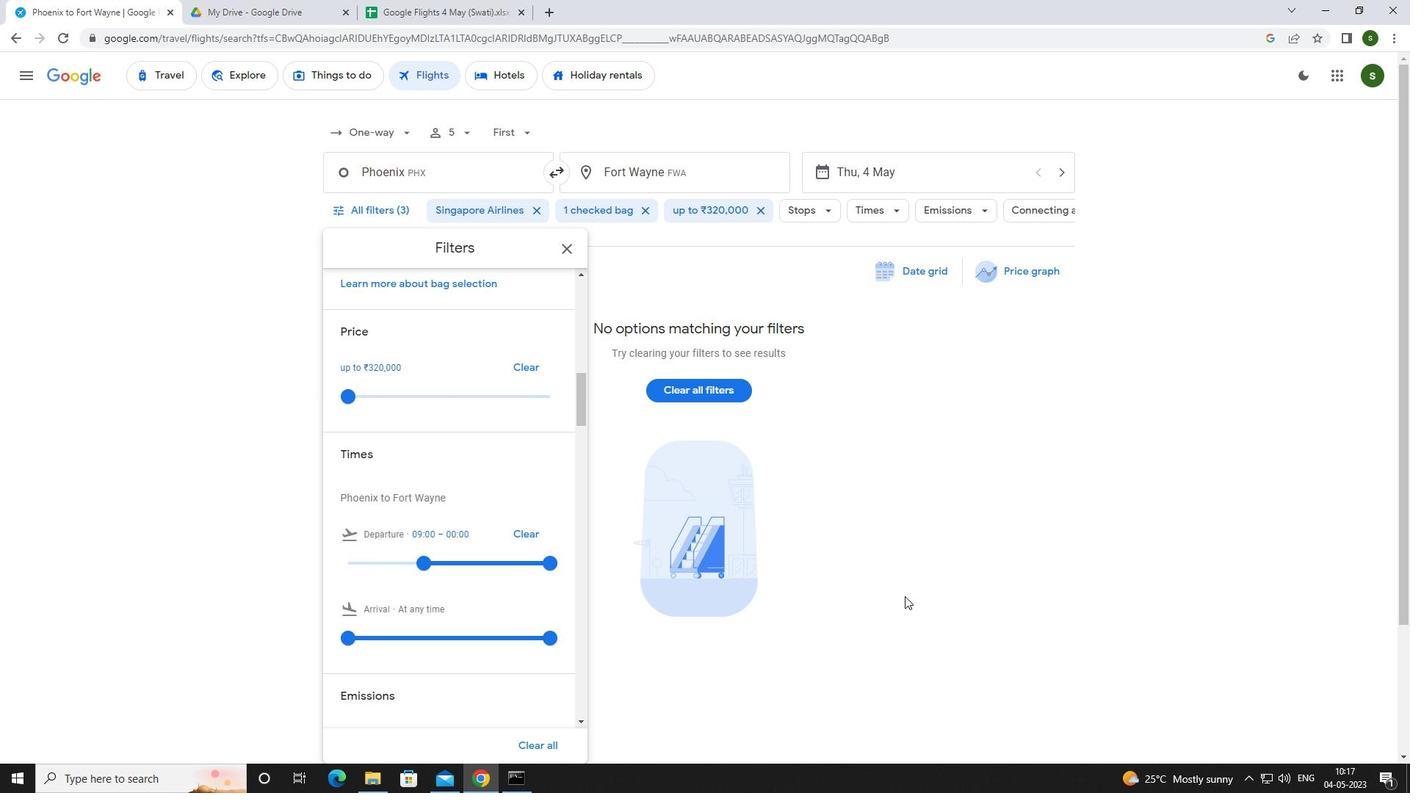 
